 Task: Look for space in Nocera Inferiore, Italy from 4th September, 2023 to 10th September, 2023 for 1 adult in price range Rs.9000 to Rs.17000. Place can be private room with 1  bedroom having 1 bed and 1 bathroom. Property type can be house, flat, guest house, hotel. Booking option can be shelf check-in. Required host language is English.
Action: Mouse moved to (588, 151)
Screenshot: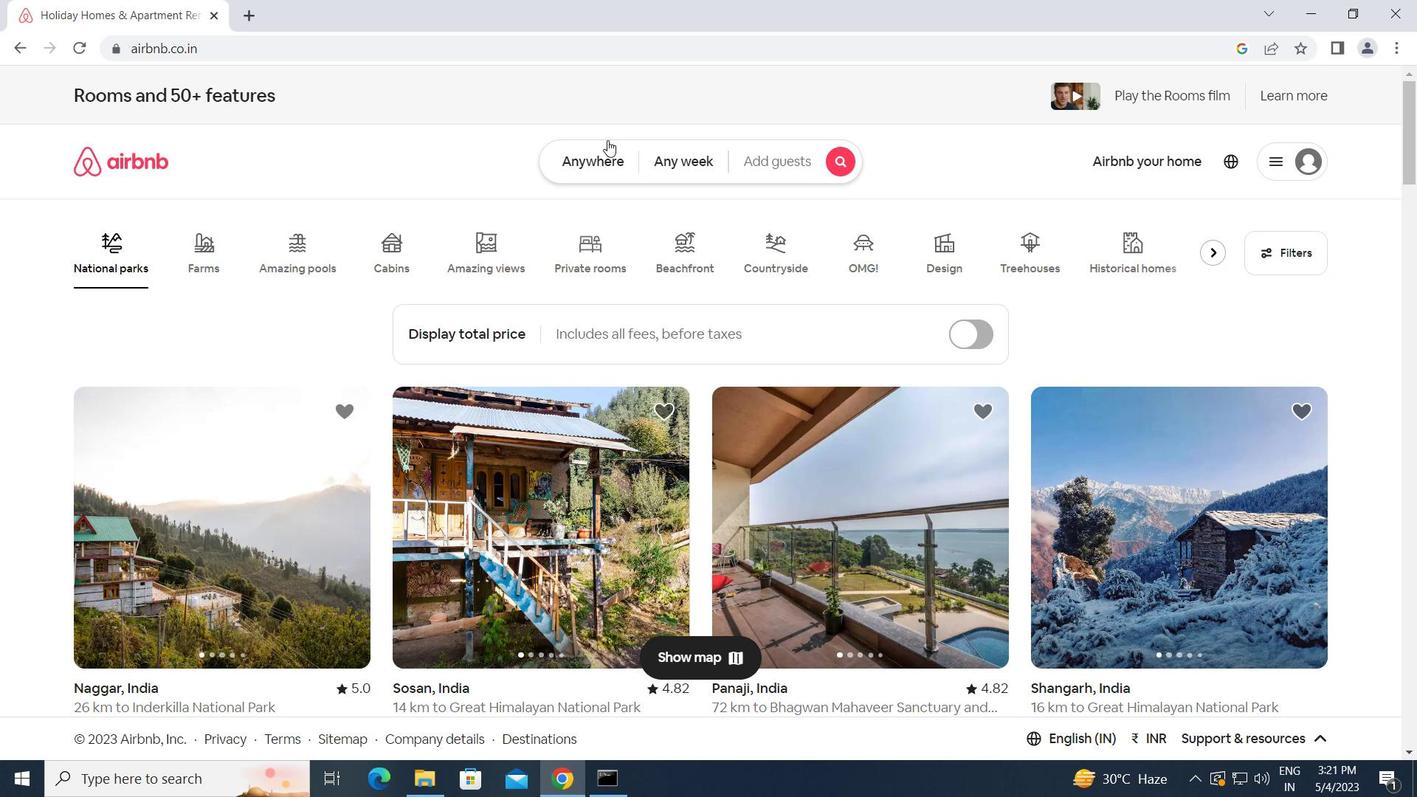 
Action: Mouse pressed left at (588, 151)
Screenshot: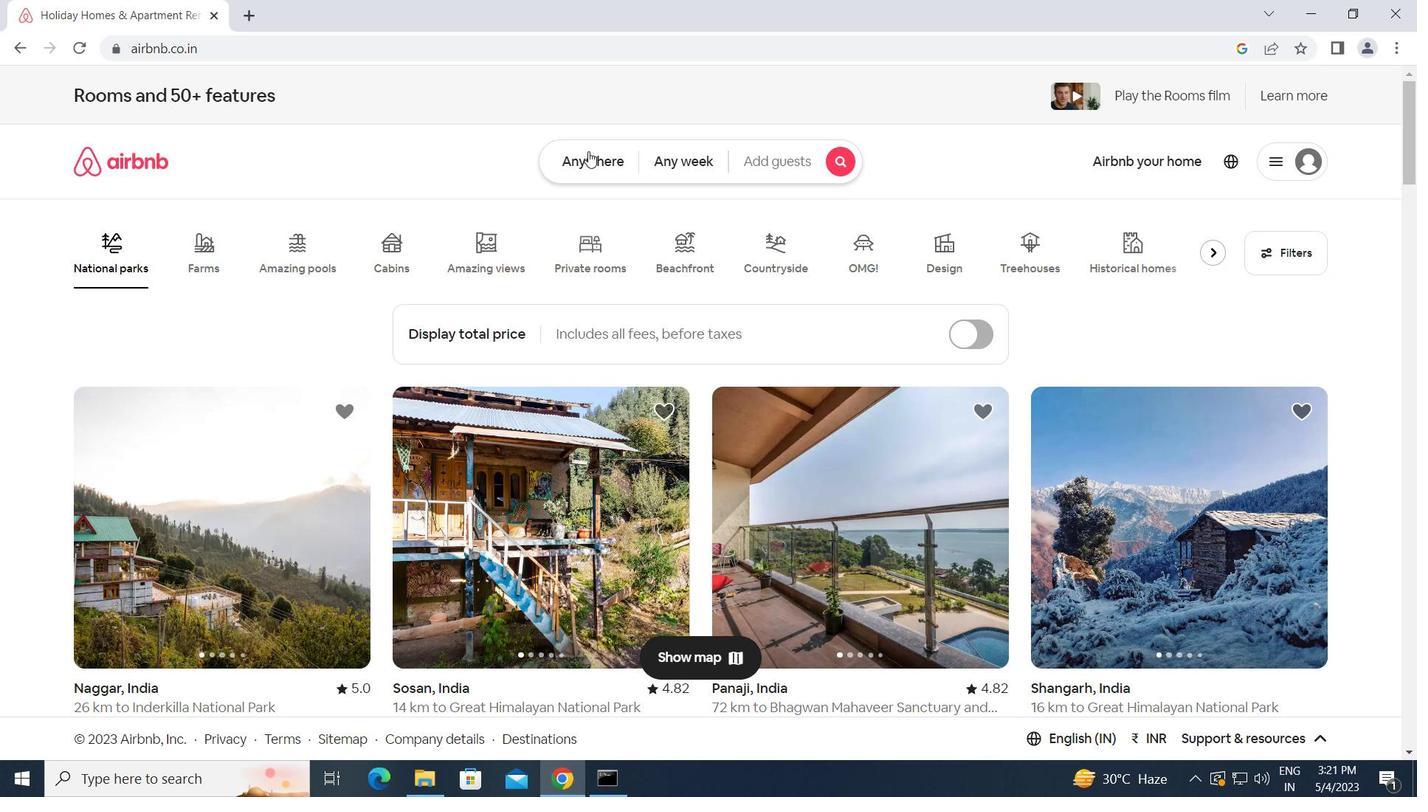 
Action: Mouse moved to (446, 237)
Screenshot: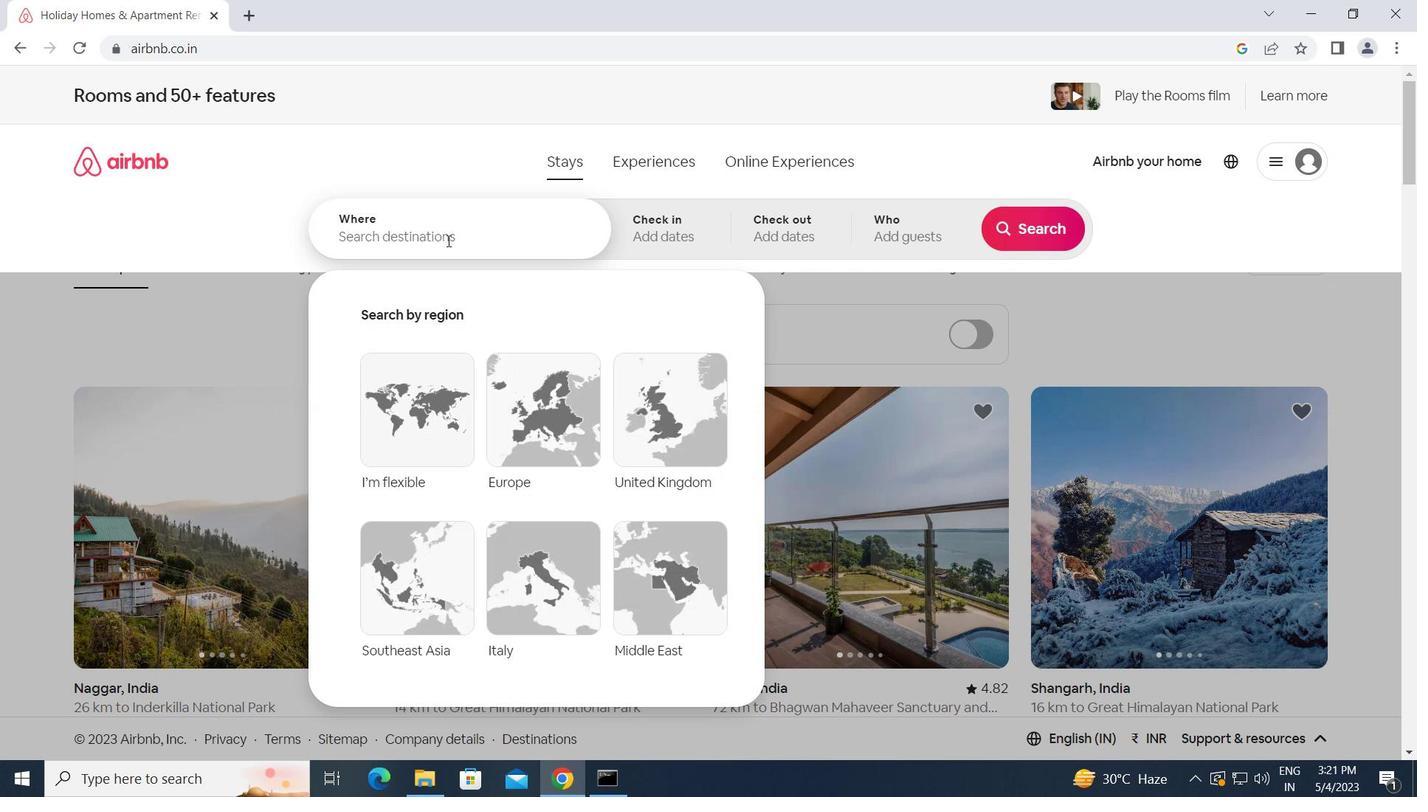 
Action: Mouse pressed left at (446, 237)
Screenshot: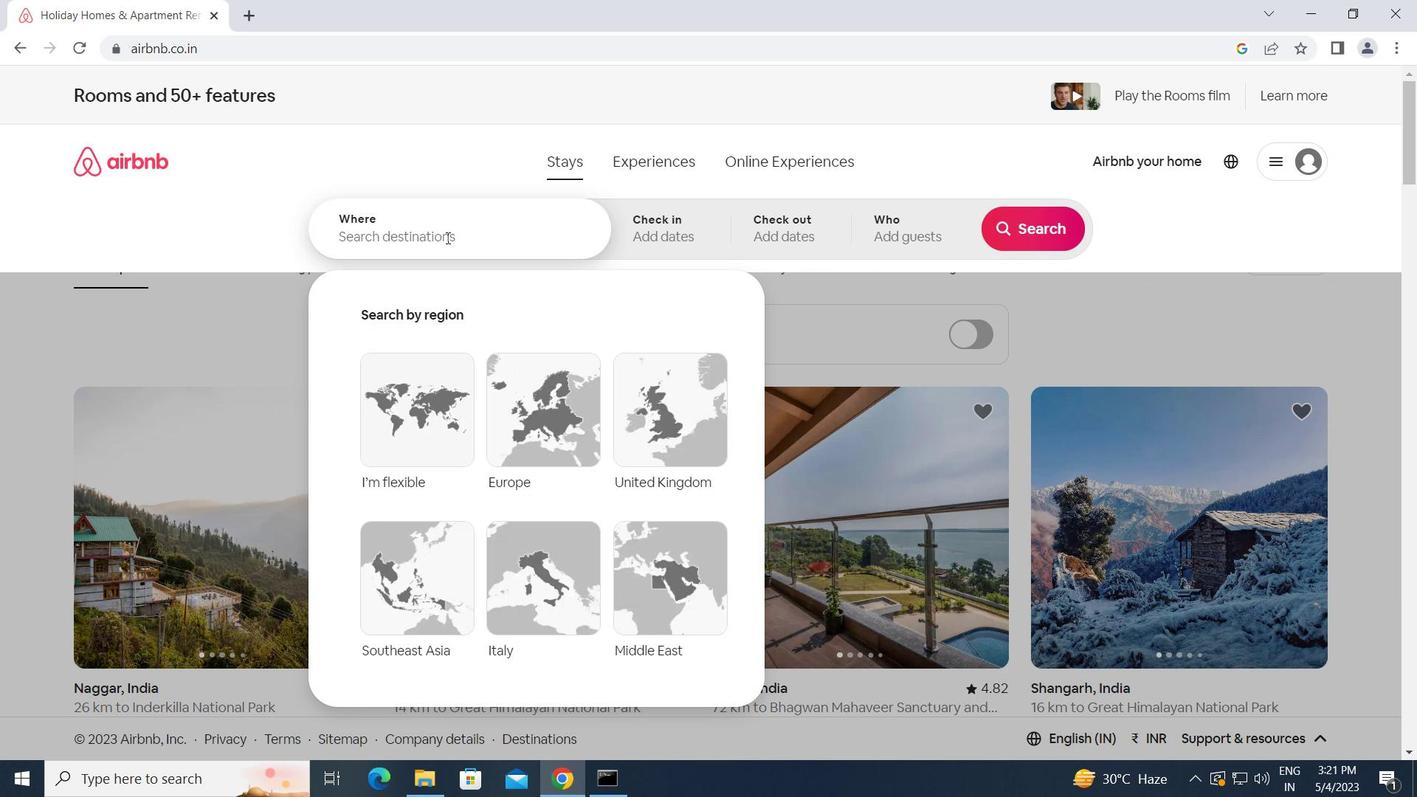 
Action: Key pressed n<Key.caps_lock>ocera<Key.space><Key.caps_lock>i<Key.caps_lock>nferiore,<Key.space><Key.caps_lock>i<Key.caps_lock>taly<Key.enter>
Screenshot: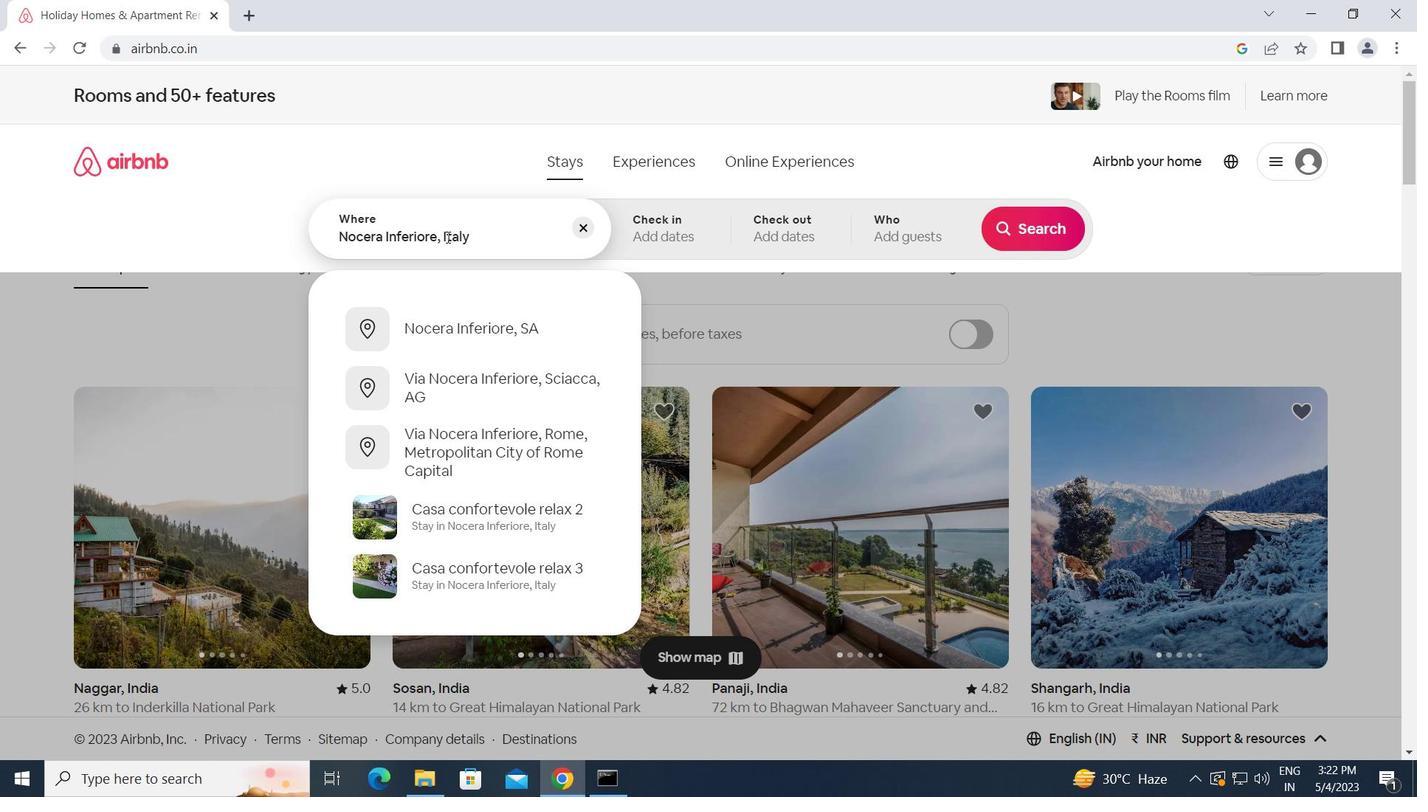 
Action: Mouse moved to (1021, 372)
Screenshot: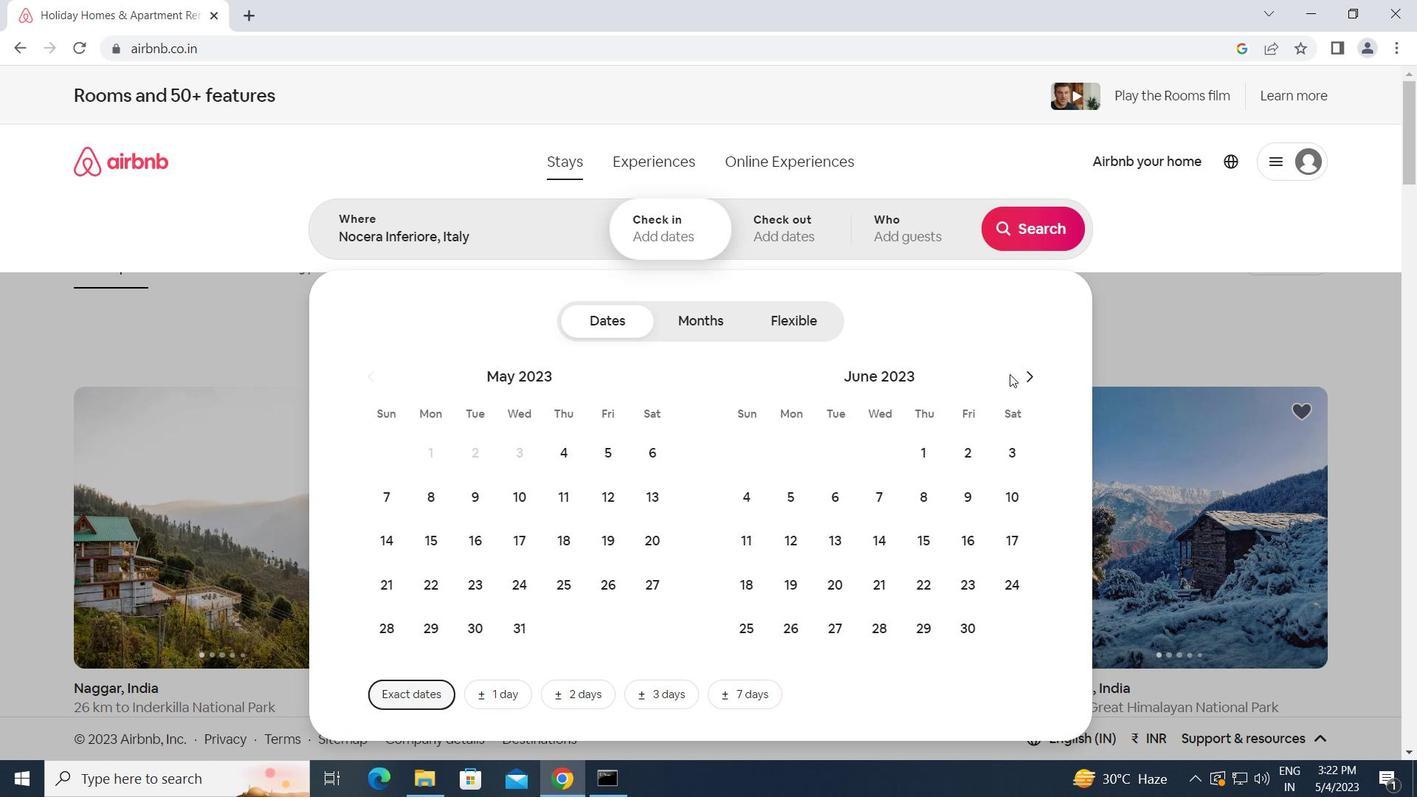 
Action: Mouse pressed left at (1021, 372)
Screenshot: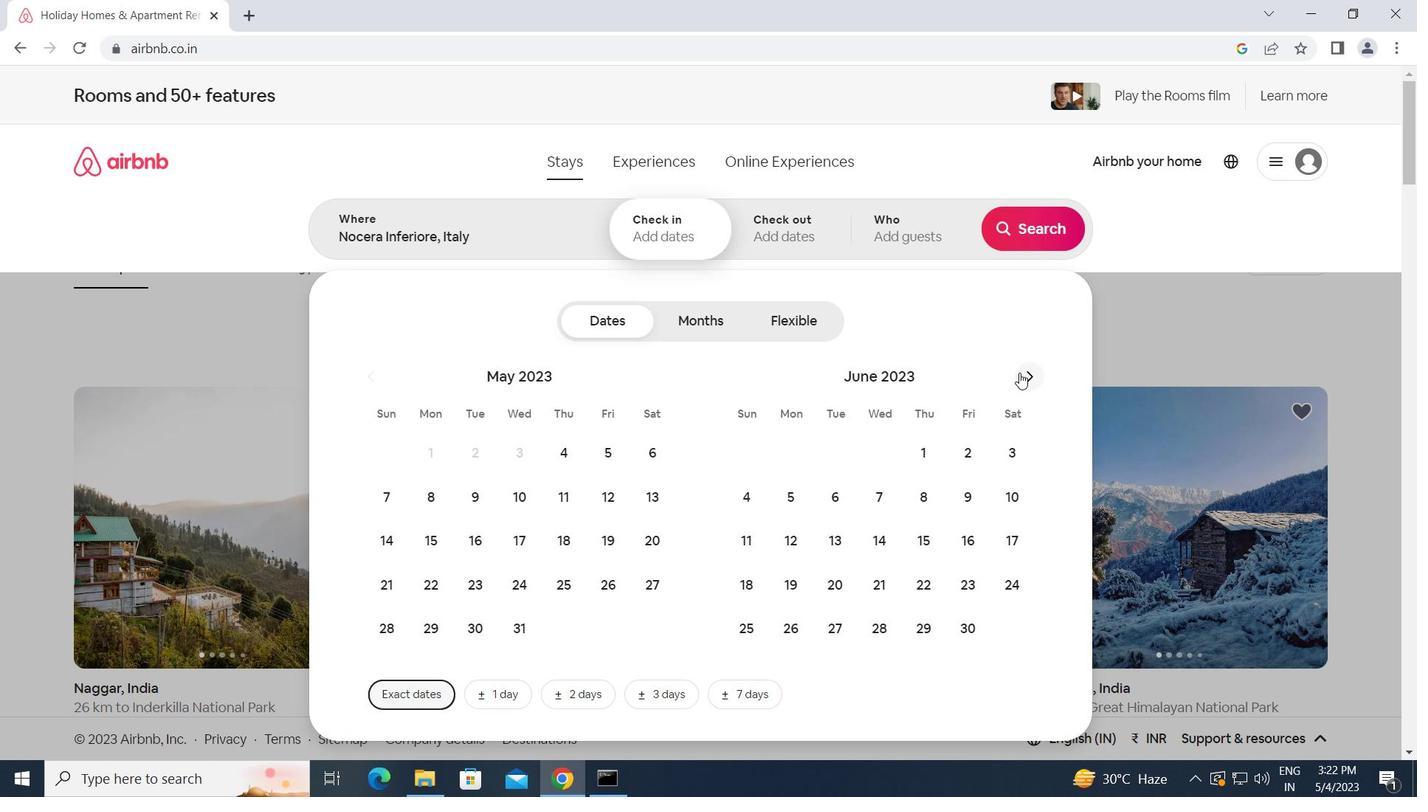 
Action: Mouse pressed left at (1021, 372)
Screenshot: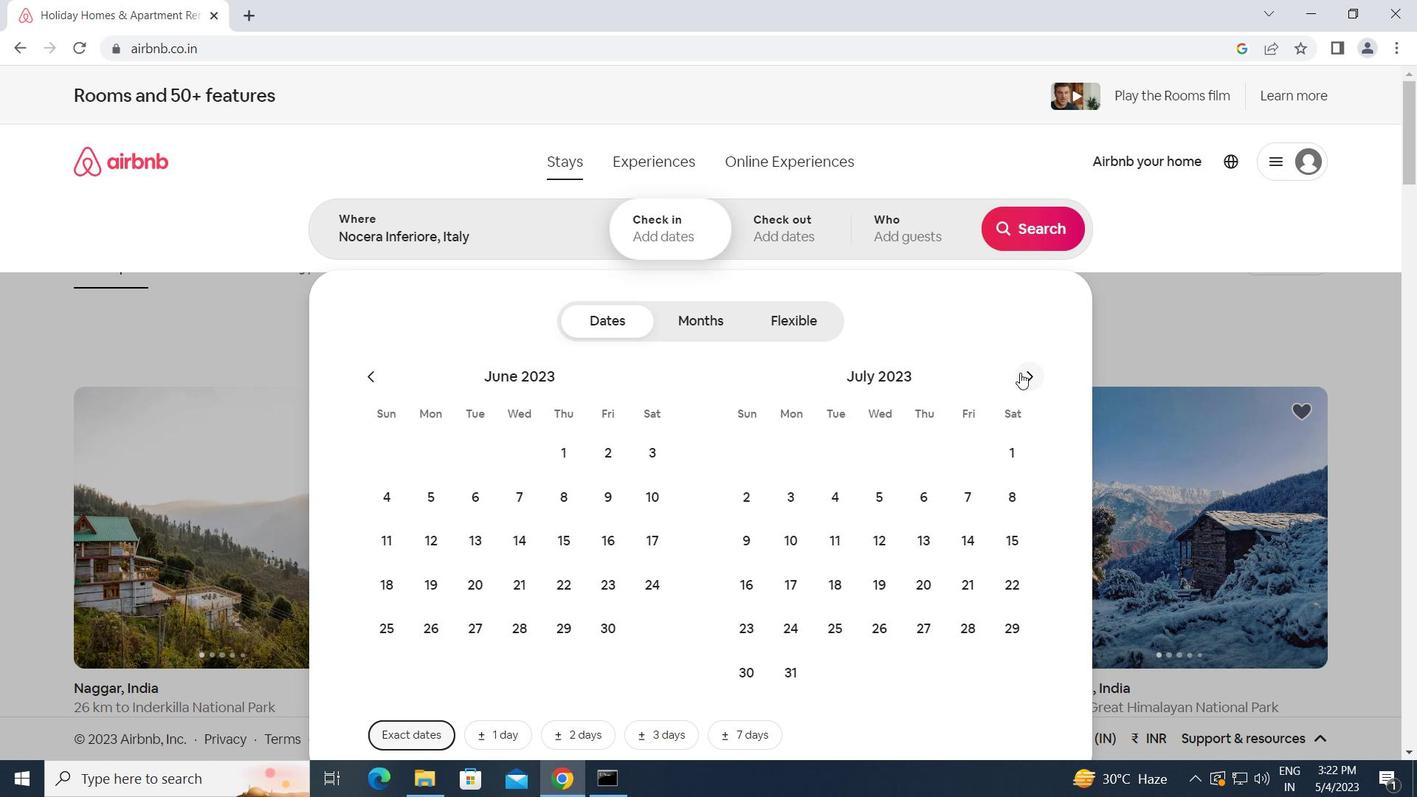 
Action: Mouse pressed left at (1021, 372)
Screenshot: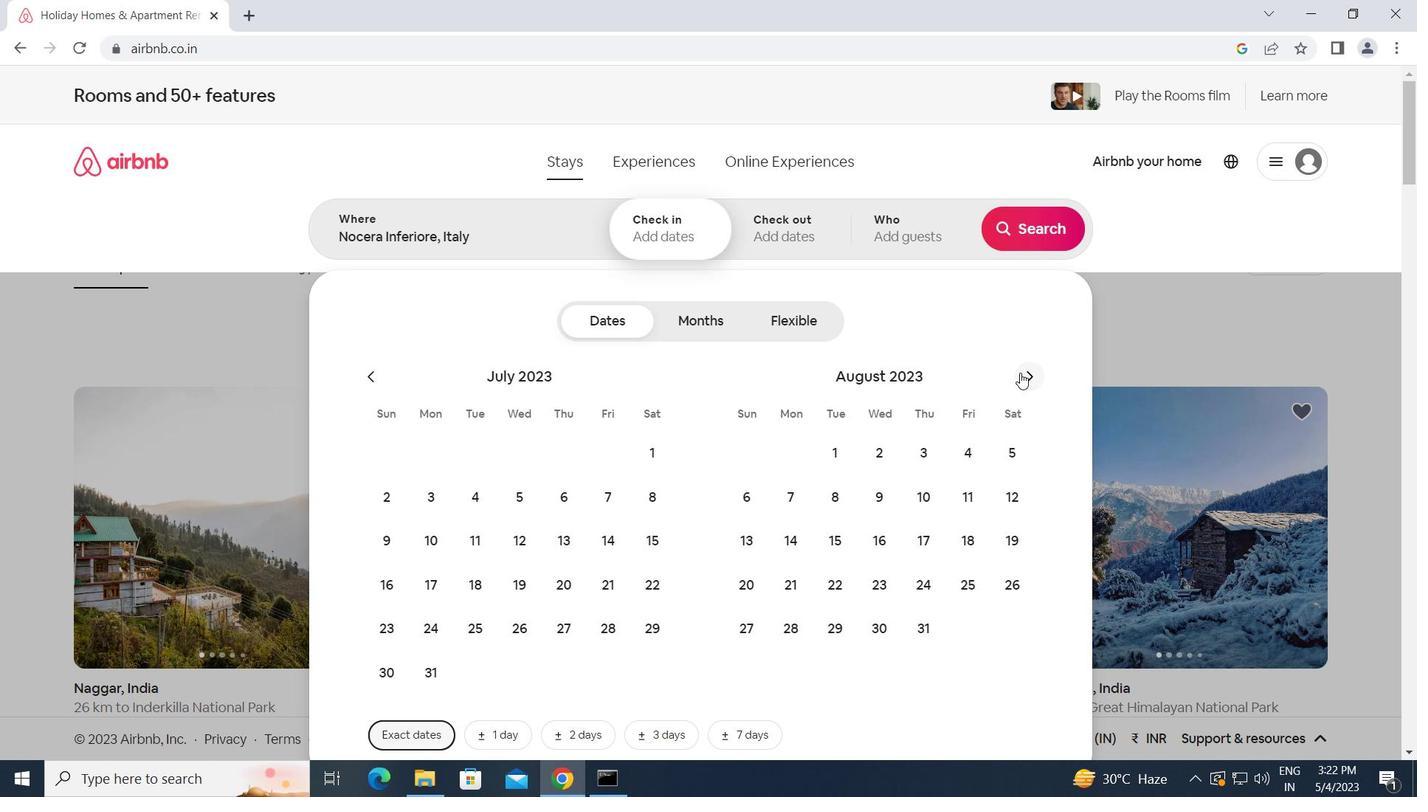 
Action: Mouse moved to (791, 496)
Screenshot: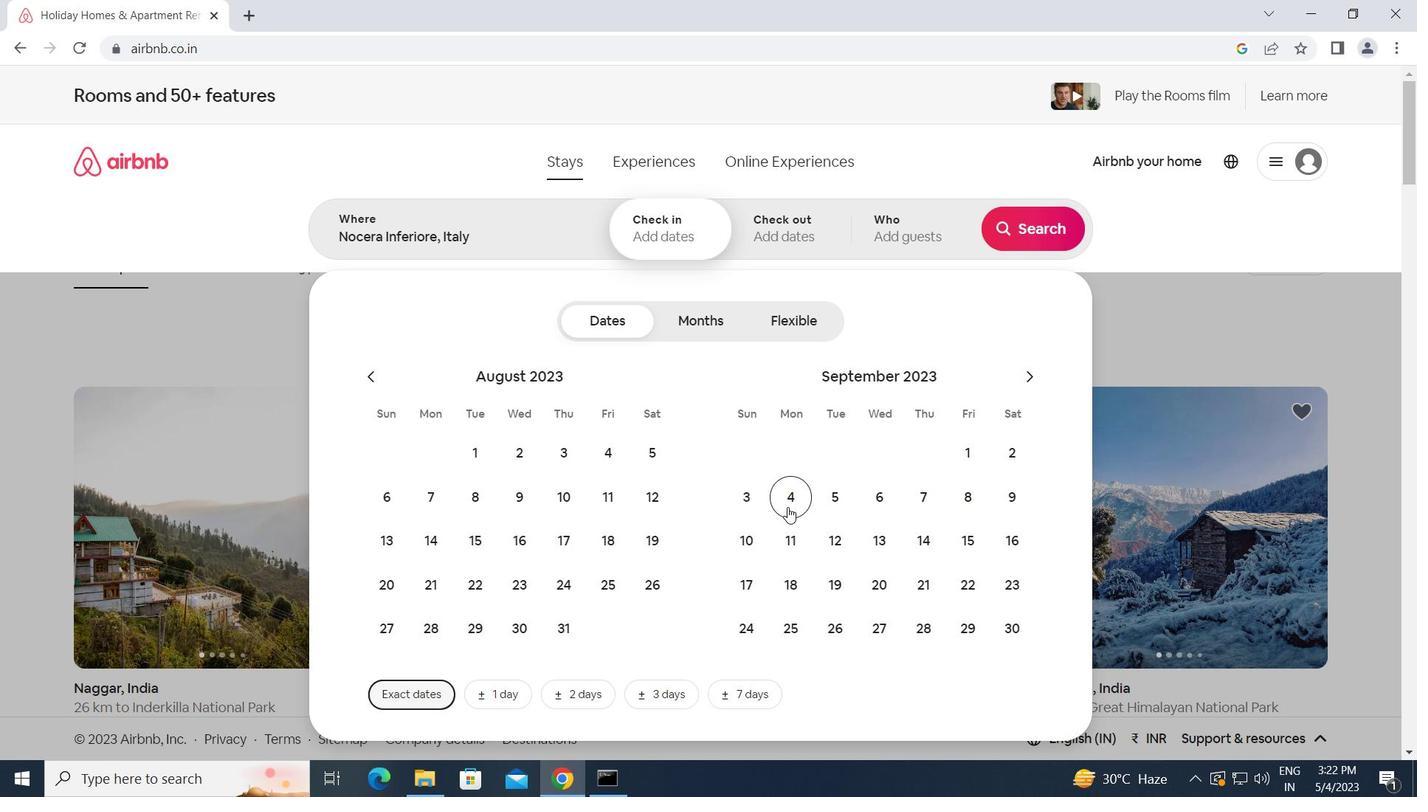 
Action: Mouse pressed left at (791, 496)
Screenshot: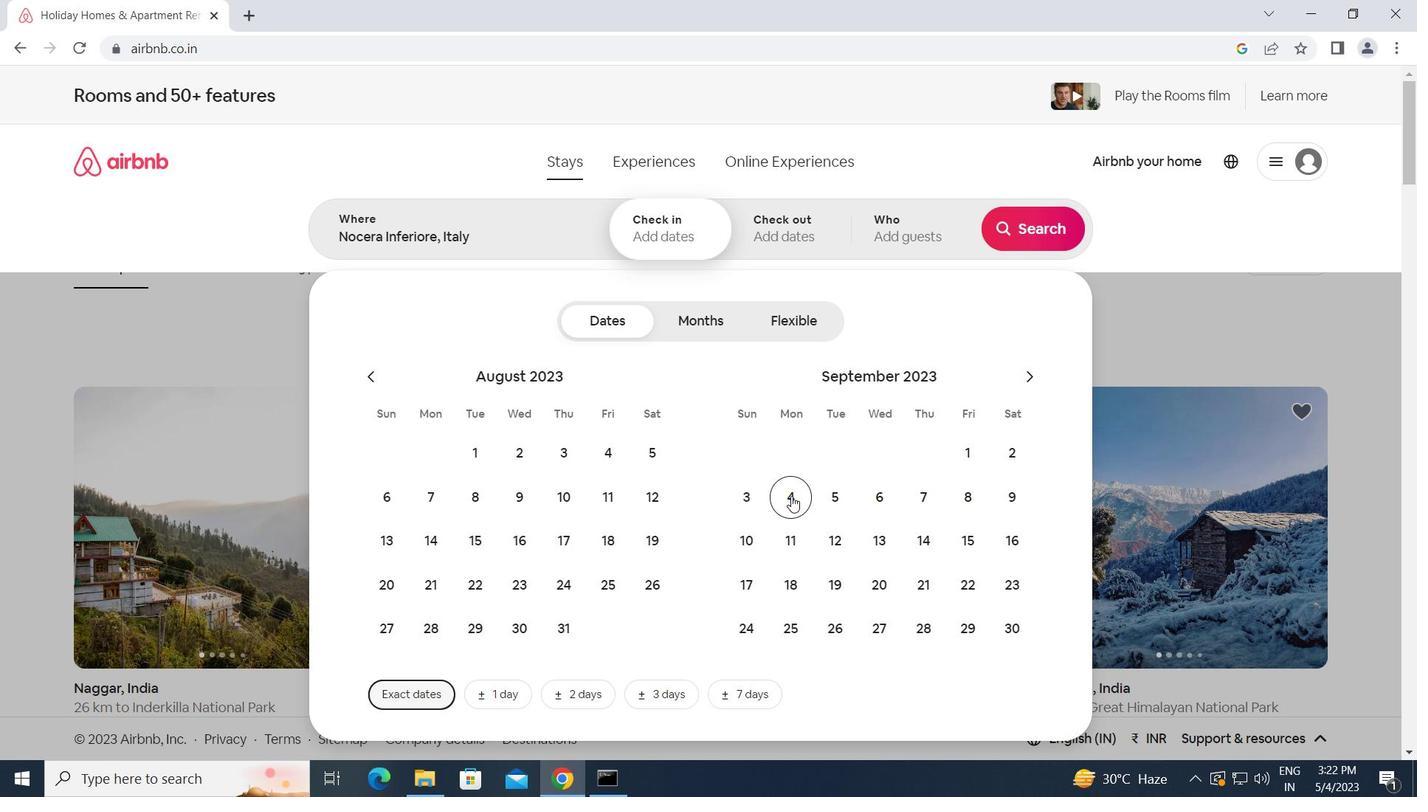 
Action: Mouse moved to (755, 533)
Screenshot: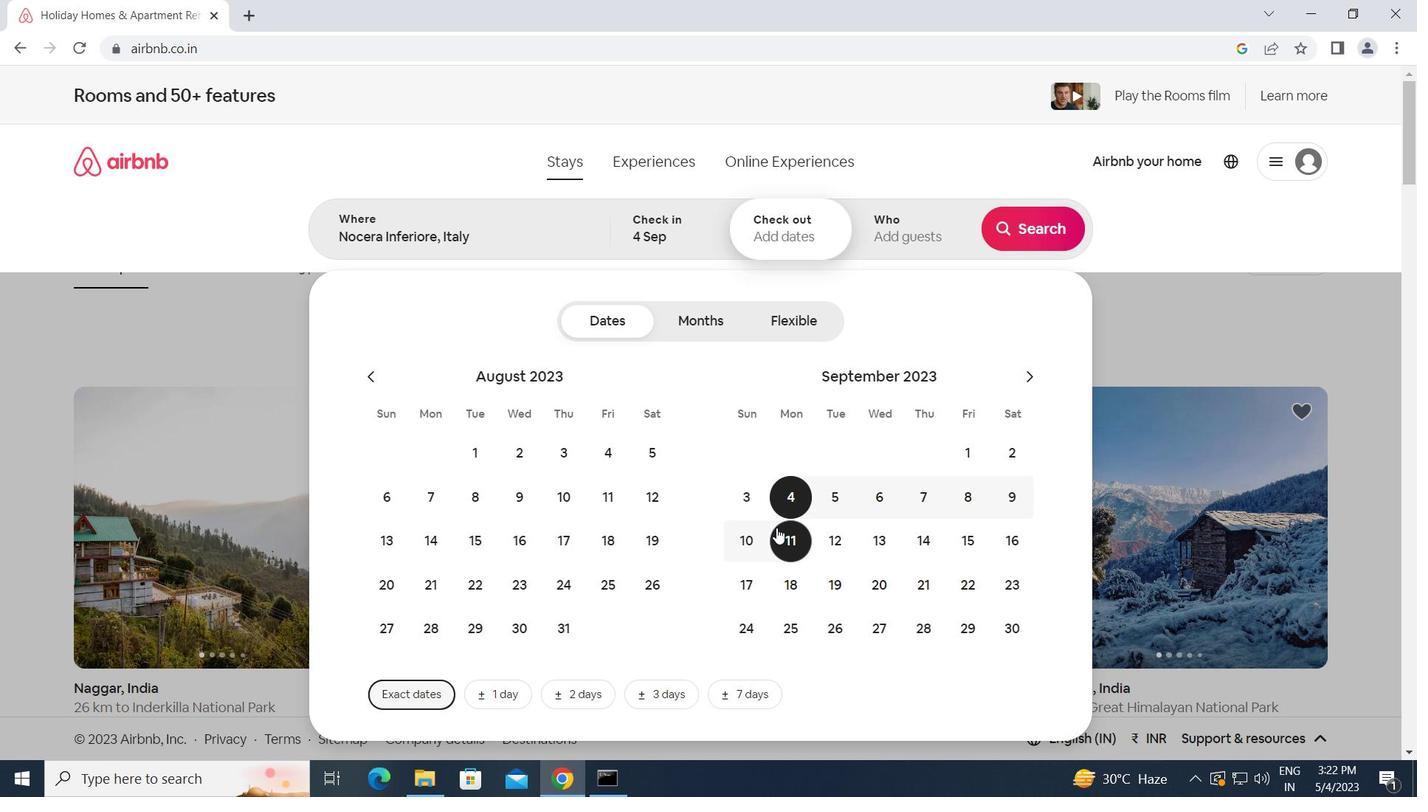 
Action: Mouse pressed left at (755, 533)
Screenshot: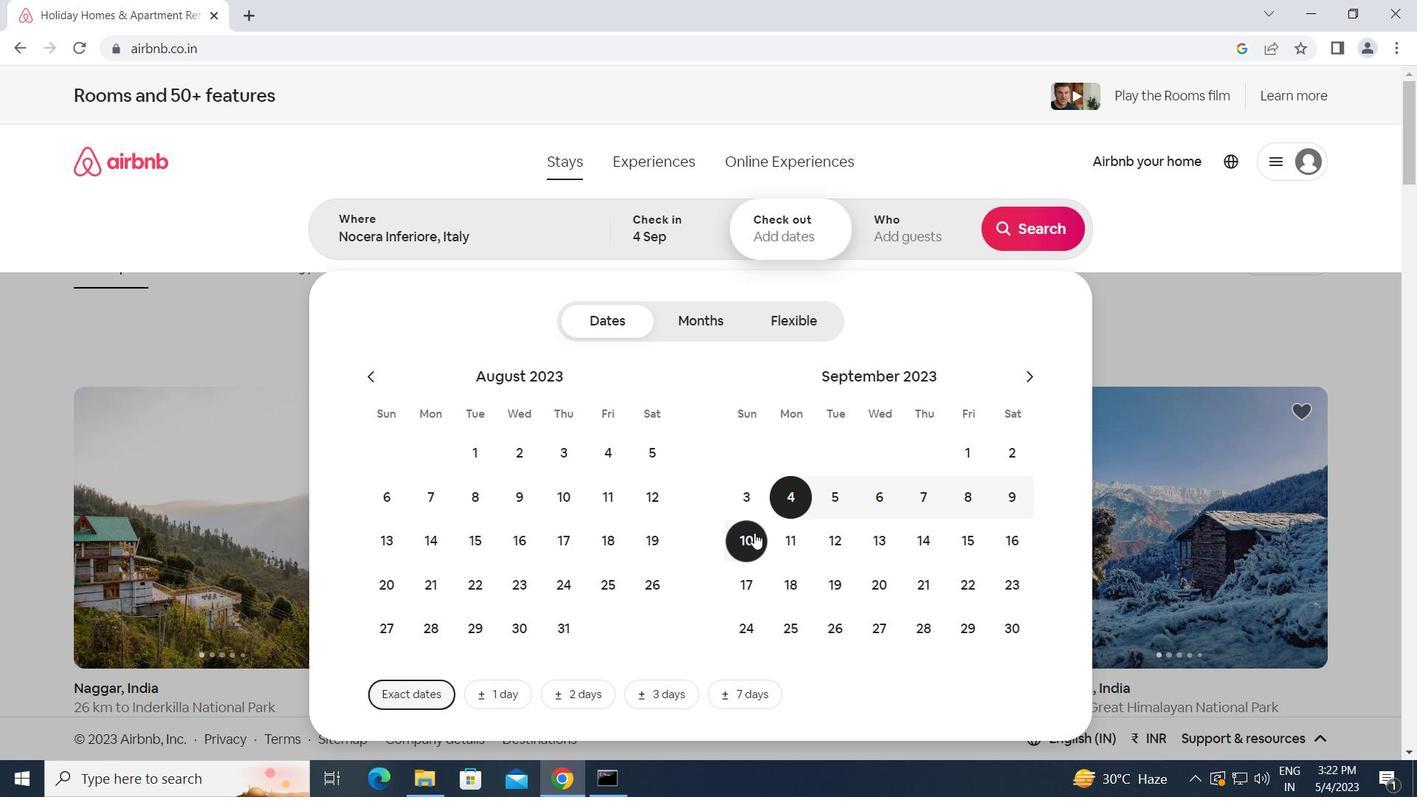 
Action: Mouse moved to (895, 240)
Screenshot: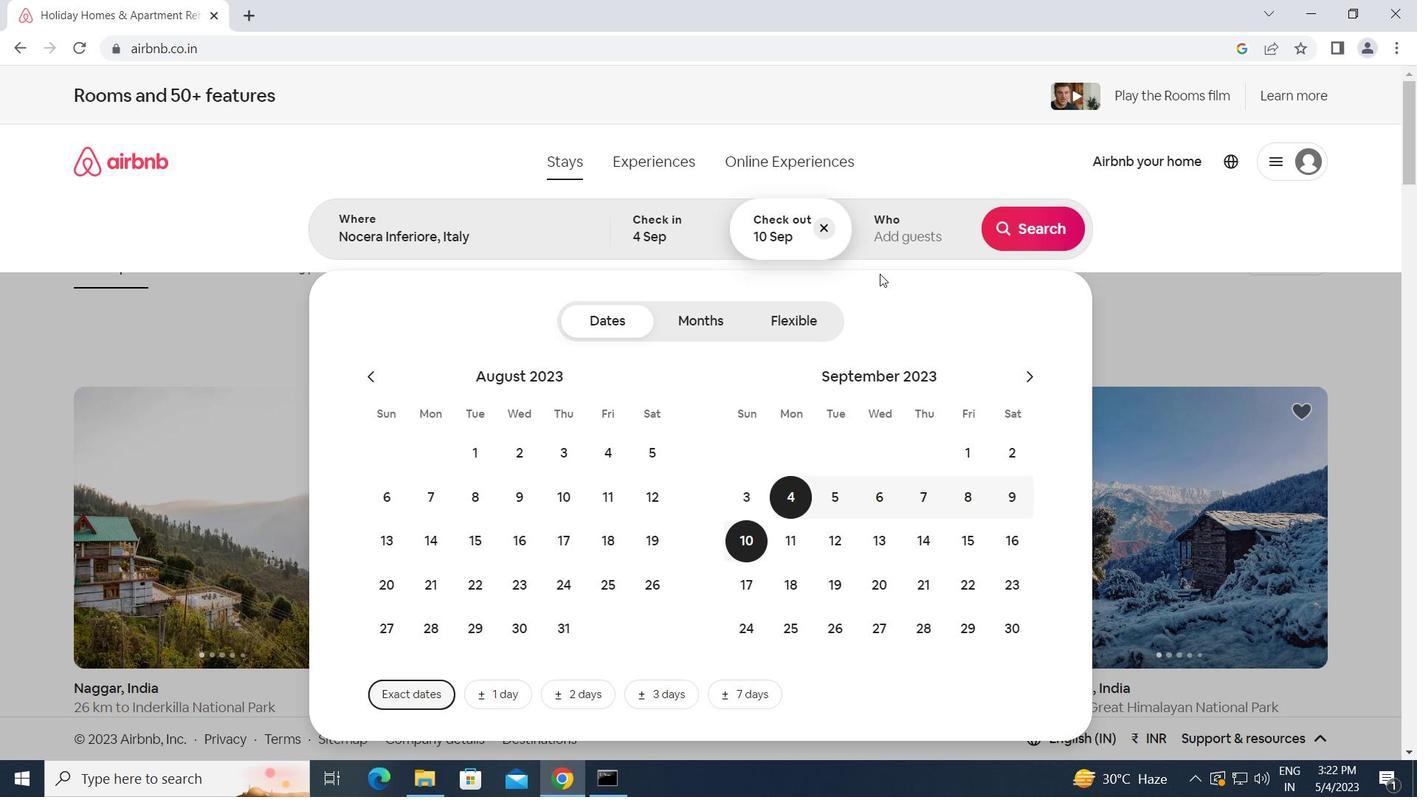 
Action: Mouse pressed left at (895, 240)
Screenshot: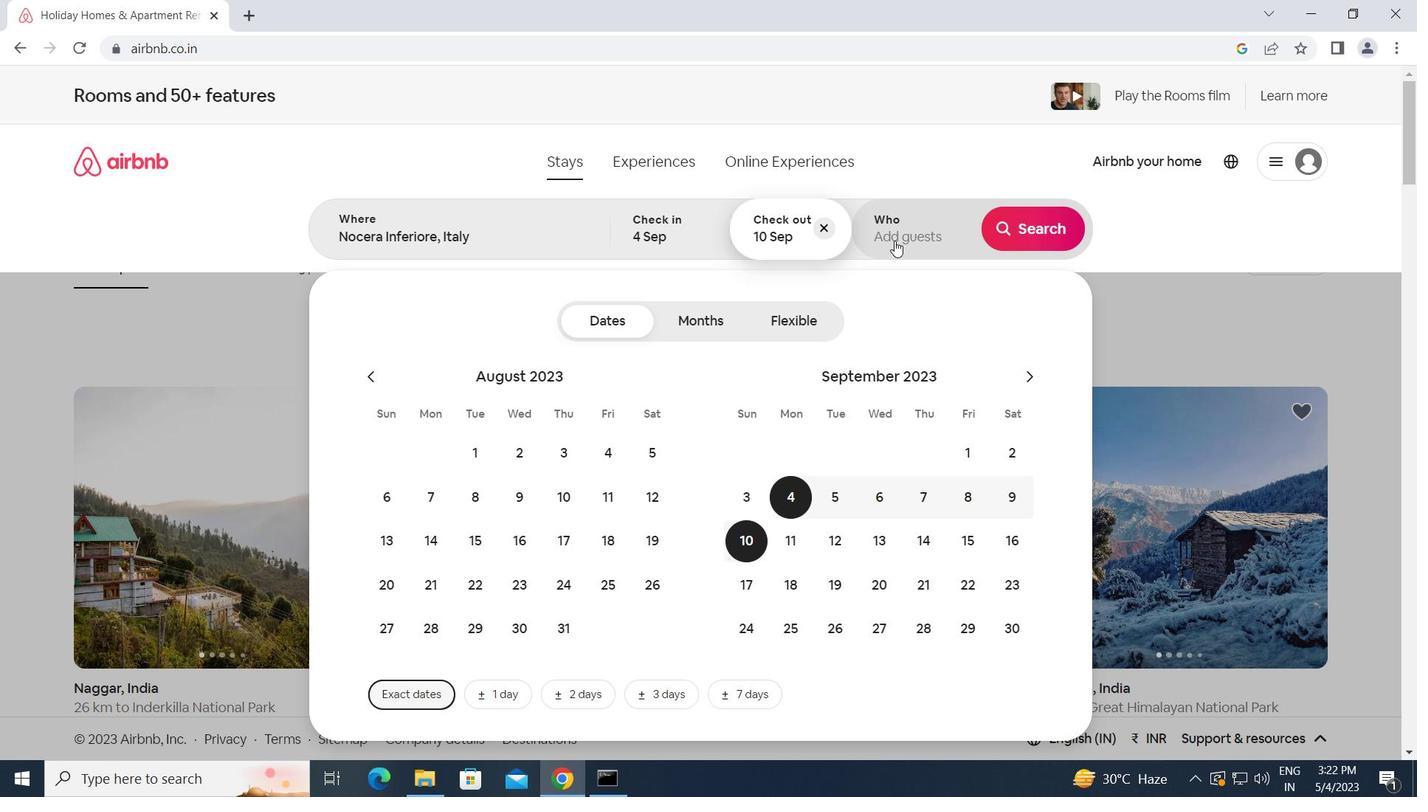 
Action: Mouse moved to (1046, 327)
Screenshot: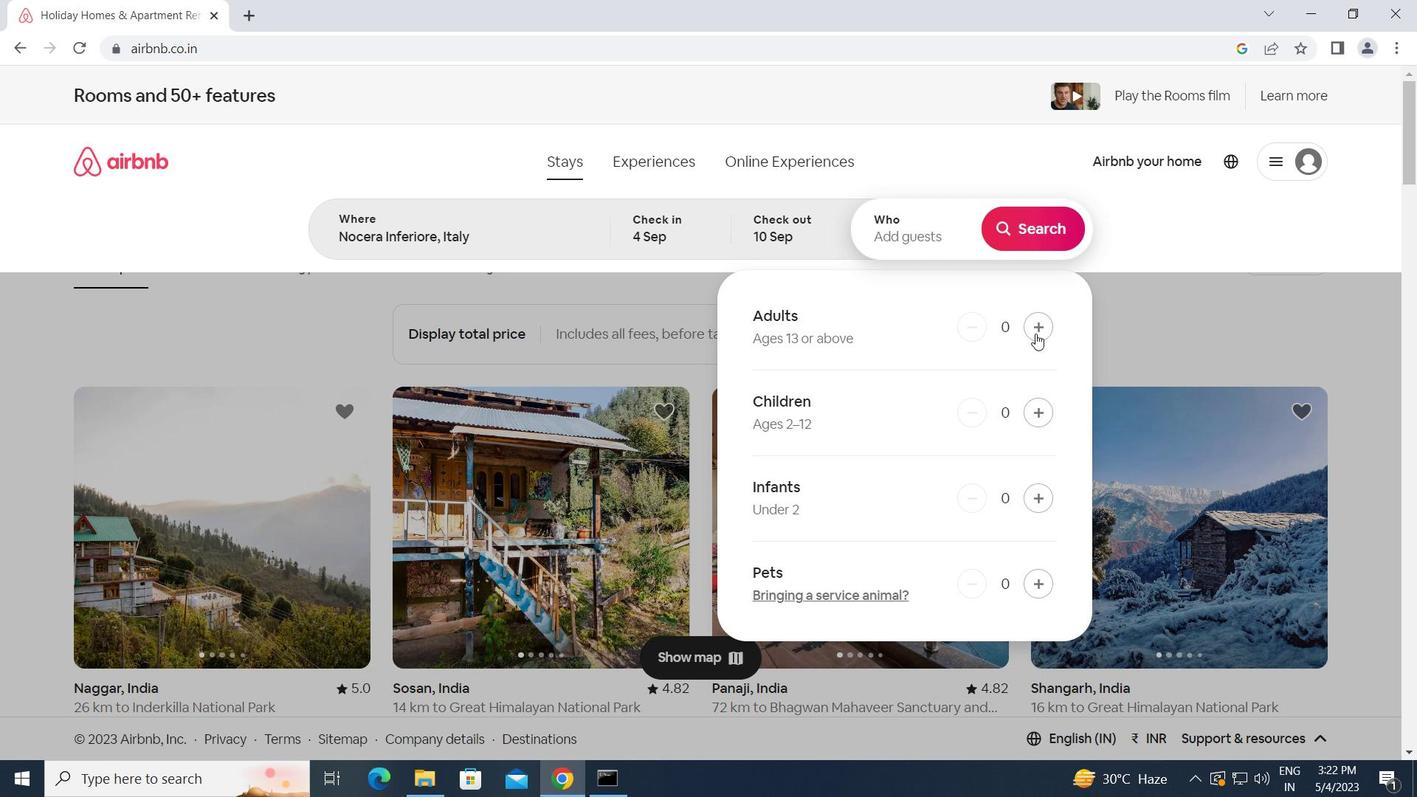
Action: Mouse pressed left at (1046, 327)
Screenshot: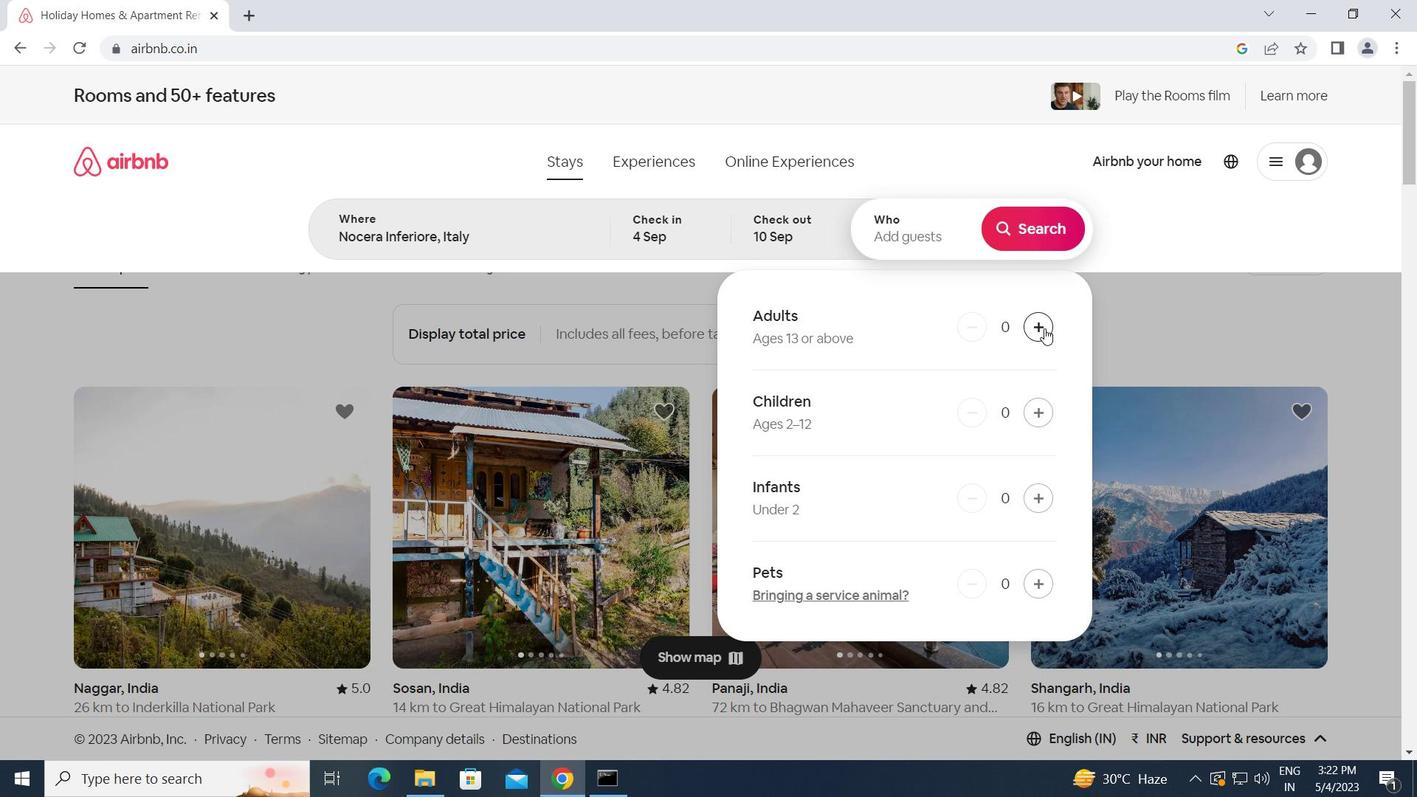 
Action: Mouse moved to (1039, 230)
Screenshot: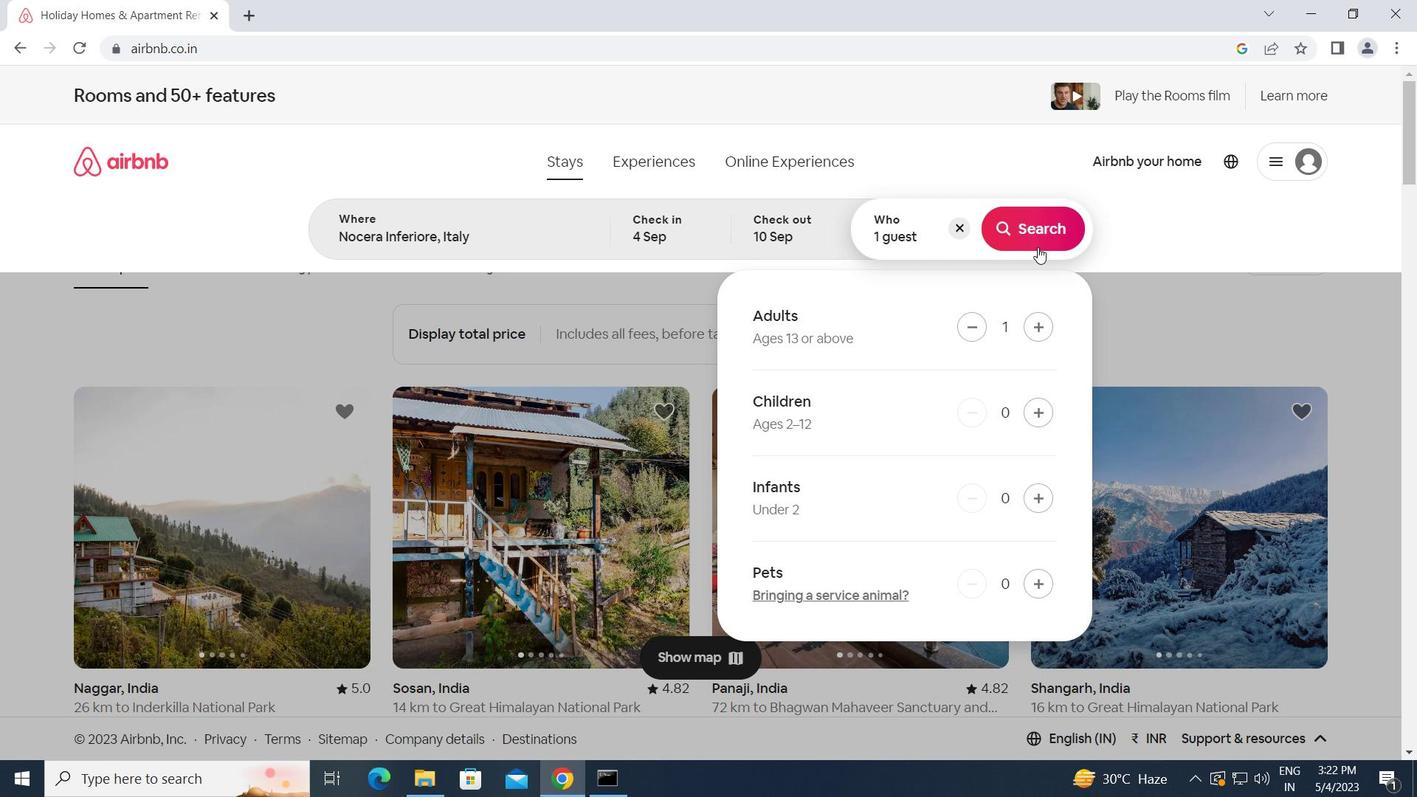 
Action: Mouse pressed left at (1039, 230)
Screenshot: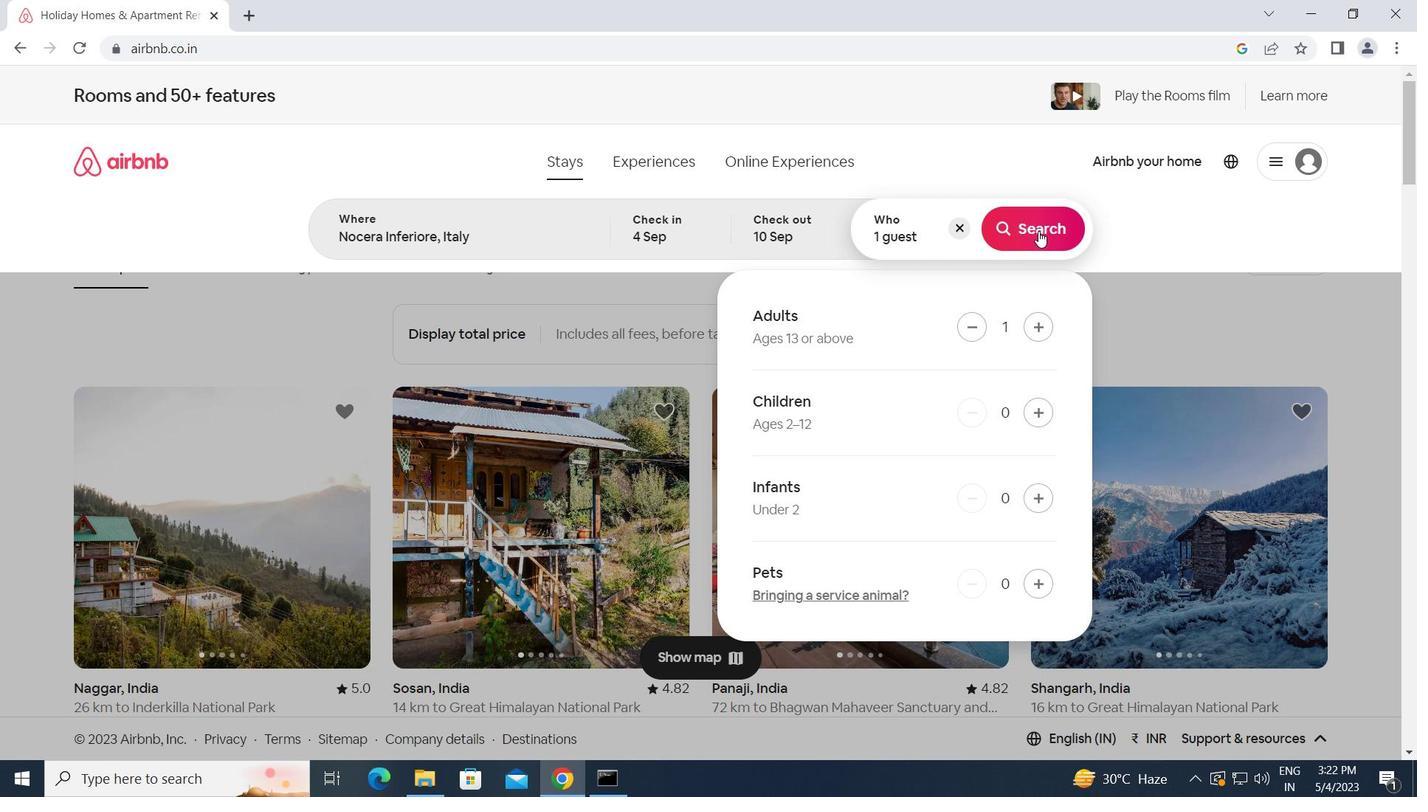 
Action: Mouse moved to (1321, 177)
Screenshot: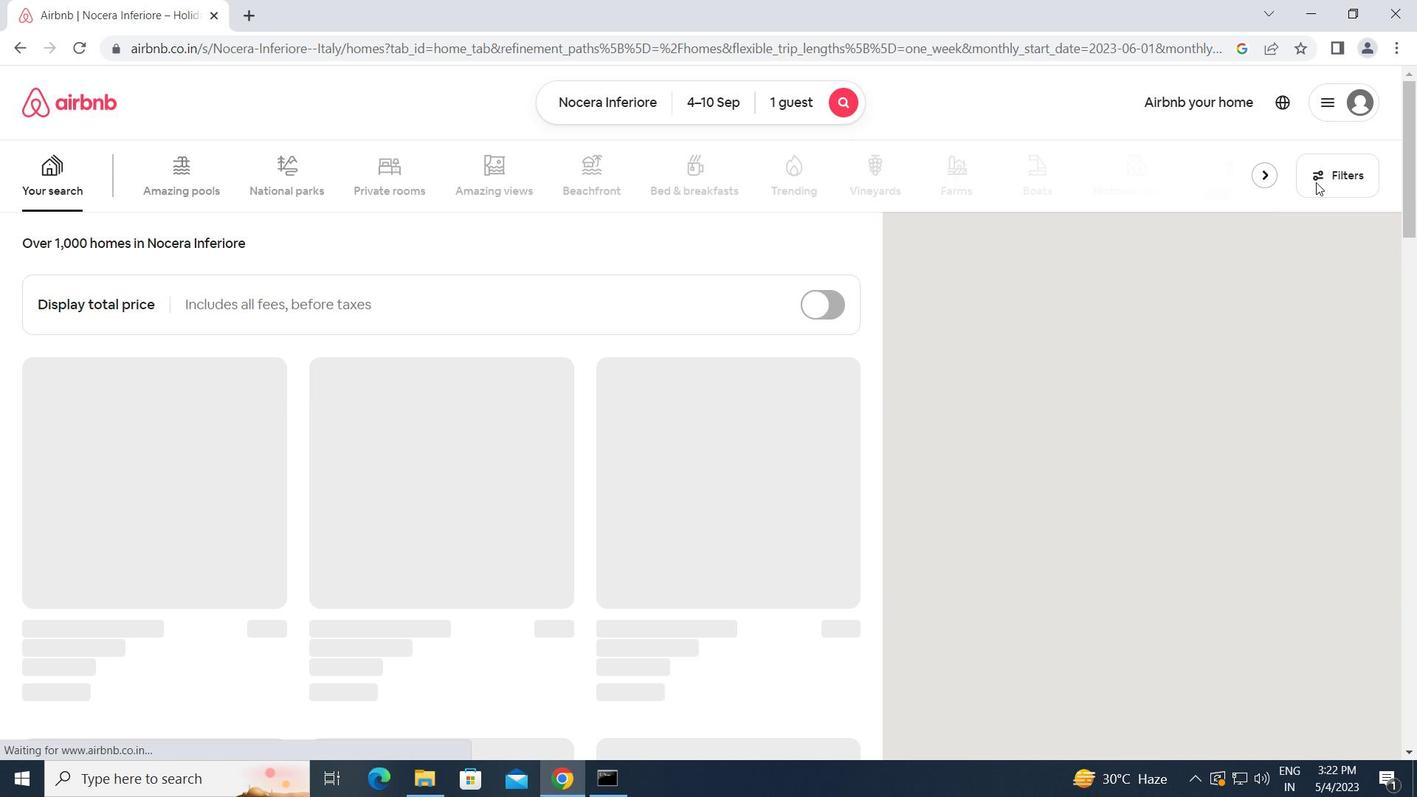 
Action: Mouse pressed left at (1321, 177)
Screenshot: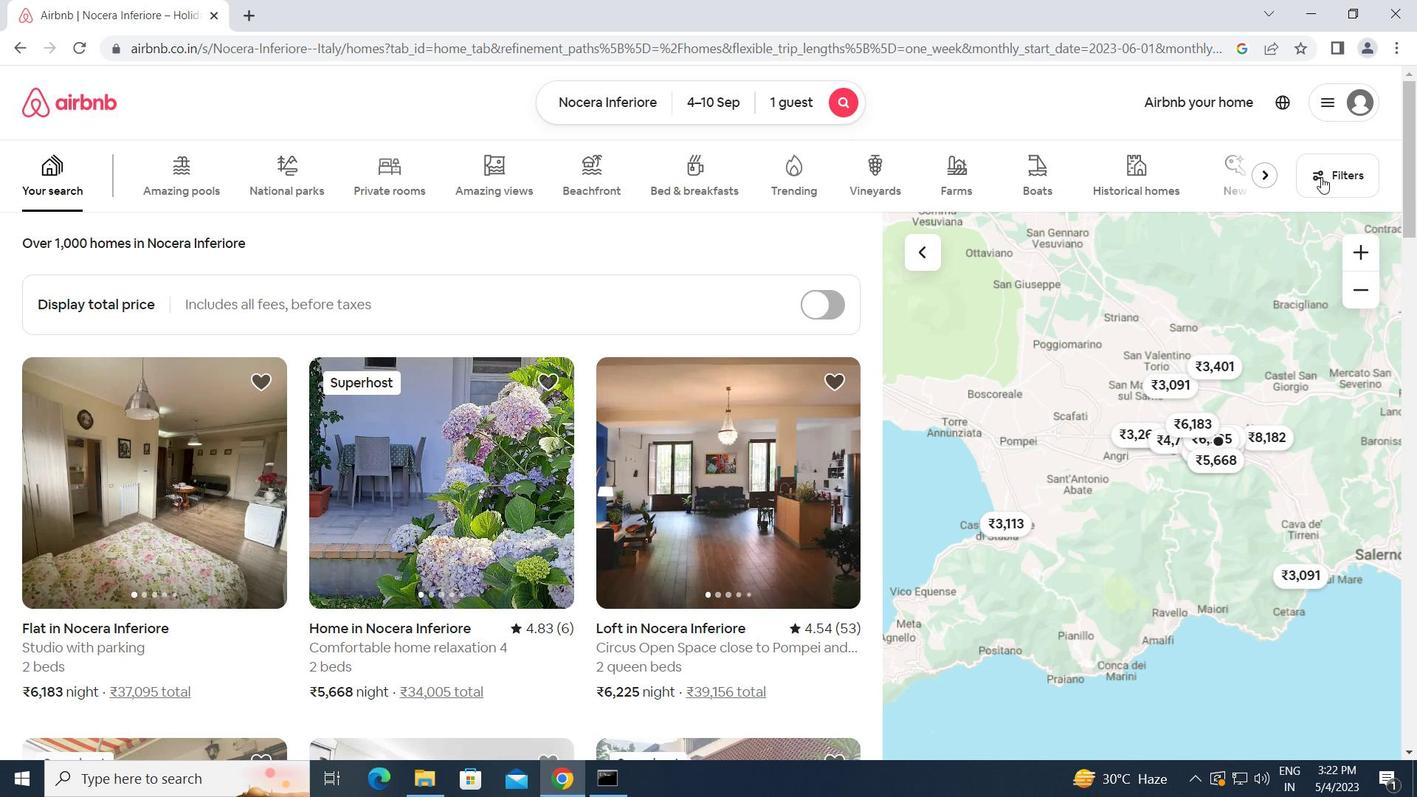 
Action: Mouse moved to (463, 406)
Screenshot: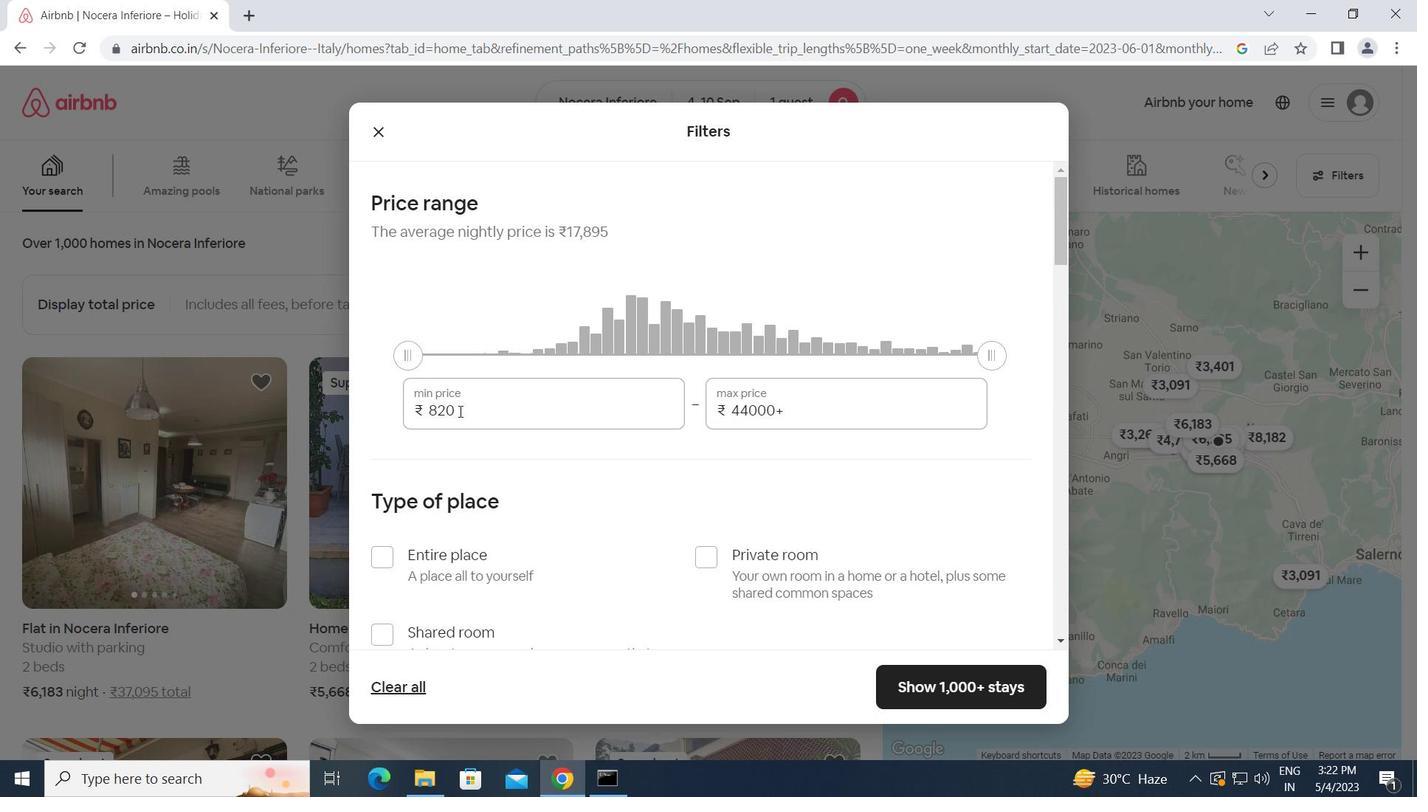 
Action: Mouse pressed left at (463, 406)
Screenshot: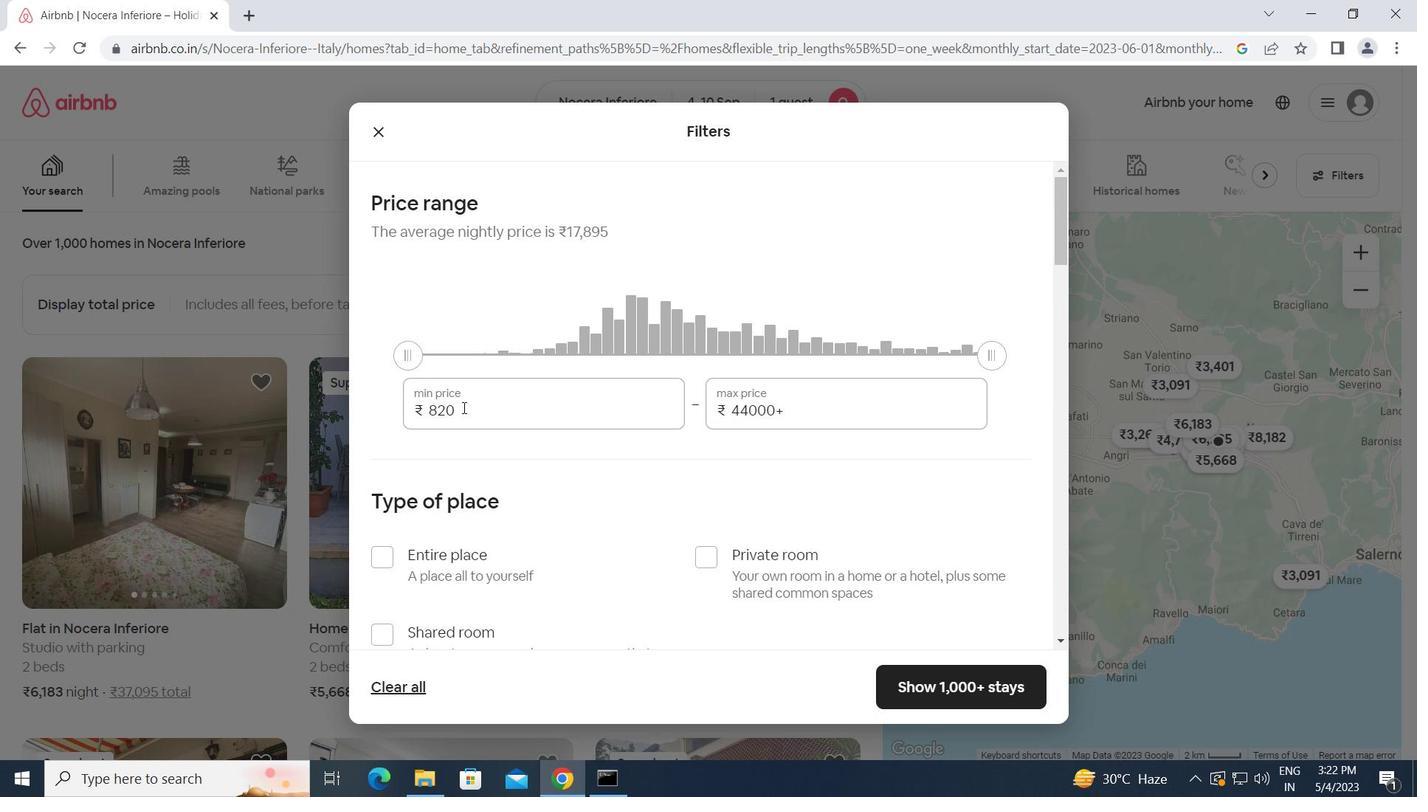 
Action: Mouse moved to (416, 415)
Screenshot: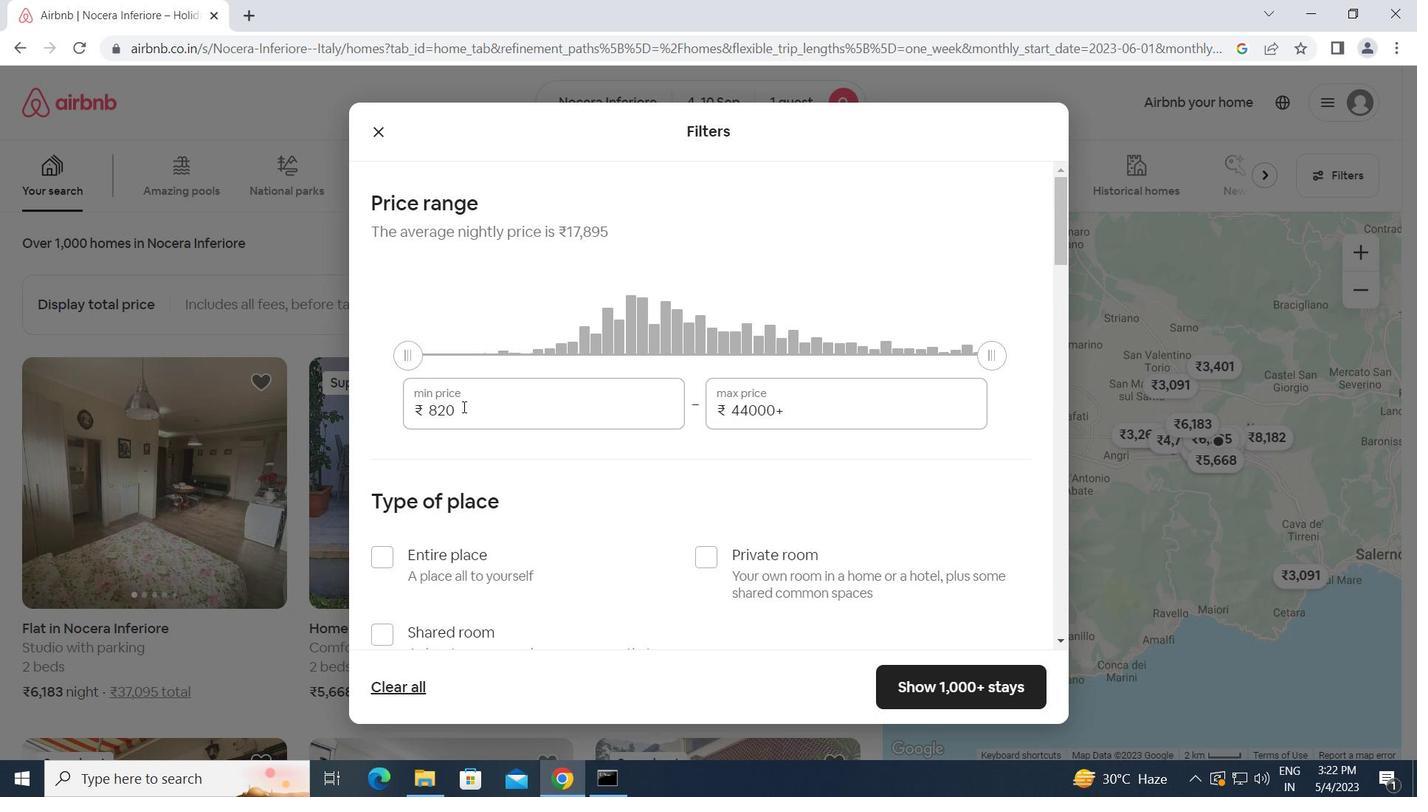 
Action: Key pressed 9000<Key.tab>1
Screenshot: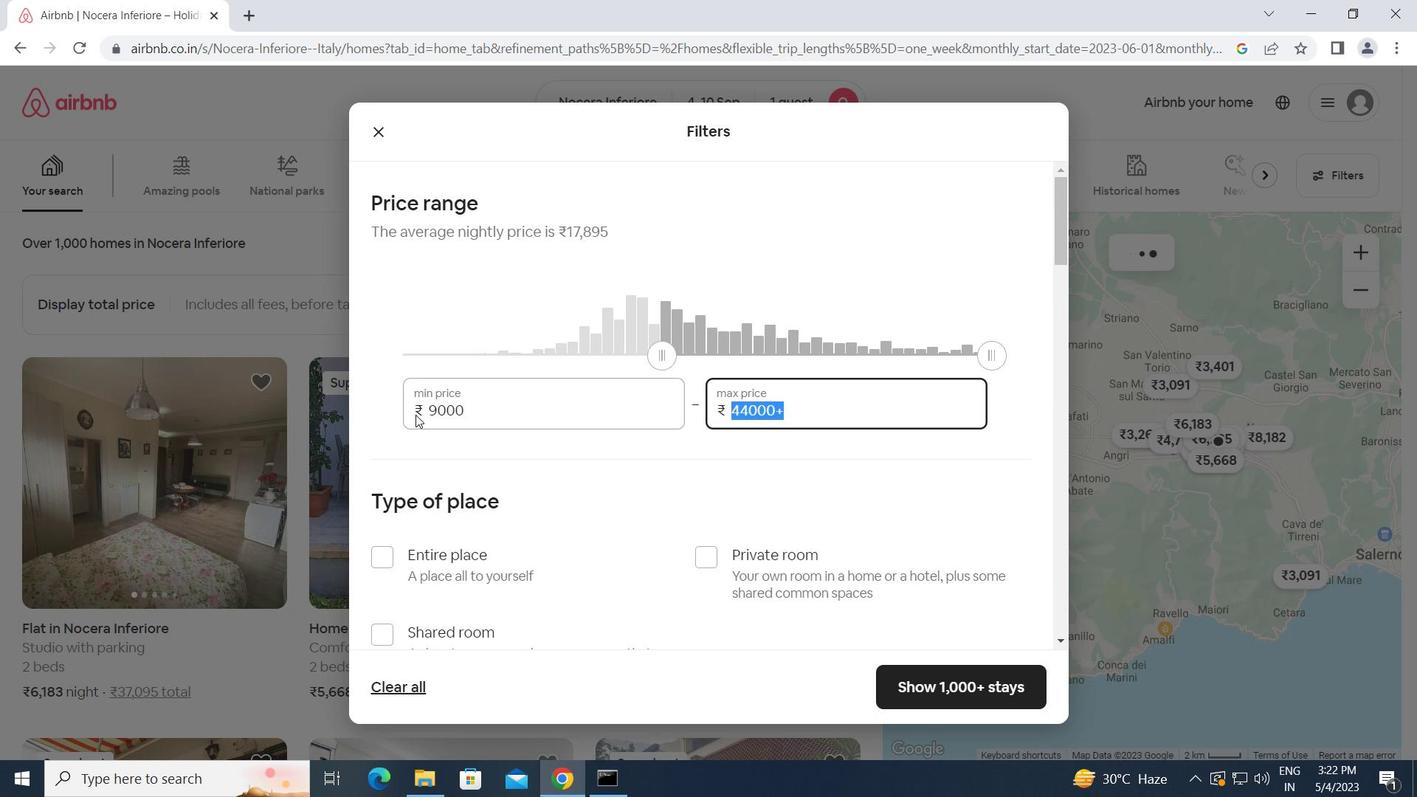 
Action: Mouse moved to (813, 404)
Screenshot: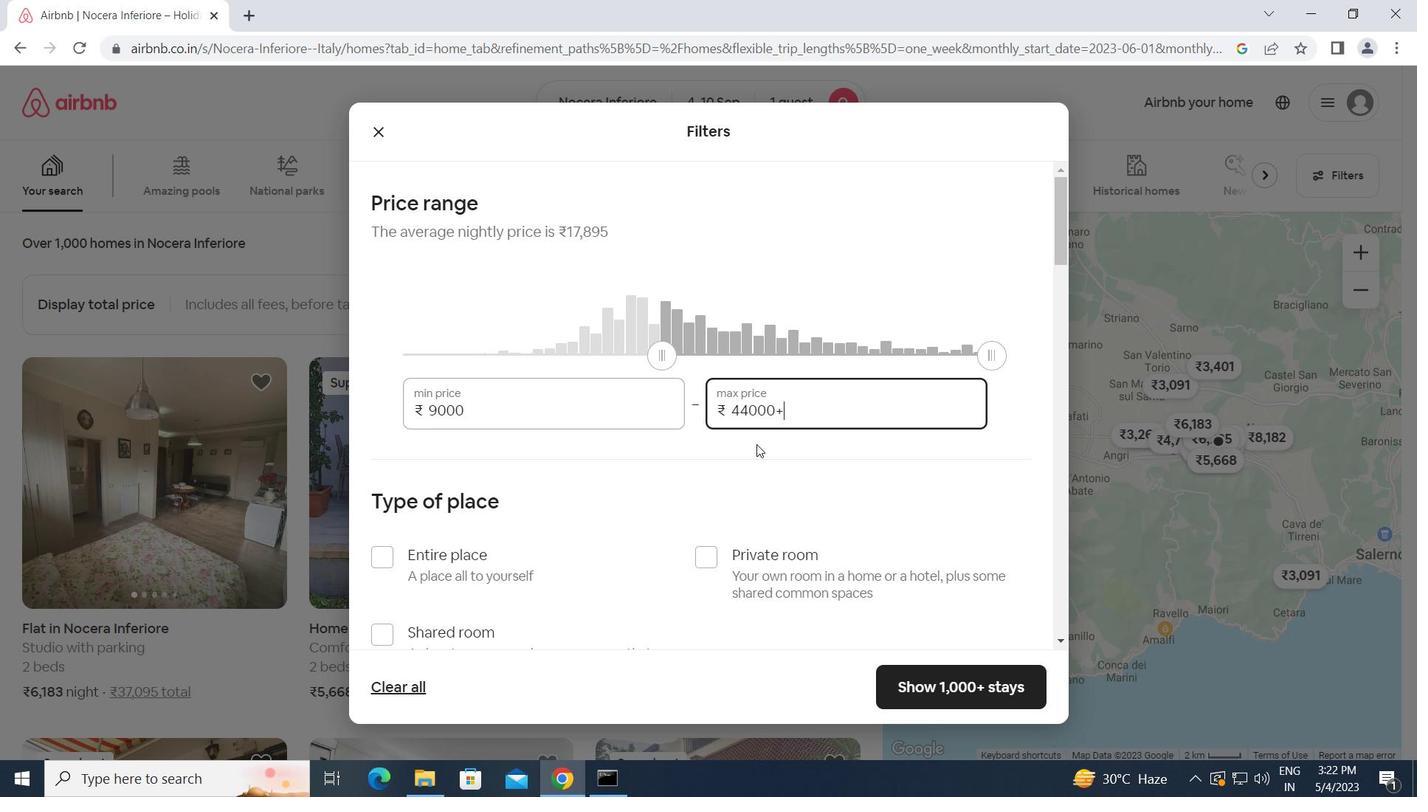 
Action: Key pressed <Key.backspace><Key.backspace><Key.backspace><Key.backspace><Key.backspace><Key.backspace>17000
Screenshot: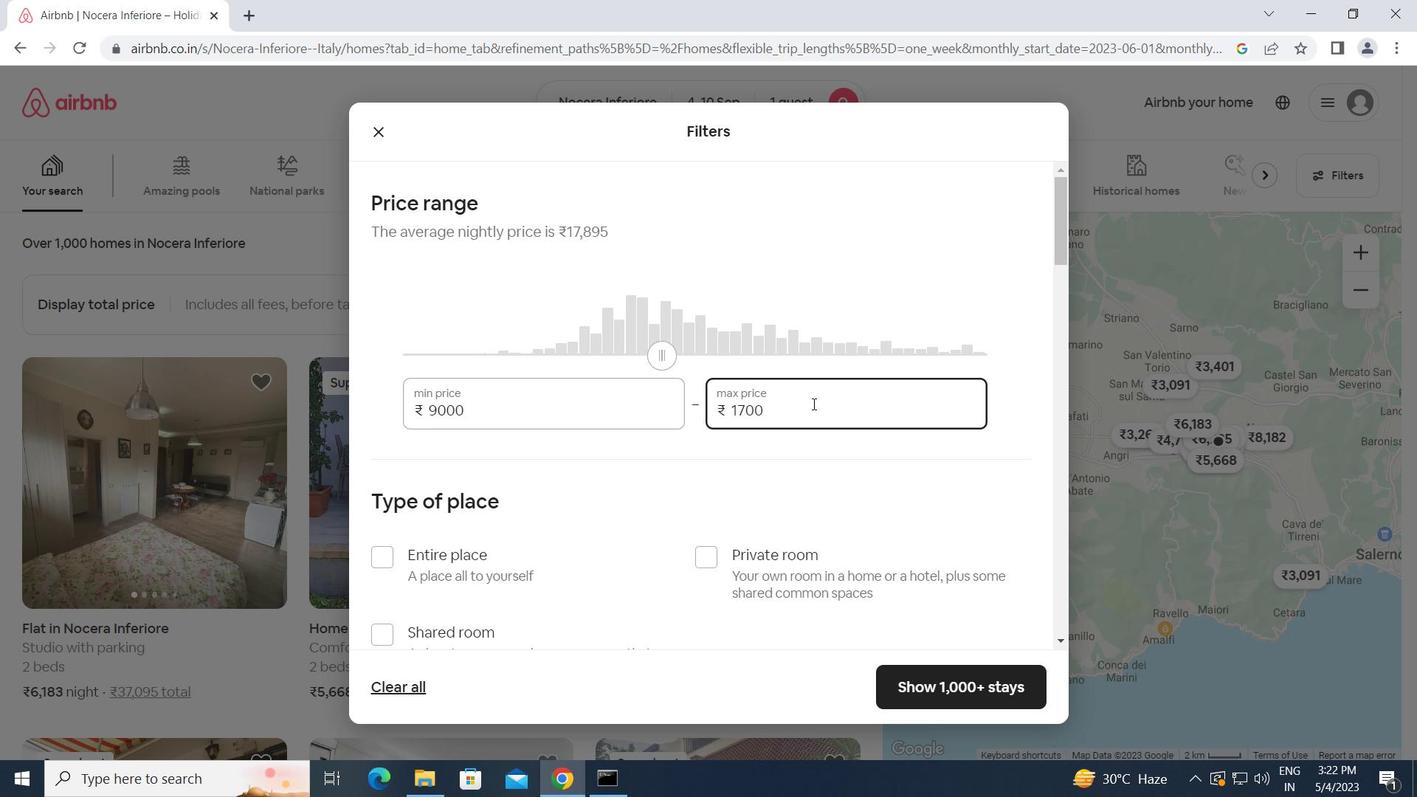
Action: Mouse moved to (708, 550)
Screenshot: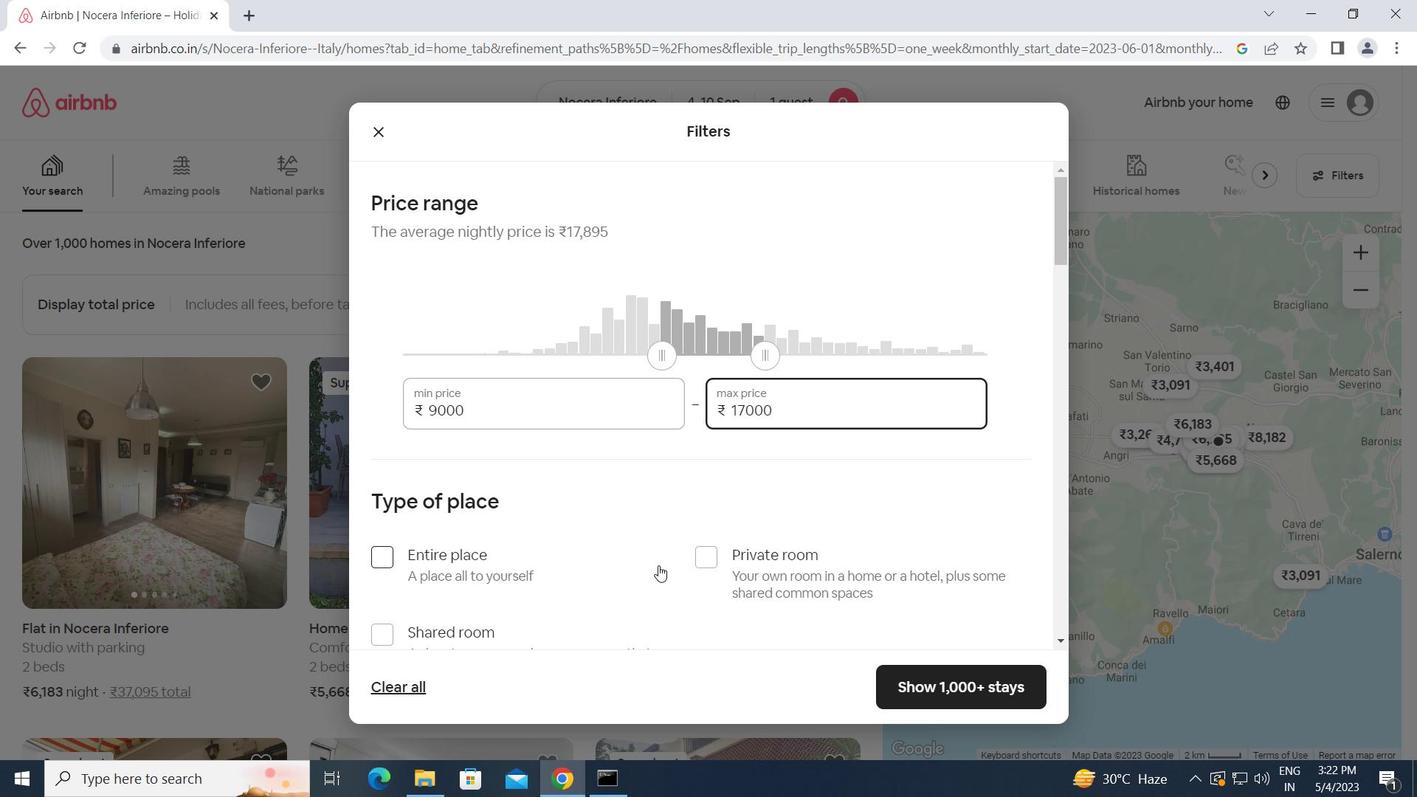 
Action: Mouse pressed left at (708, 550)
Screenshot: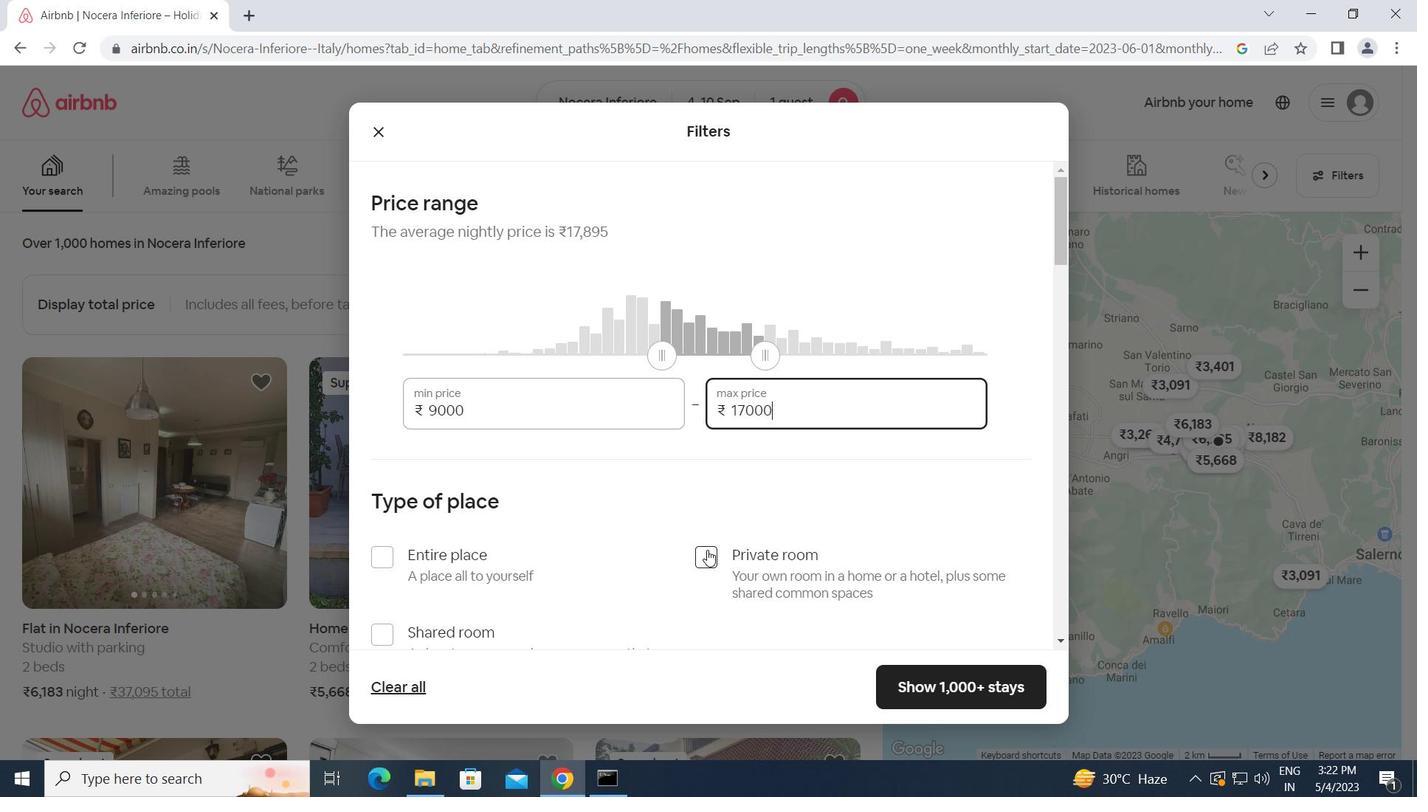 
Action: Mouse moved to (670, 581)
Screenshot: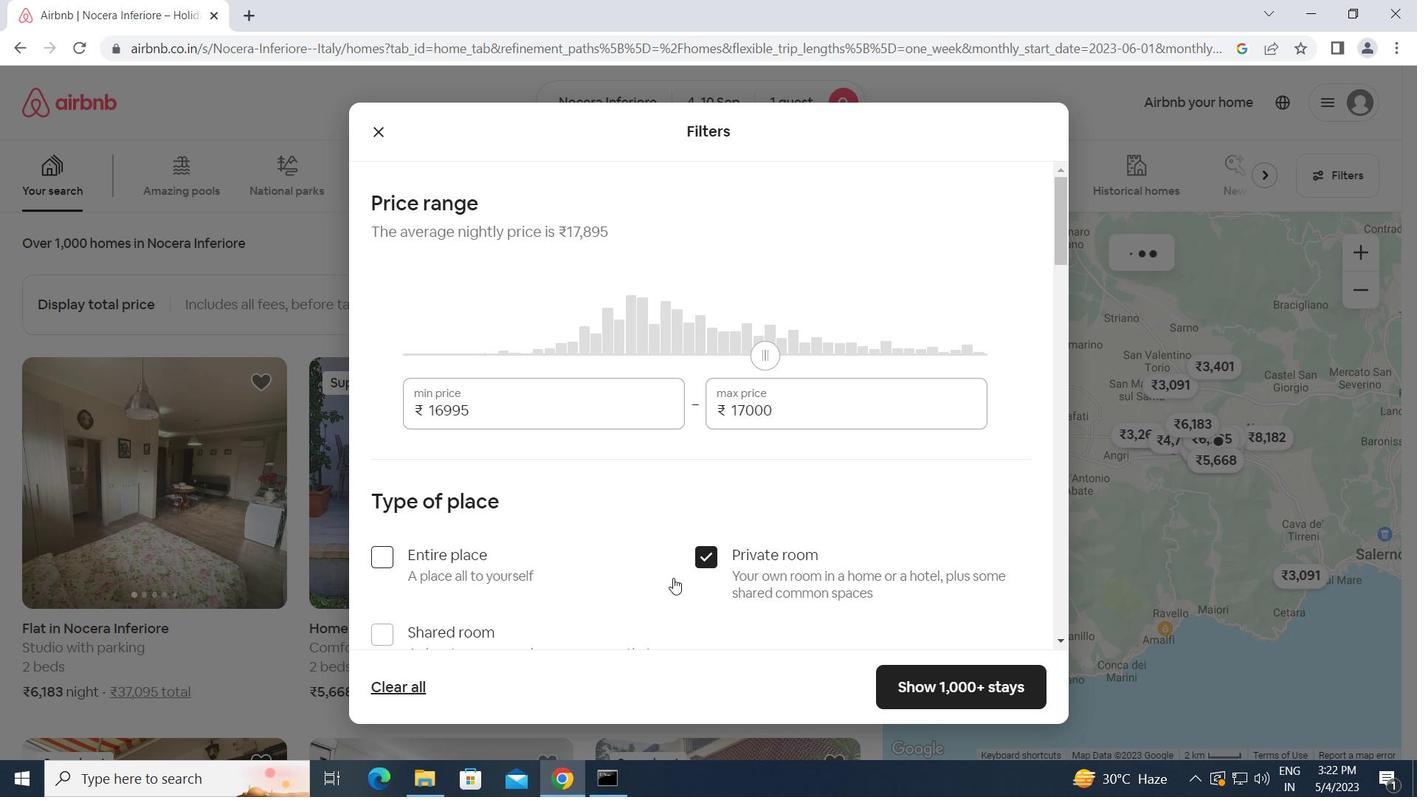 
Action: Mouse scrolled (670, 581) with delta (0, 0)
Screenshot: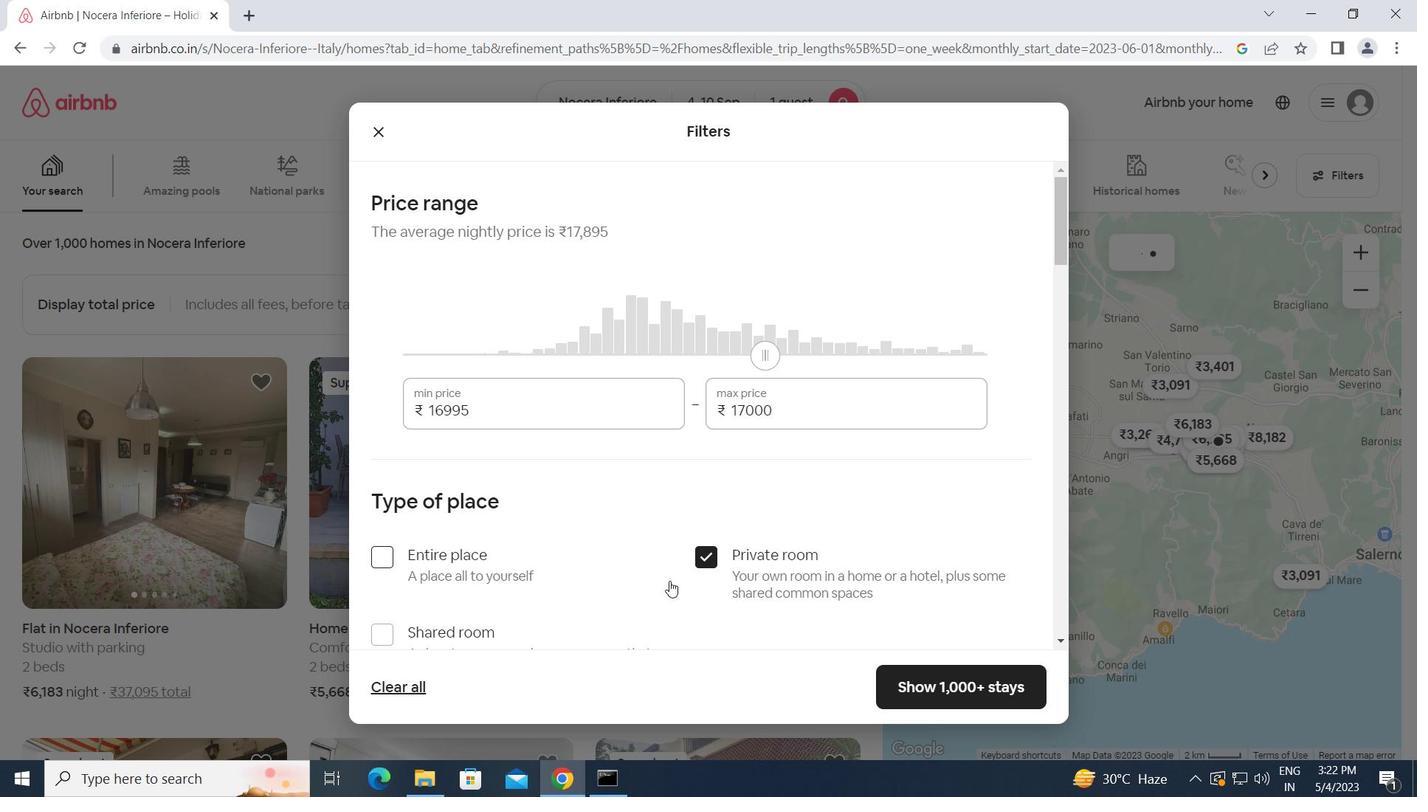
Action: Mouse scrolled (670, 581) with delta (0, 0)
Screenshot: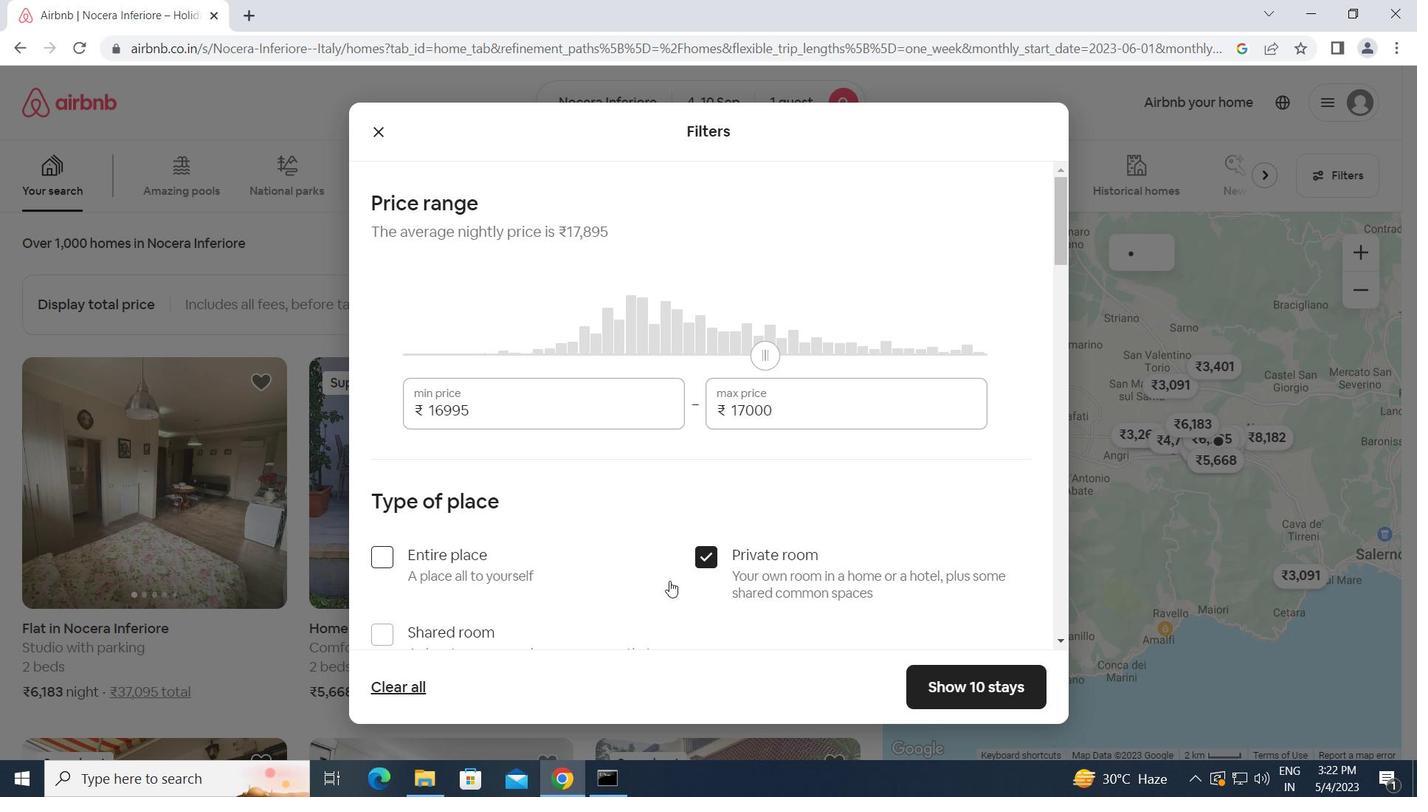 
Action: Mouse scrolled (670, 581) with delta (0, 0)
Screenshot: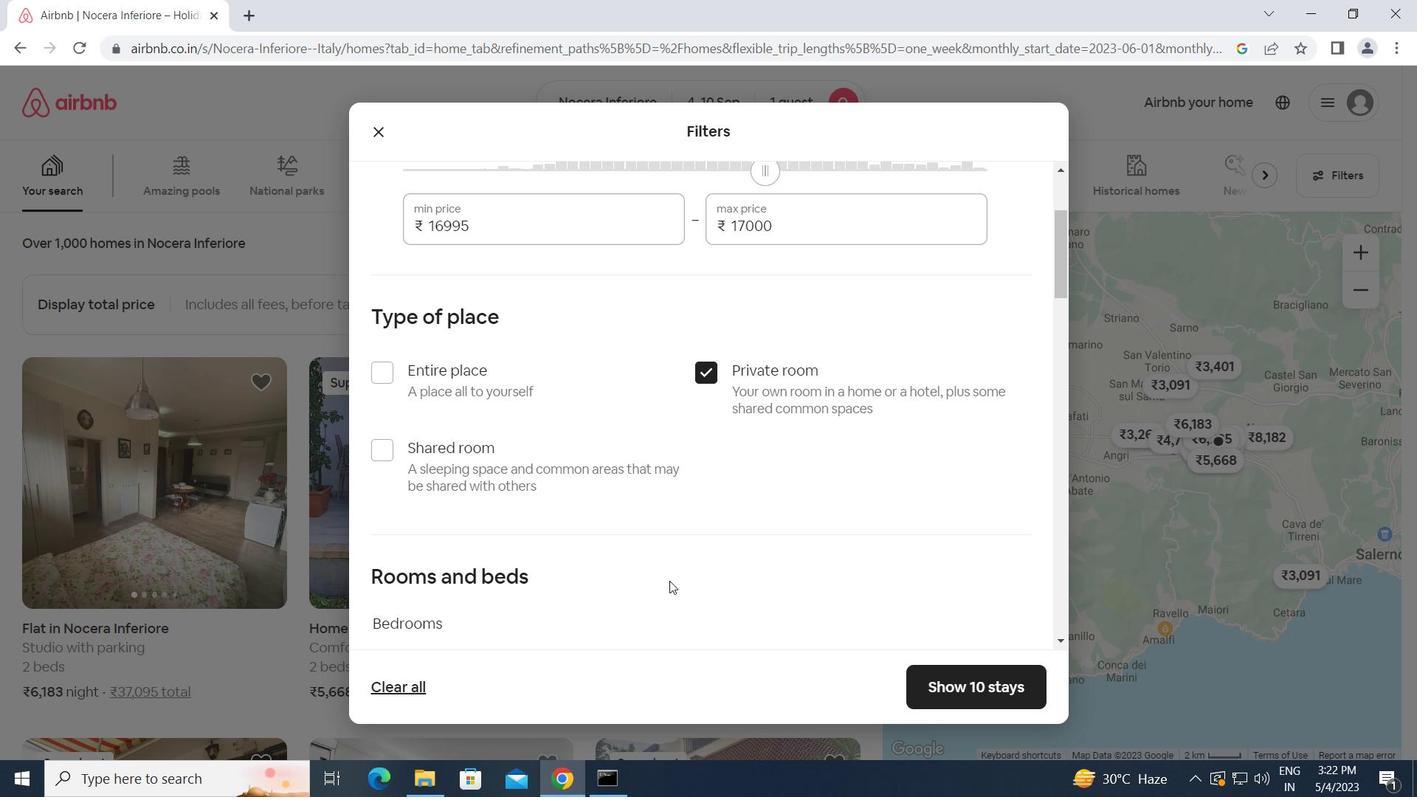 
Action: Mouse scrolled (670, 581) with delta (0, 0)
Screenshot: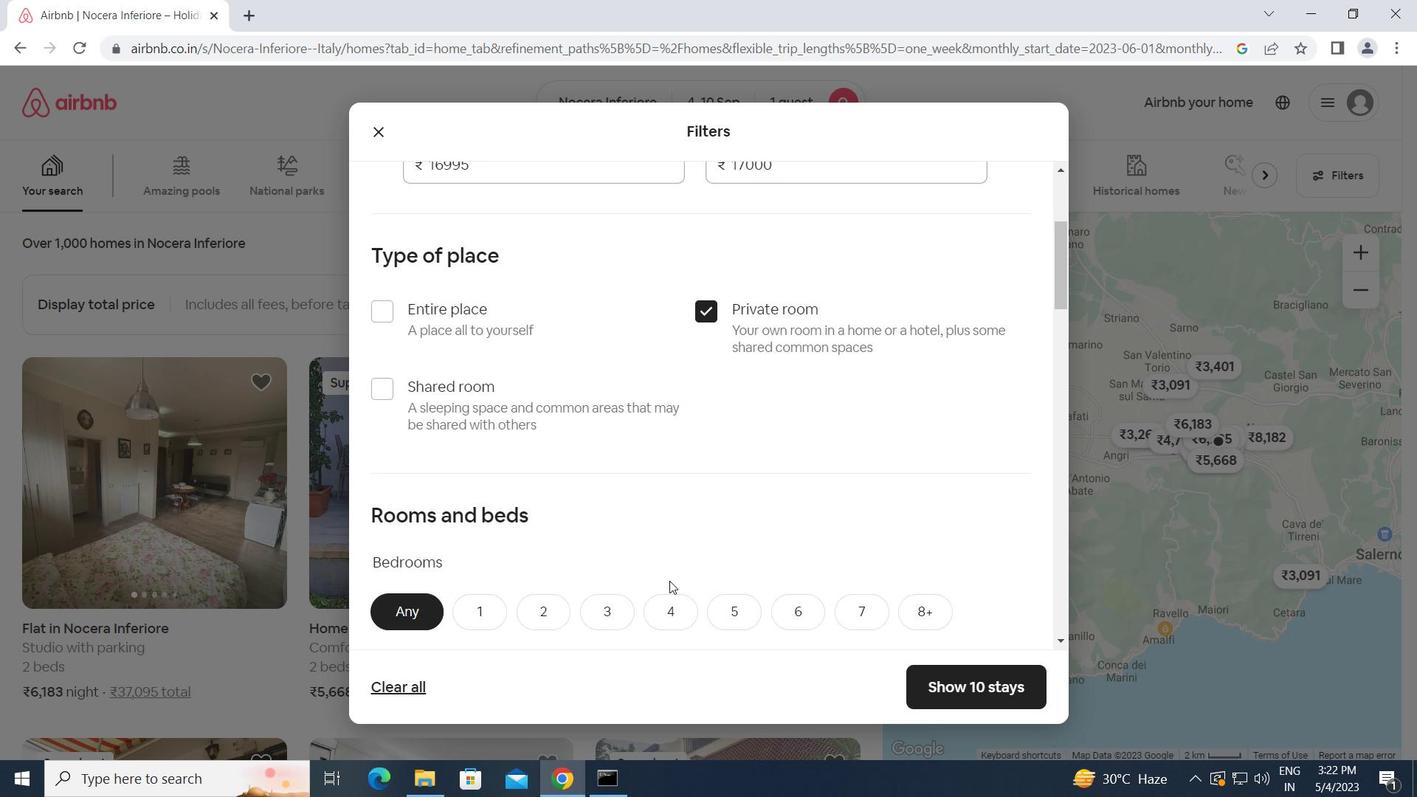 
Action: Mouse scrolled (670, 581) with delta (0, 0)
Screenshot: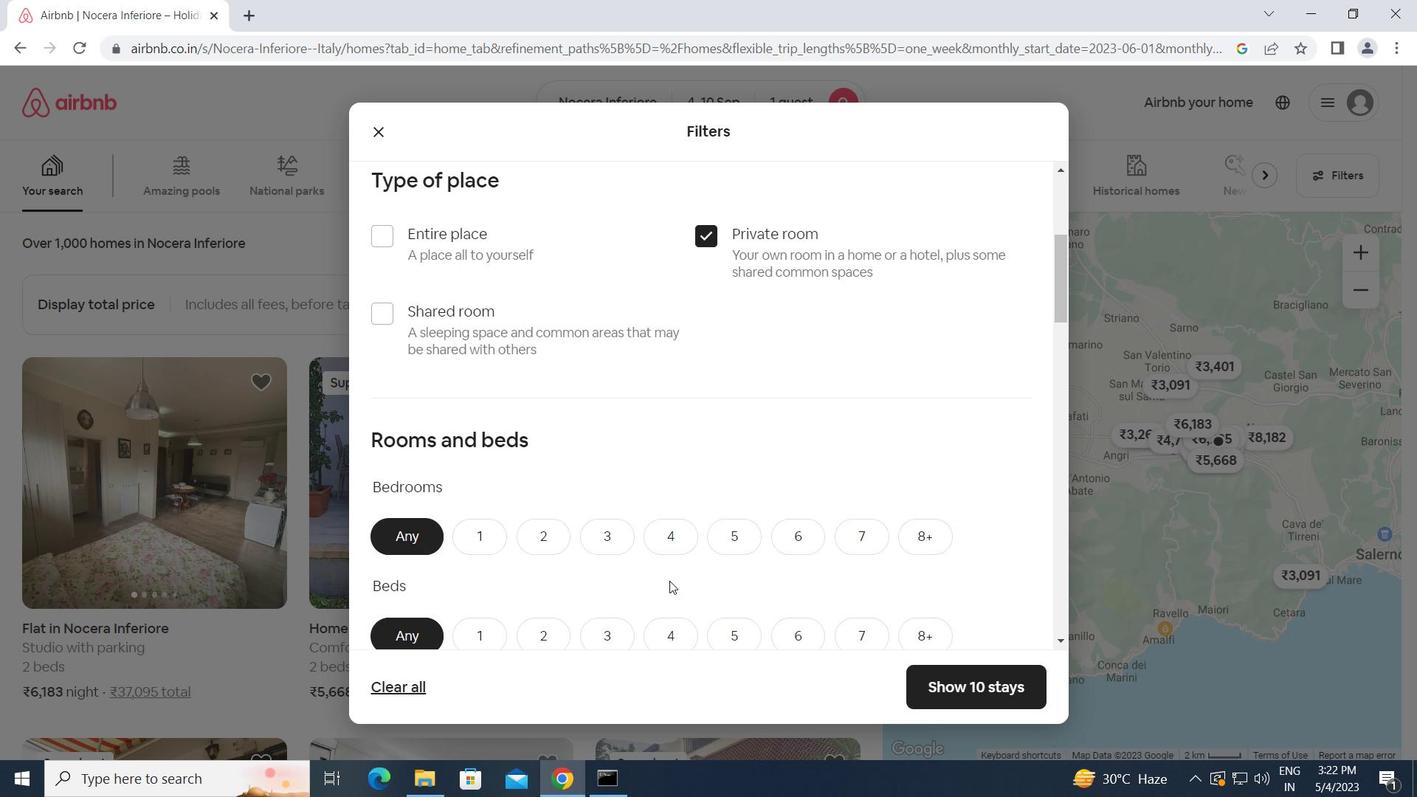 
Action: Mouse moved to (477, 393)
Screenshot: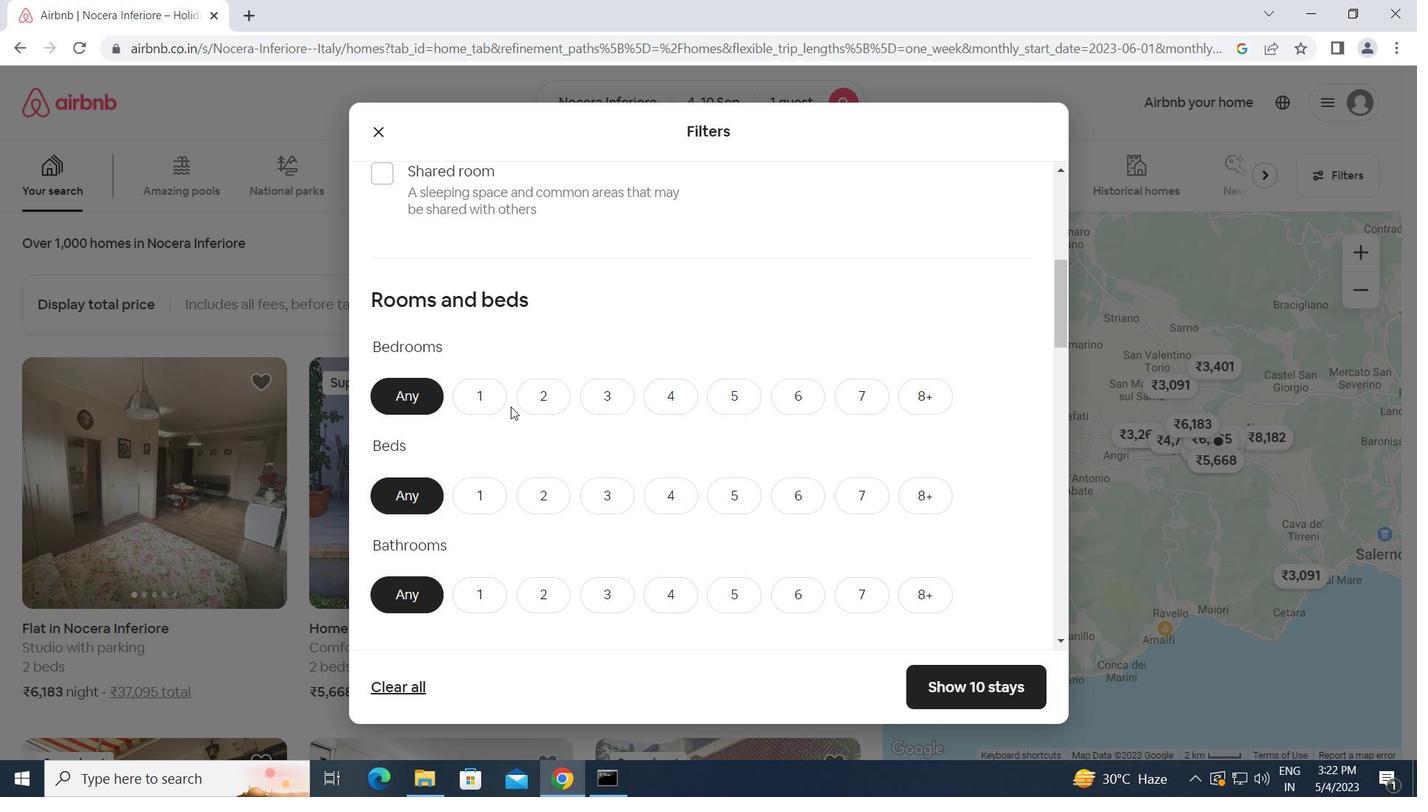 
Action: Mouse pressed left at (477, 393)
Screenshot: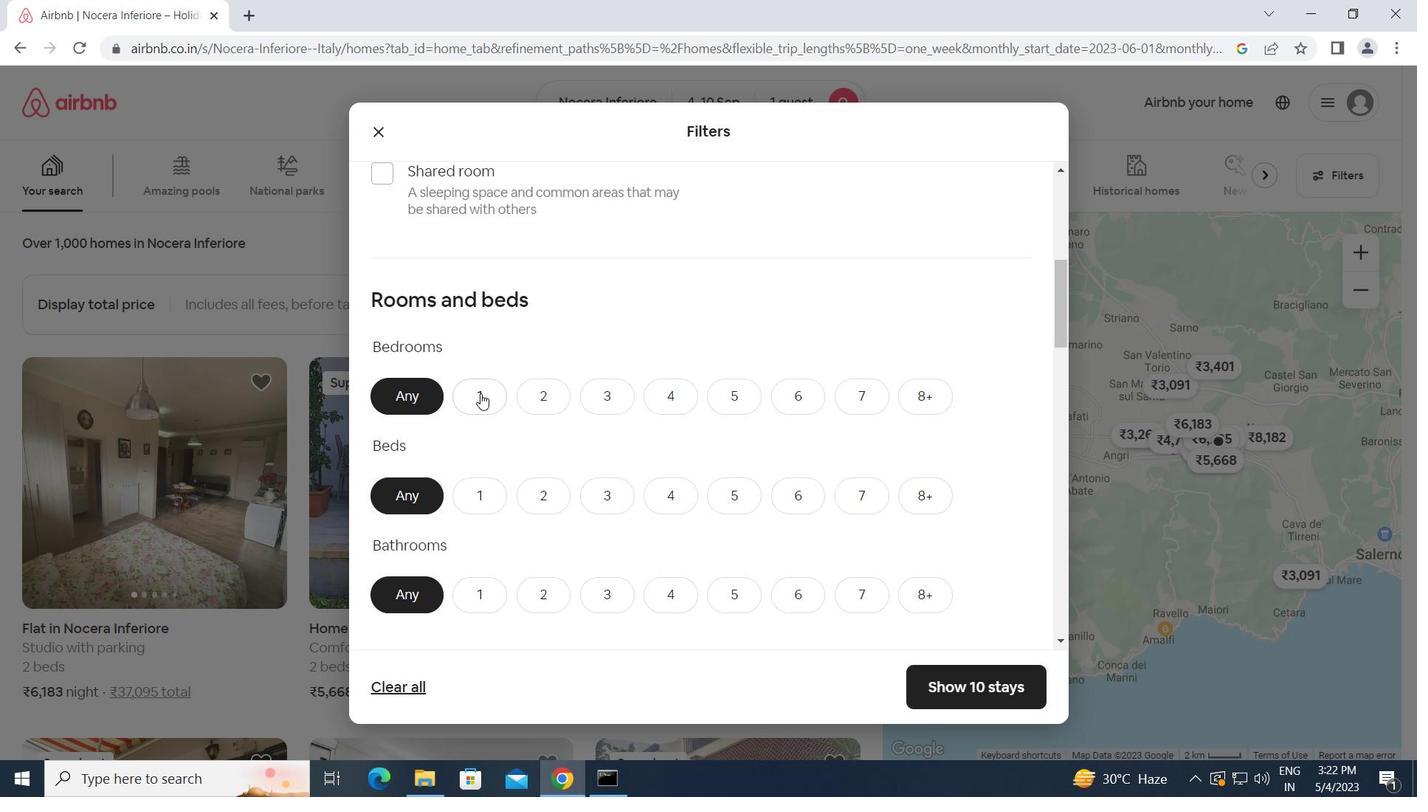 
Action: Mouse moved to (479, 497)
Screenshot: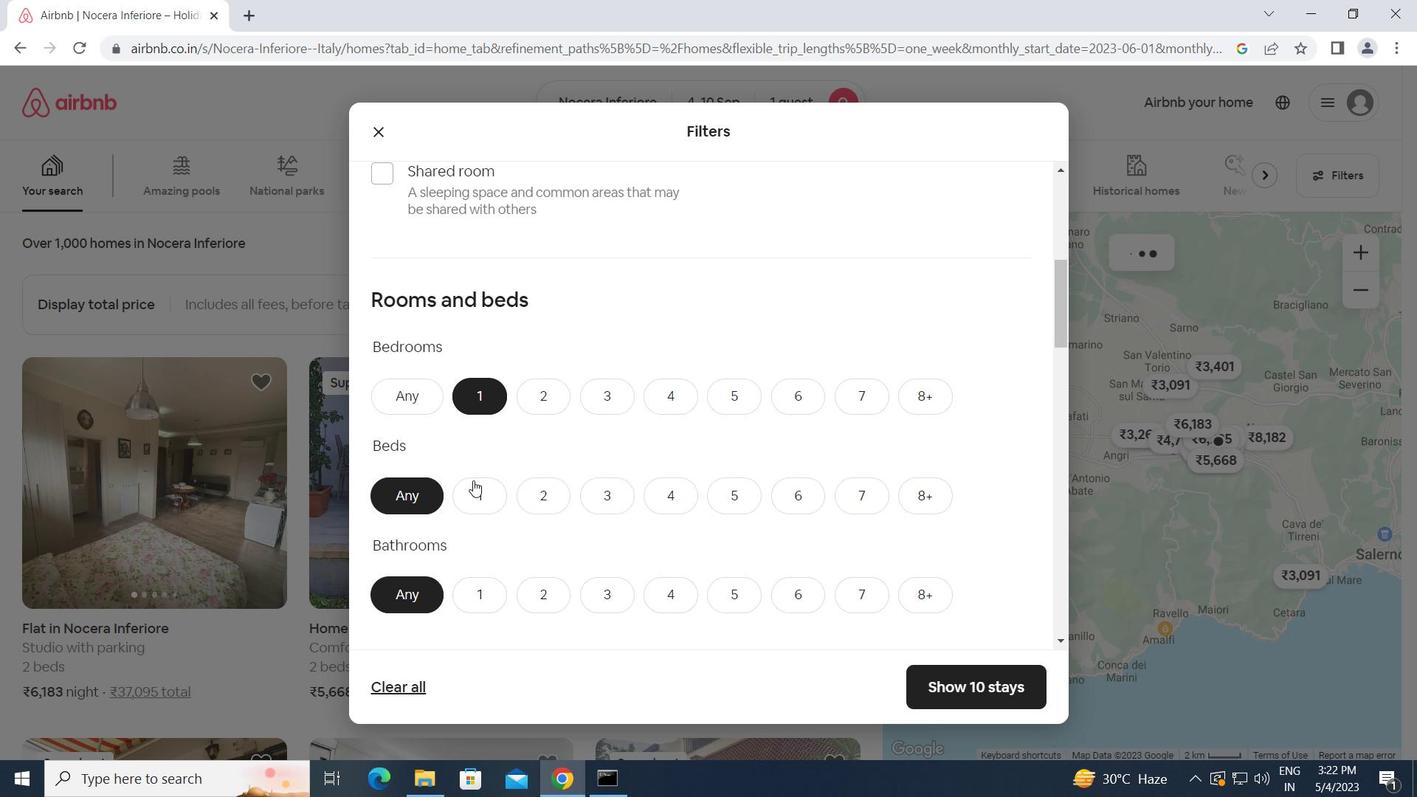 
Action: Mouse pressed left at (479, 497)
Screenshot: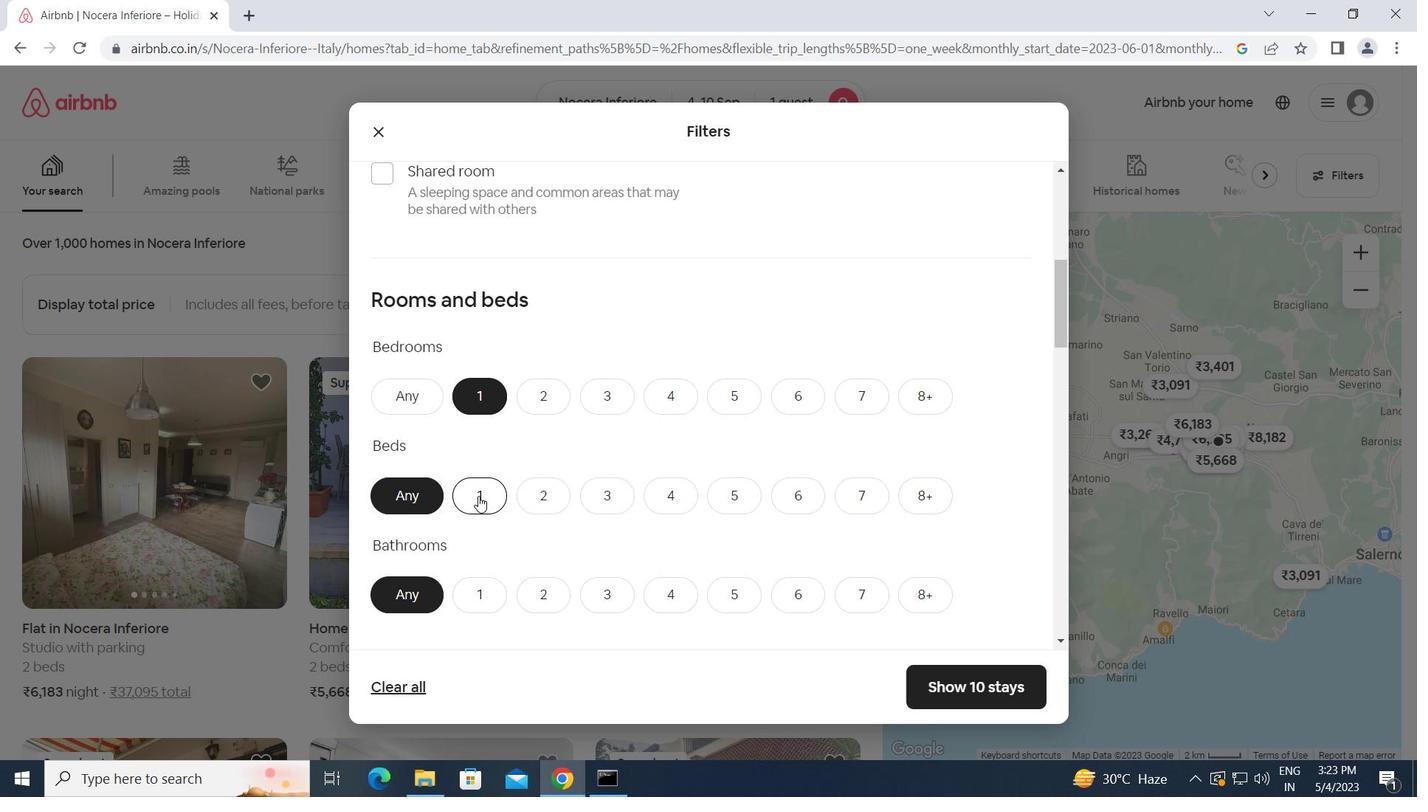 
Action: Mouse moved to (480, 595)
Screenshot: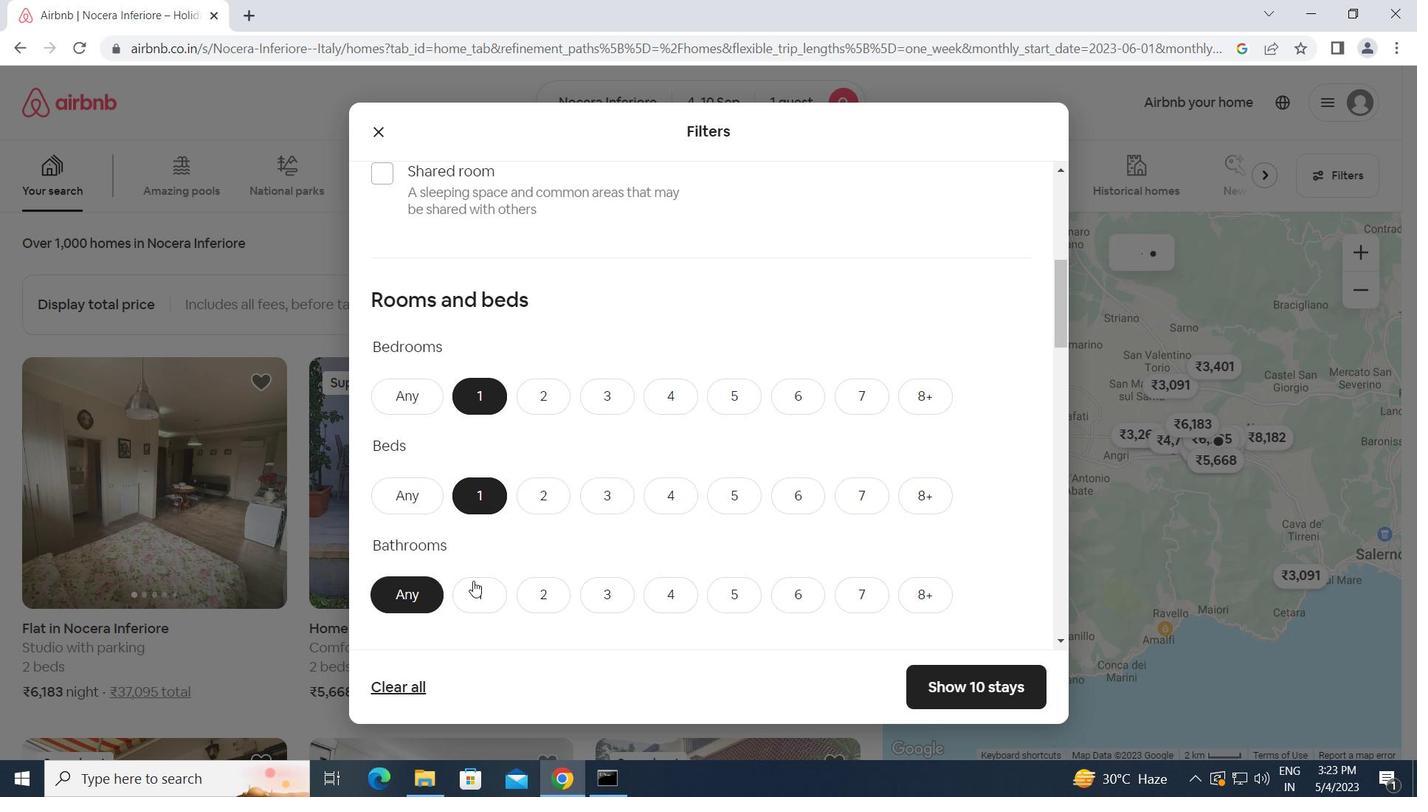 
Action: Mouse pressed left at (480, 595)
Screenshot: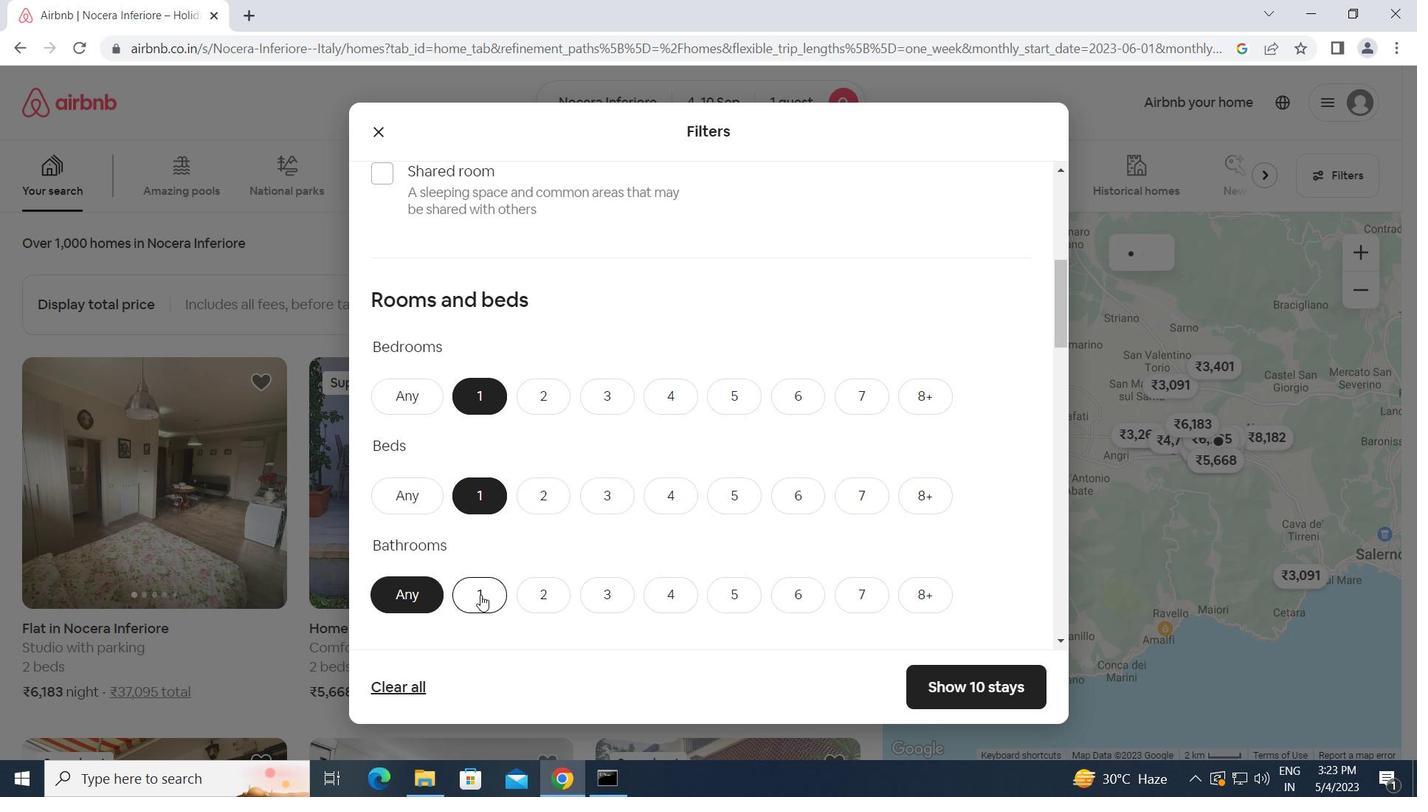 
Action: Mouse moved to (530, 593)
Screenshot: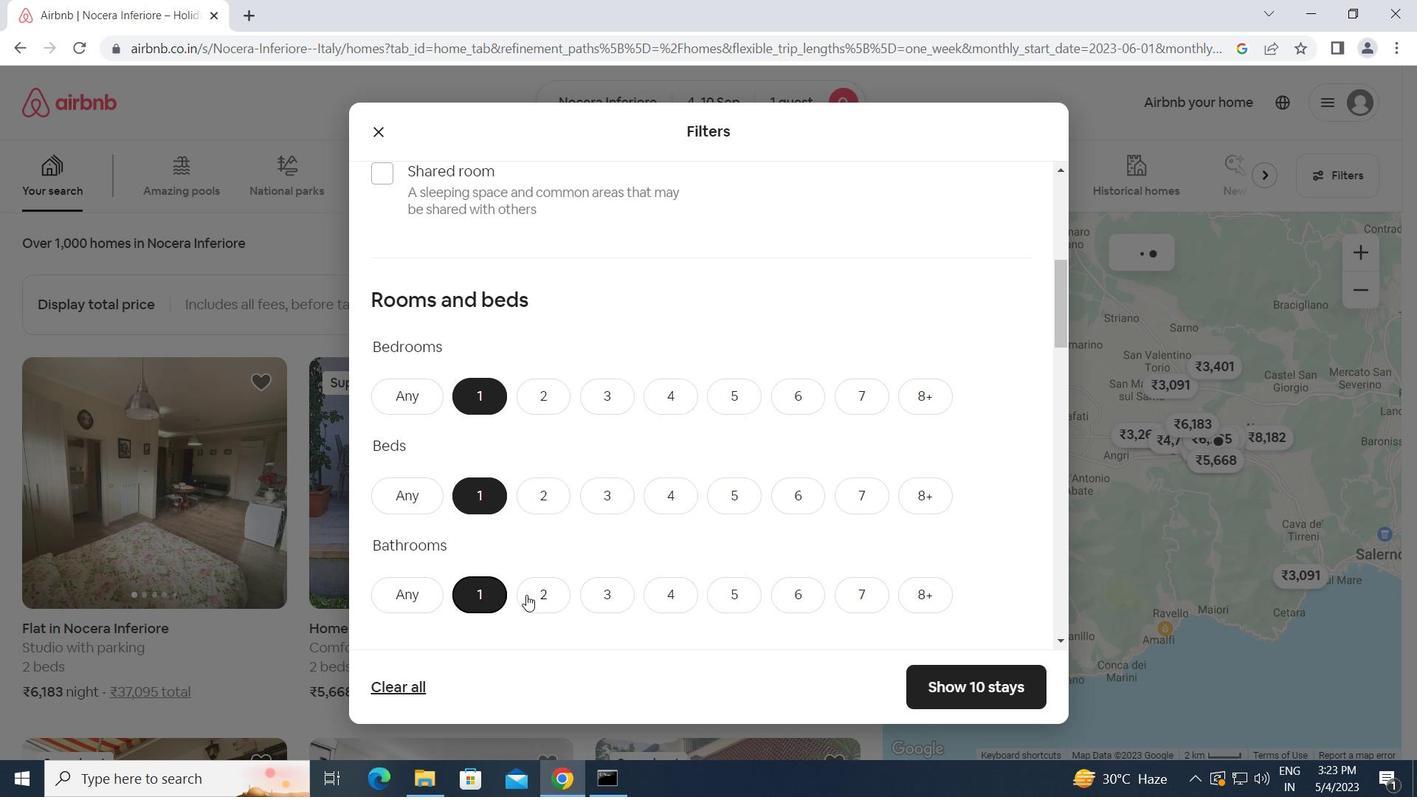 
Action: Mouse scrolled (530, 593) with delta (0, 0)
Screenshot: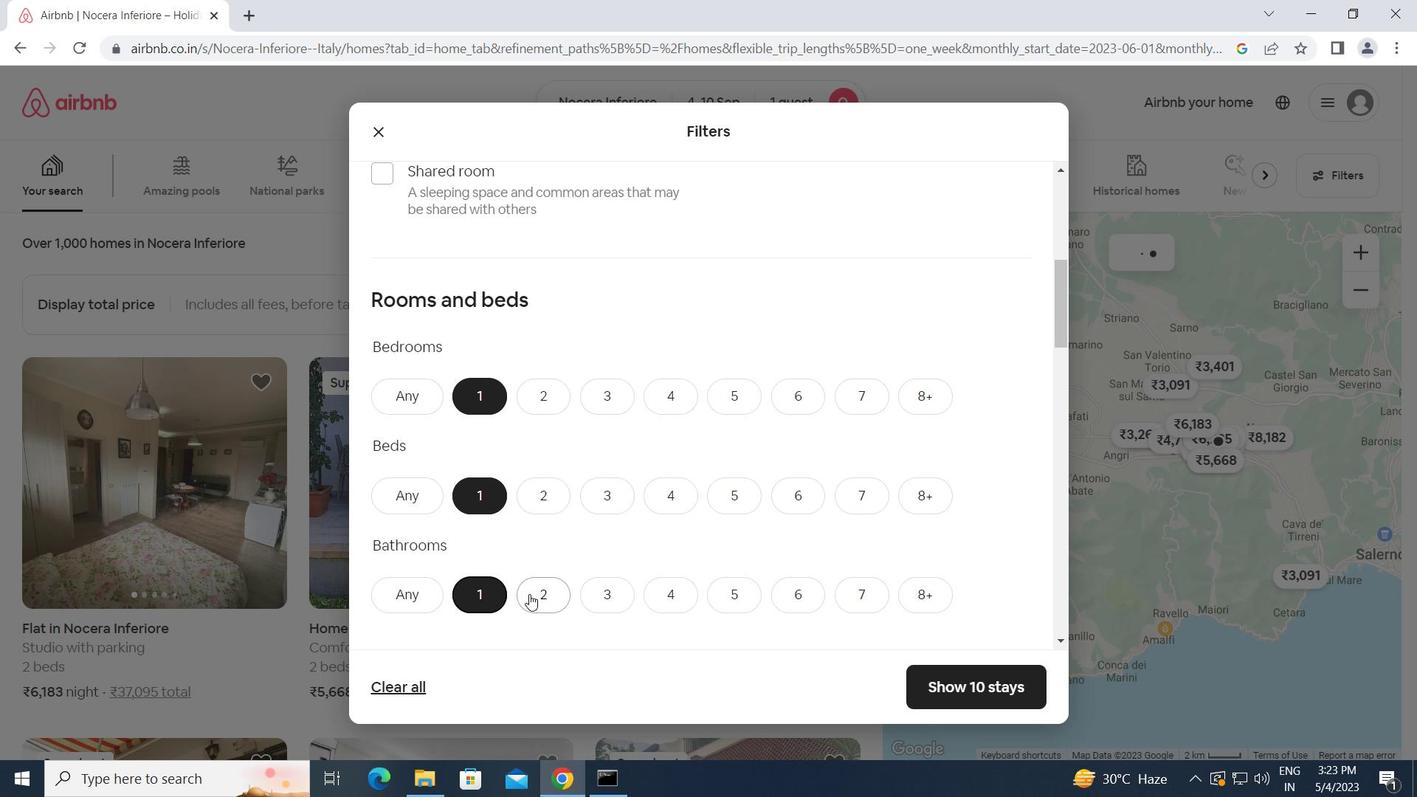 
Action: Mouse scrolled (530, 593) with delta (0, 0)
Screenshot: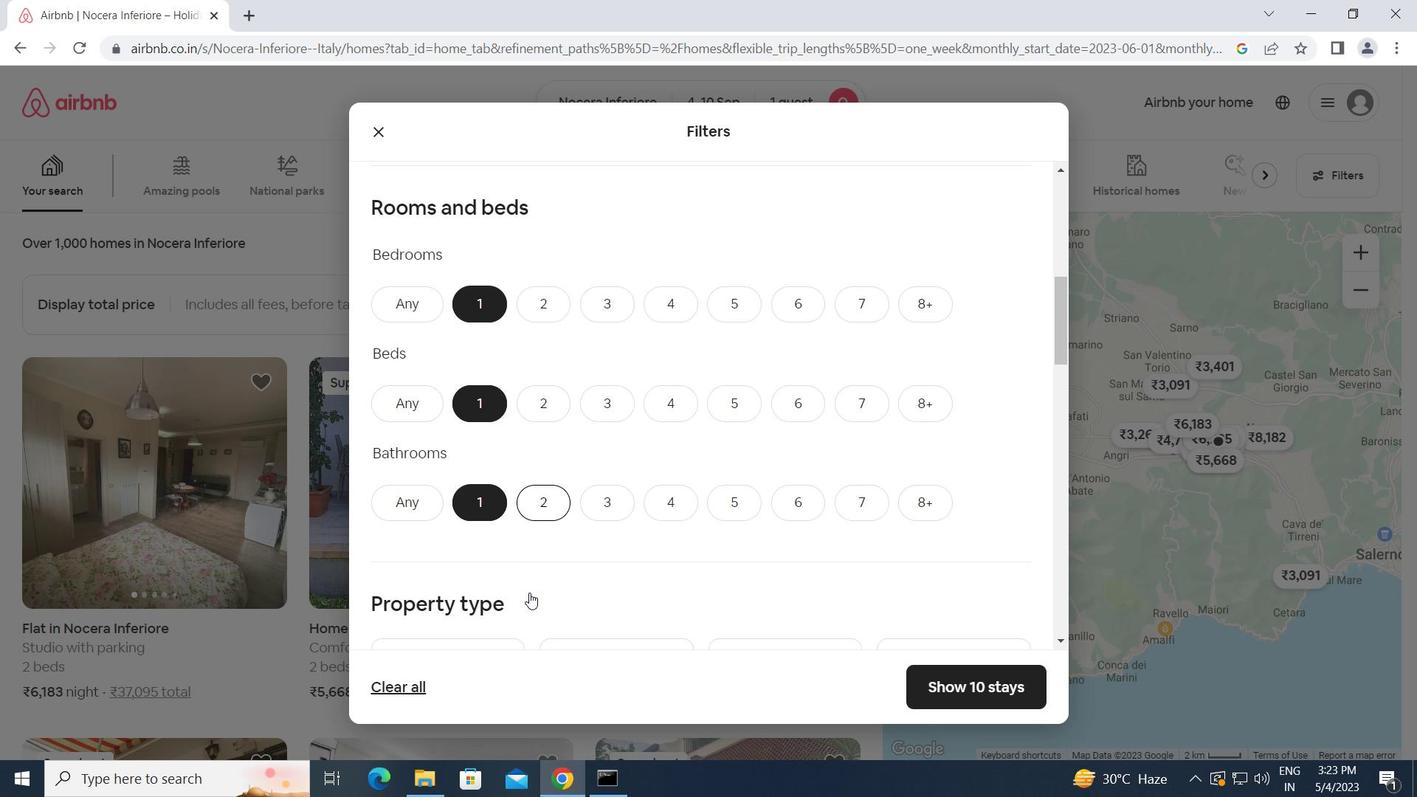 
Action: Mouse scrolled (530, 593) with delta (0, 0)
Screenshot: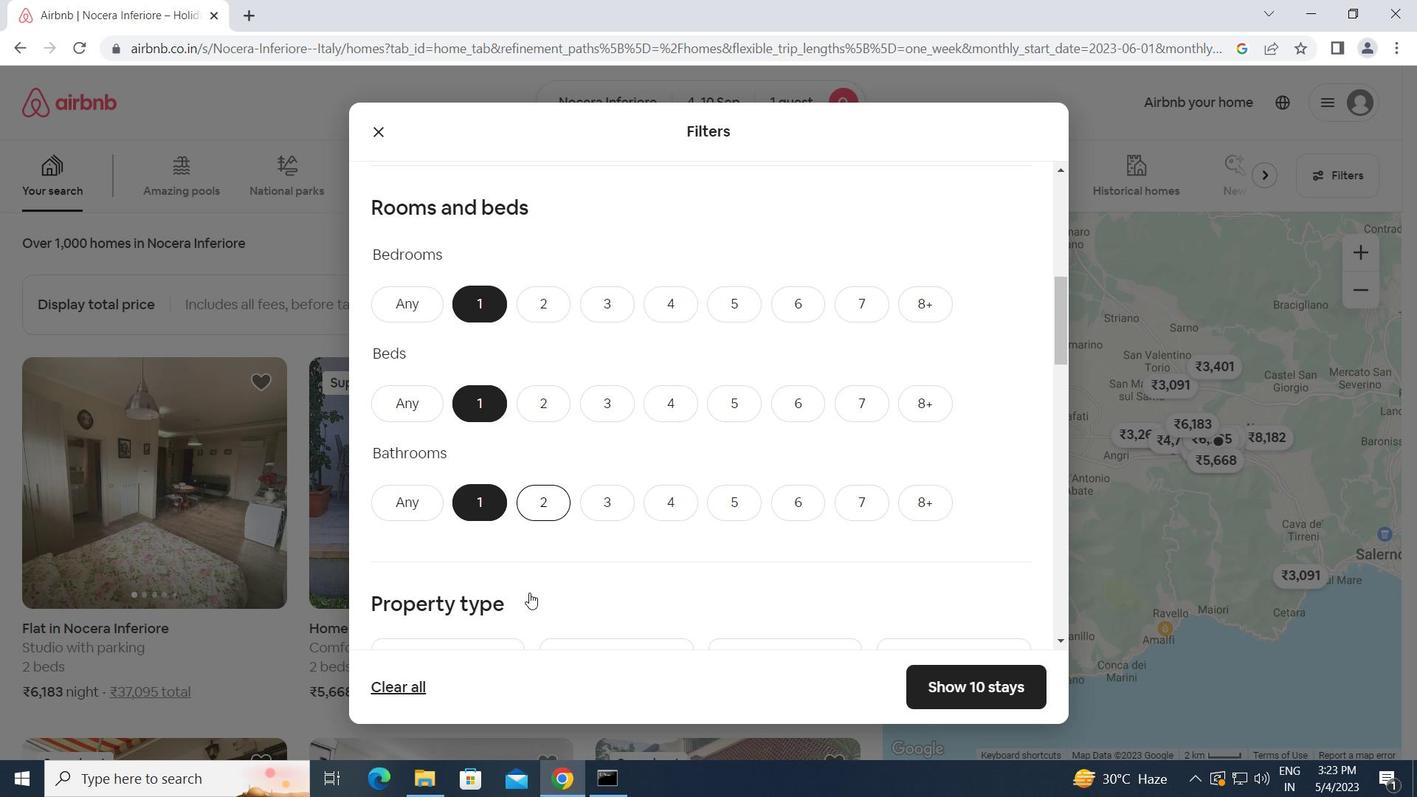 
Action: Mouse moved to (480, 513)
Screenshot: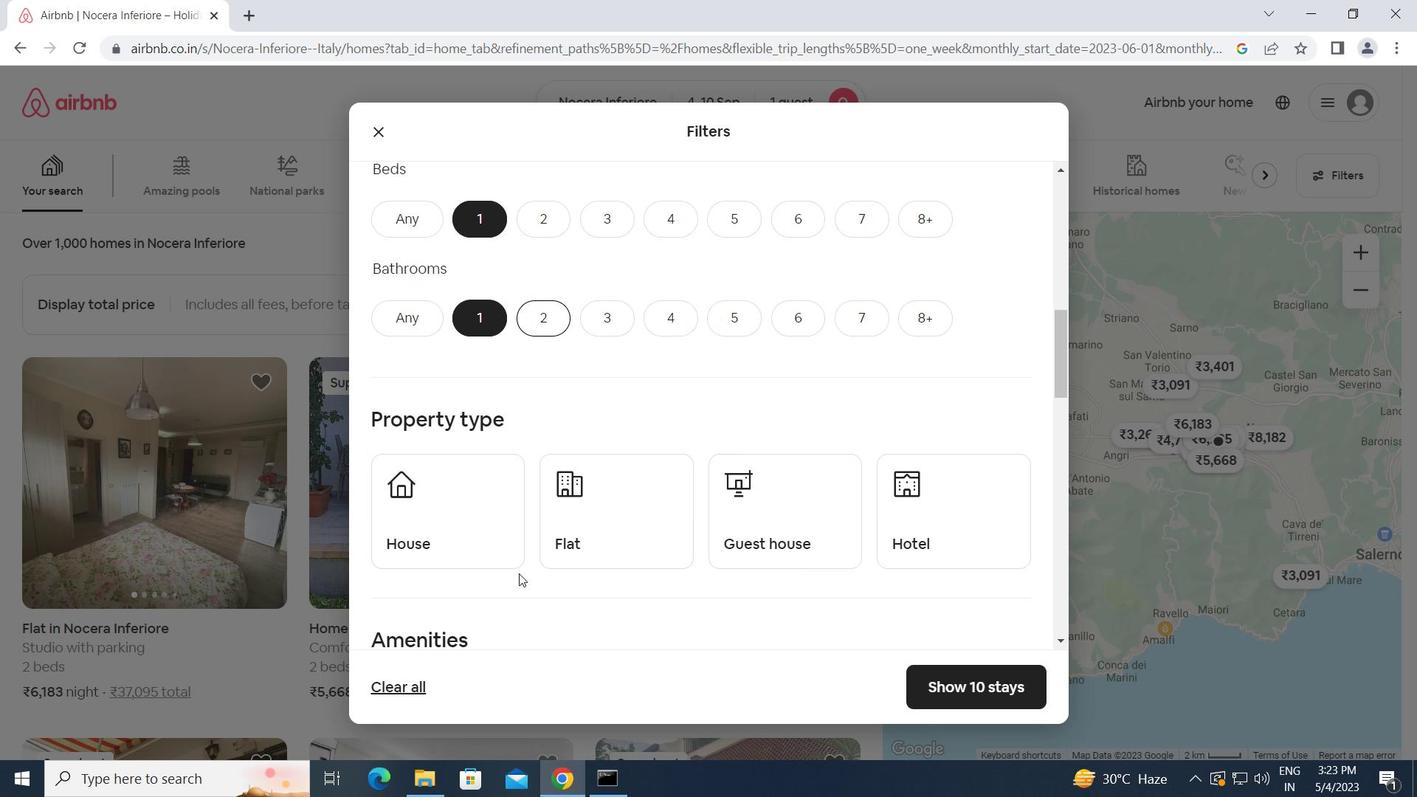 
Action: Mouse pressed left at (480, 513)
Screenshot: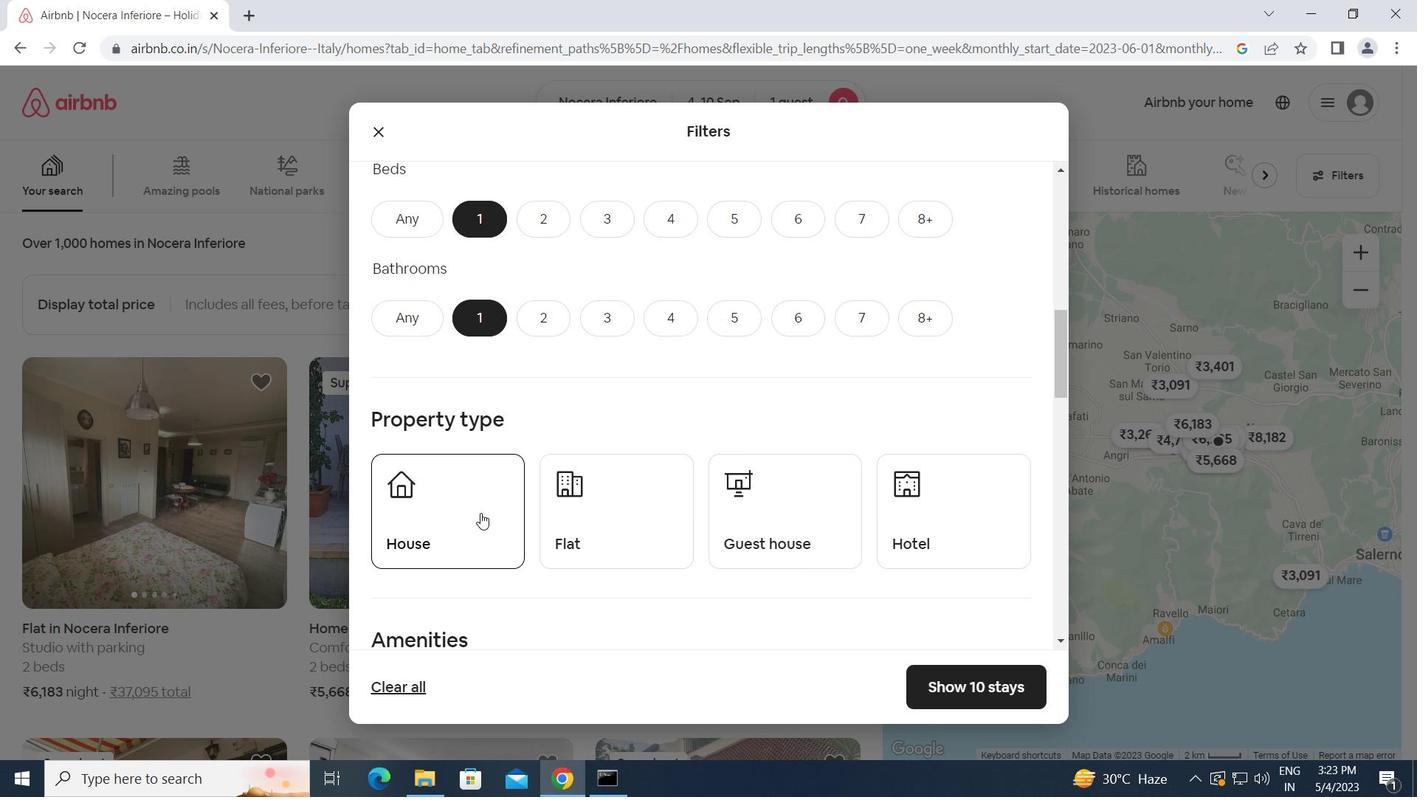 
Action: Mouse moved to (612, 513)
Screenshot: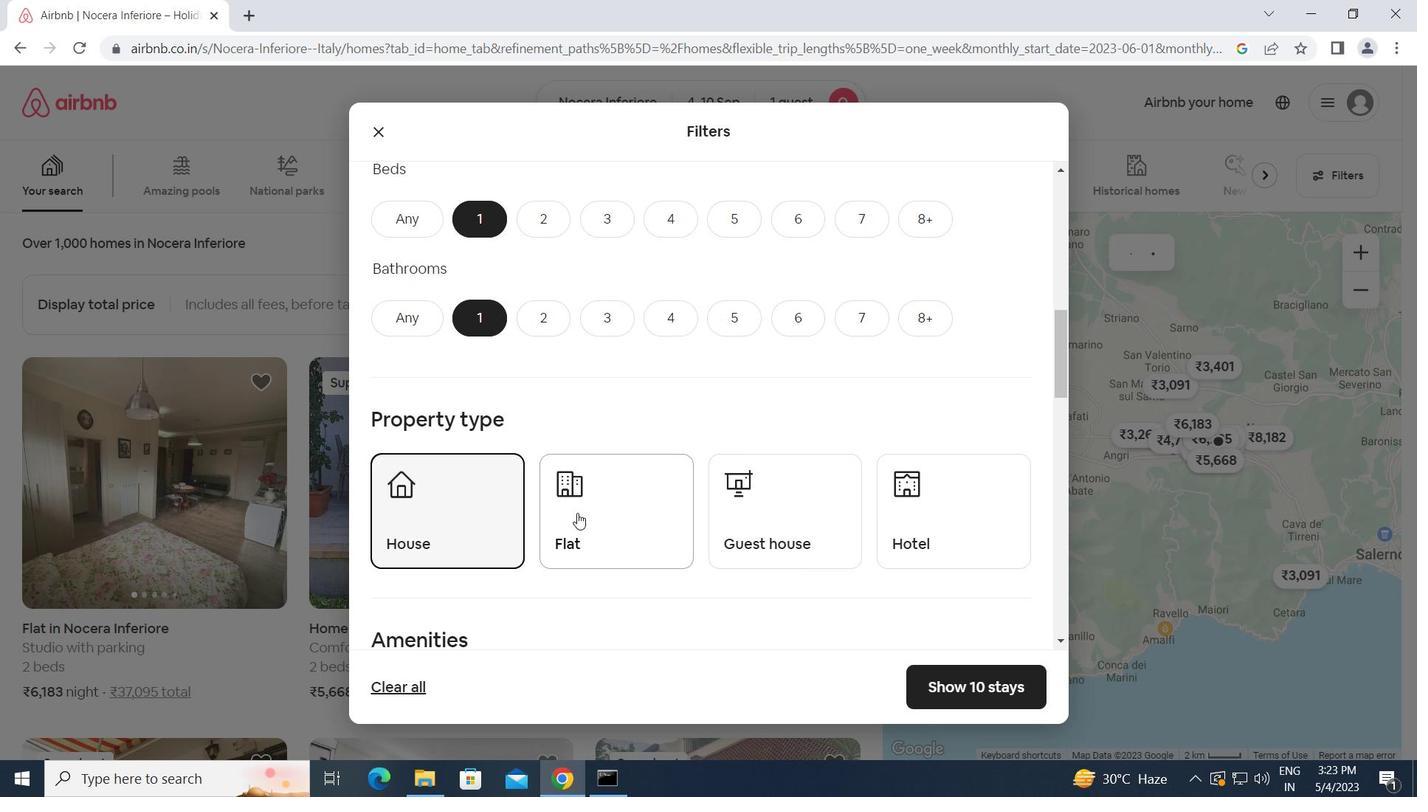 
Action: Mouse pressed left at (612, 513)
Screenshot: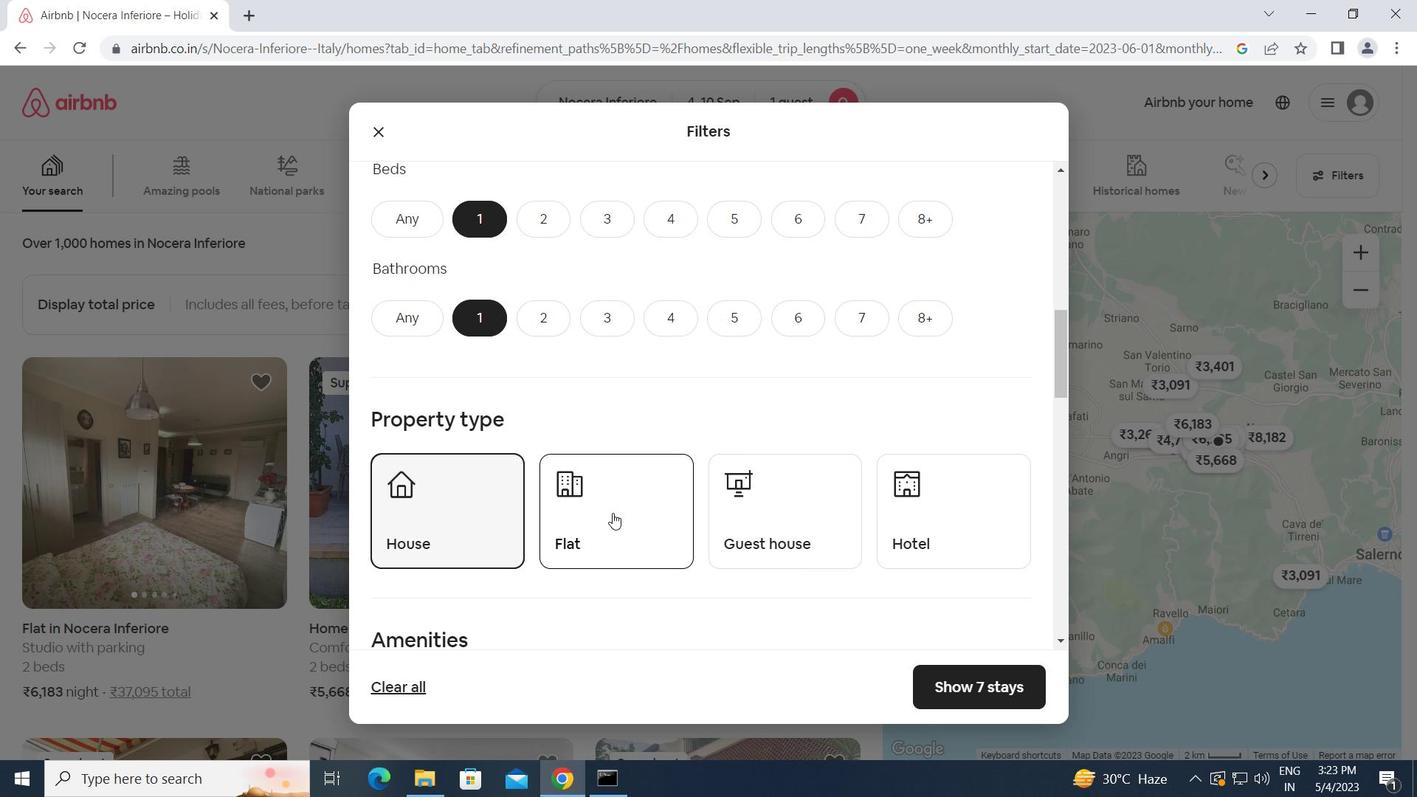 
Action: Mouse moved to (757, 511)
Screenshot: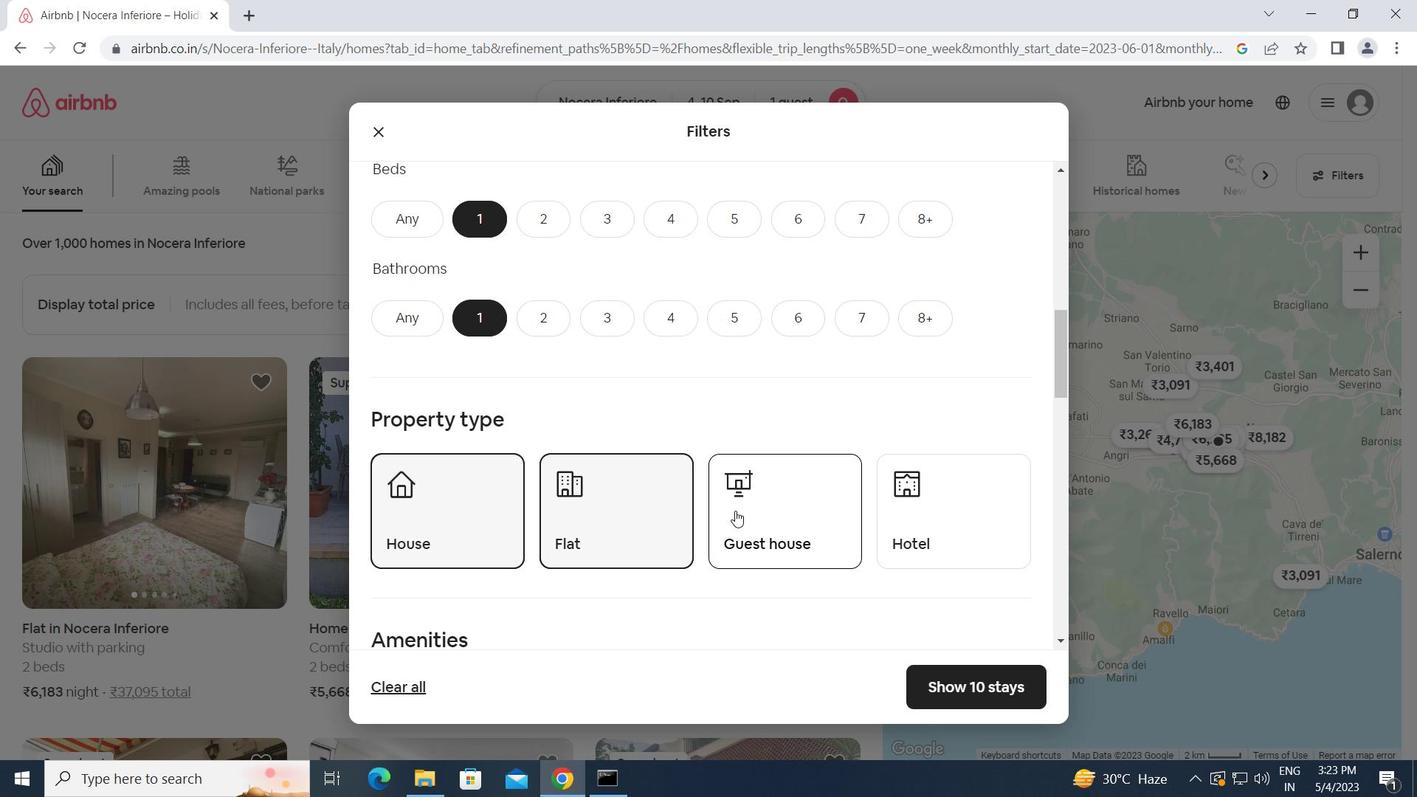 
Action: Mouse pressed left at (757, 511)
Screenshot: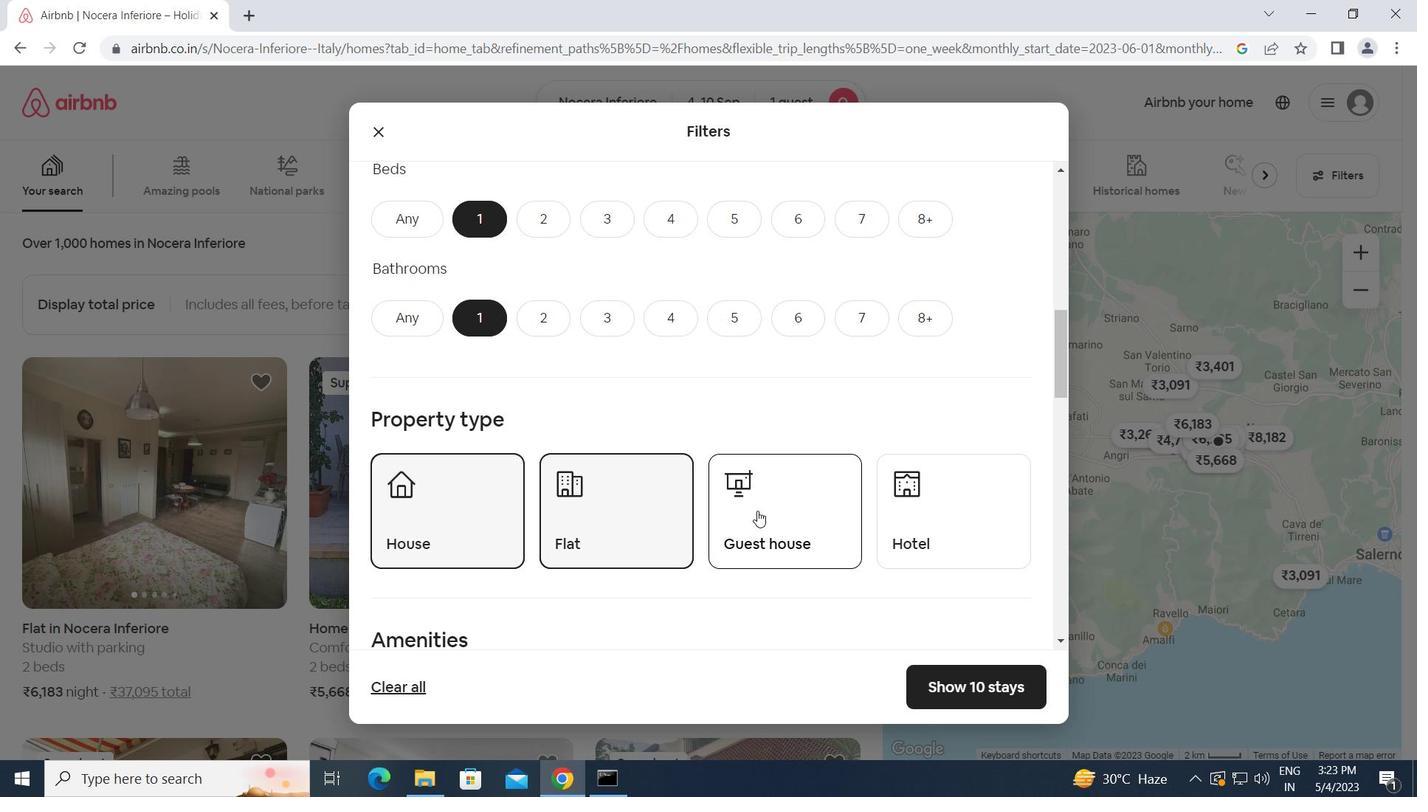 
Action: Mouse moved to (912, 505)
Screenshot: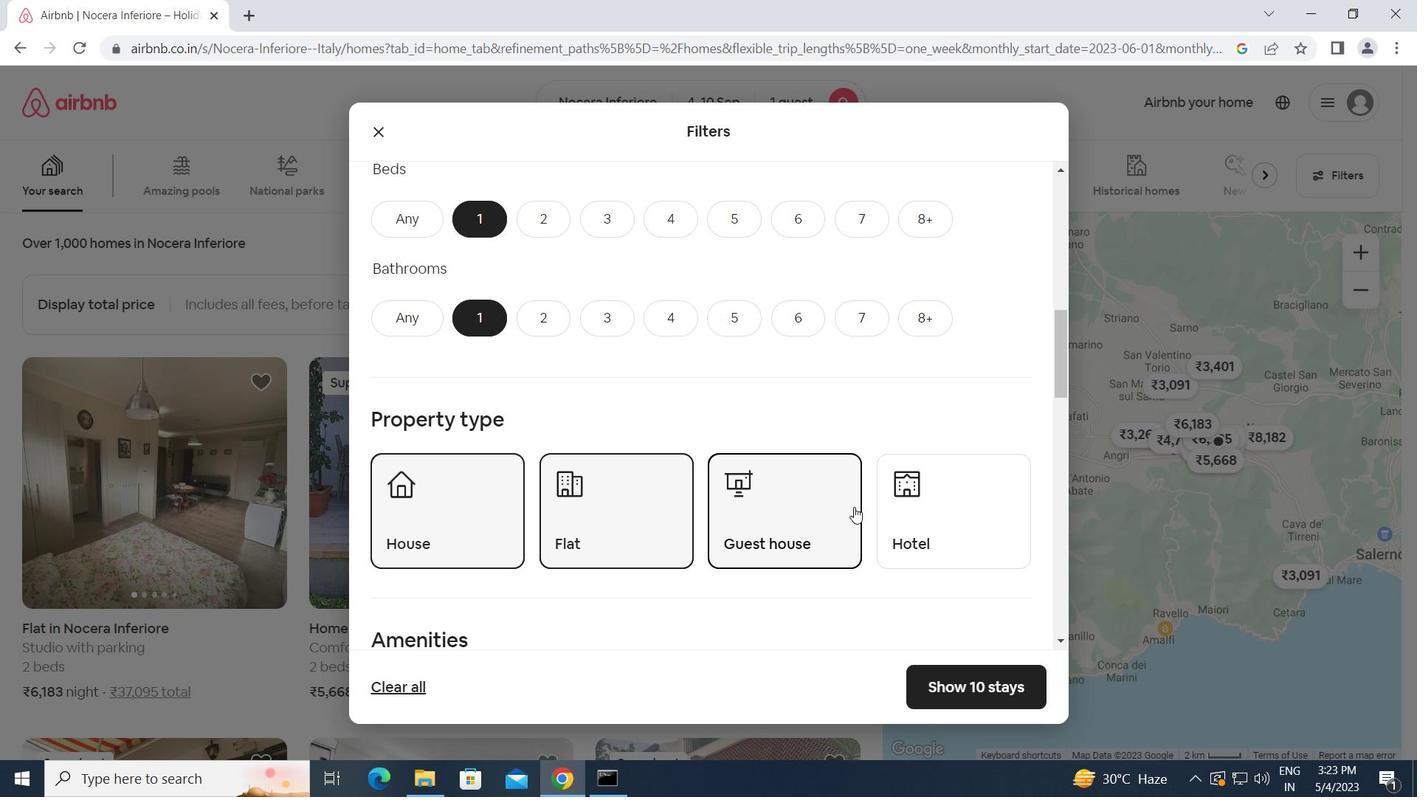 
Action: Mouse pressed left at (912, 505)
Screenshot: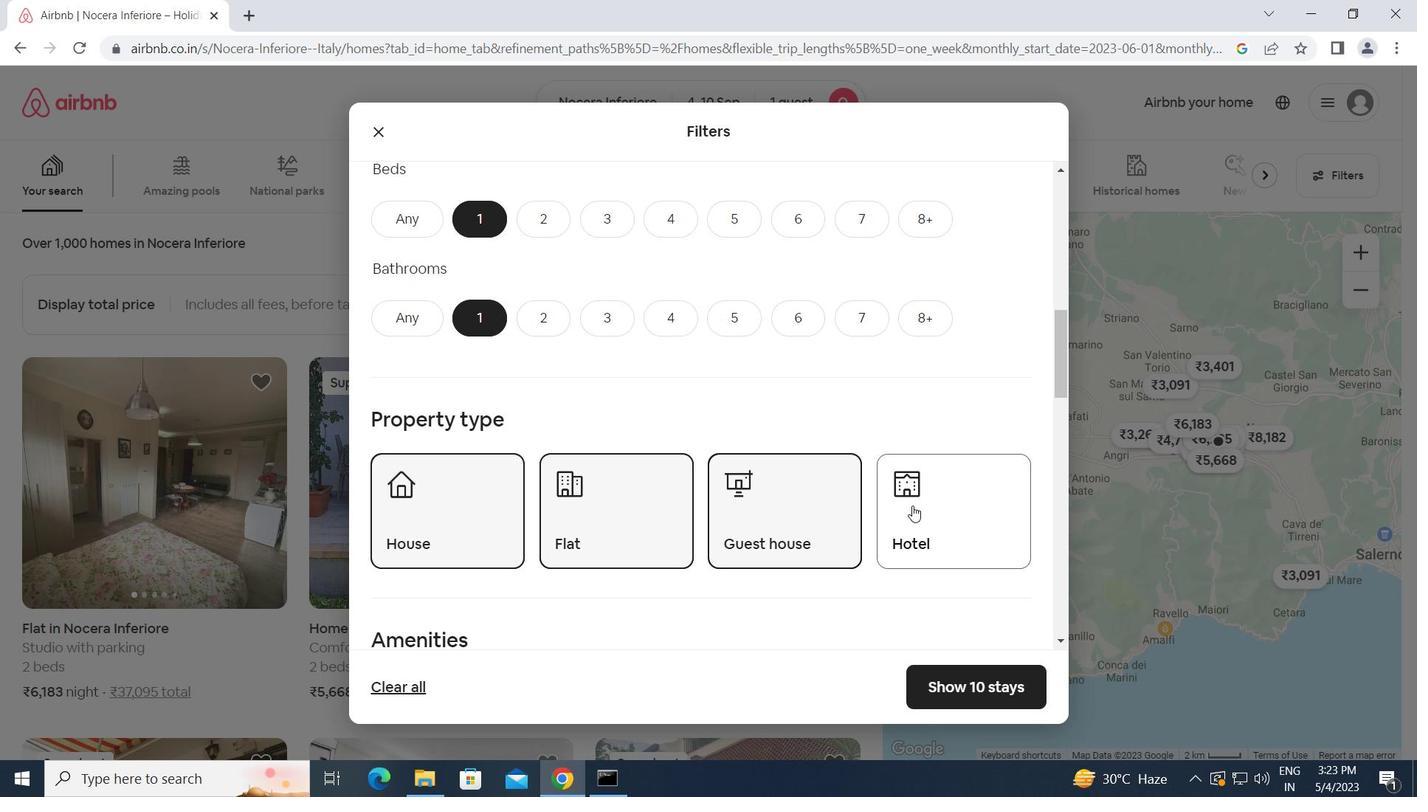 
Action: Mouse moved to (756, 560)
Screenshot: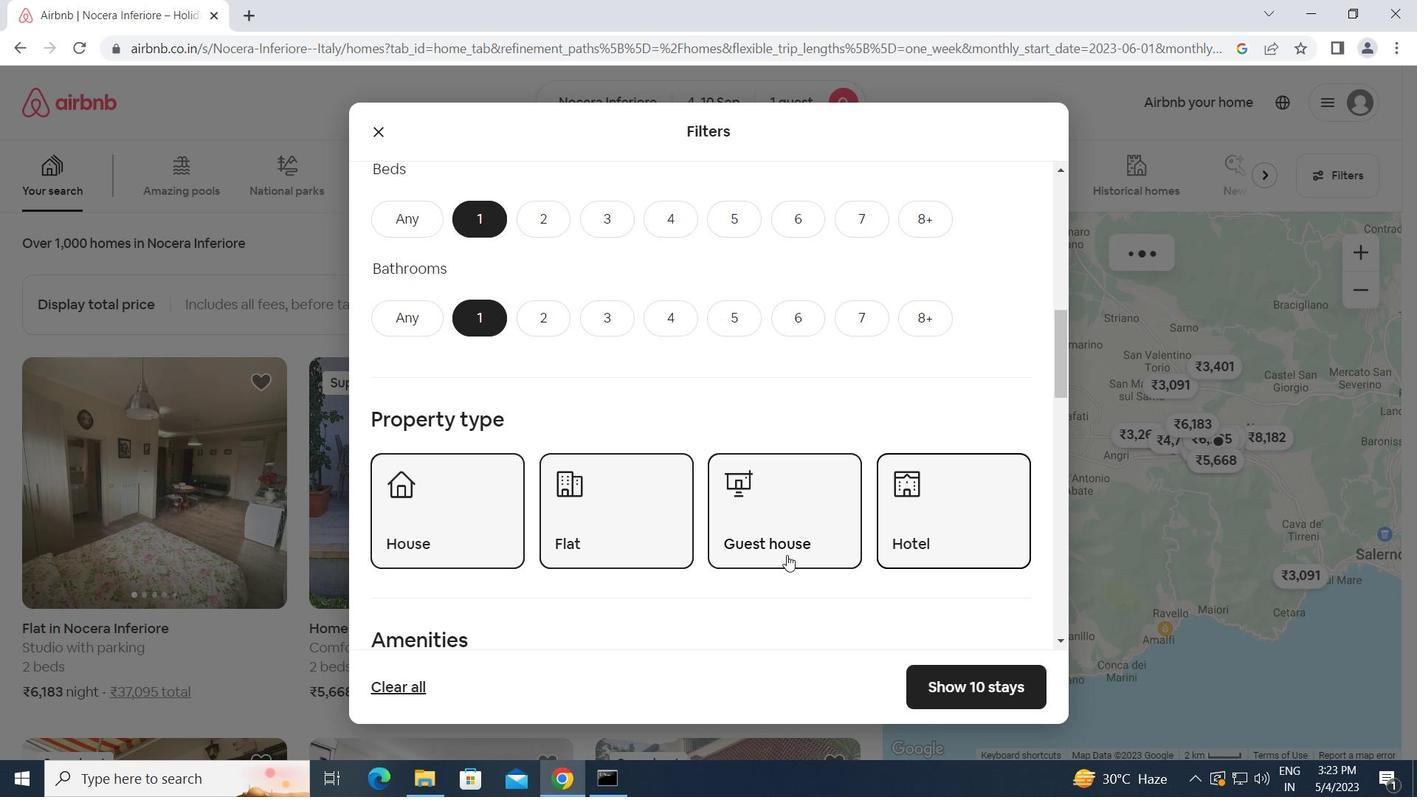 
Action: Mouse scrolled (756, 559) with delta (0, 0)
Screenshot: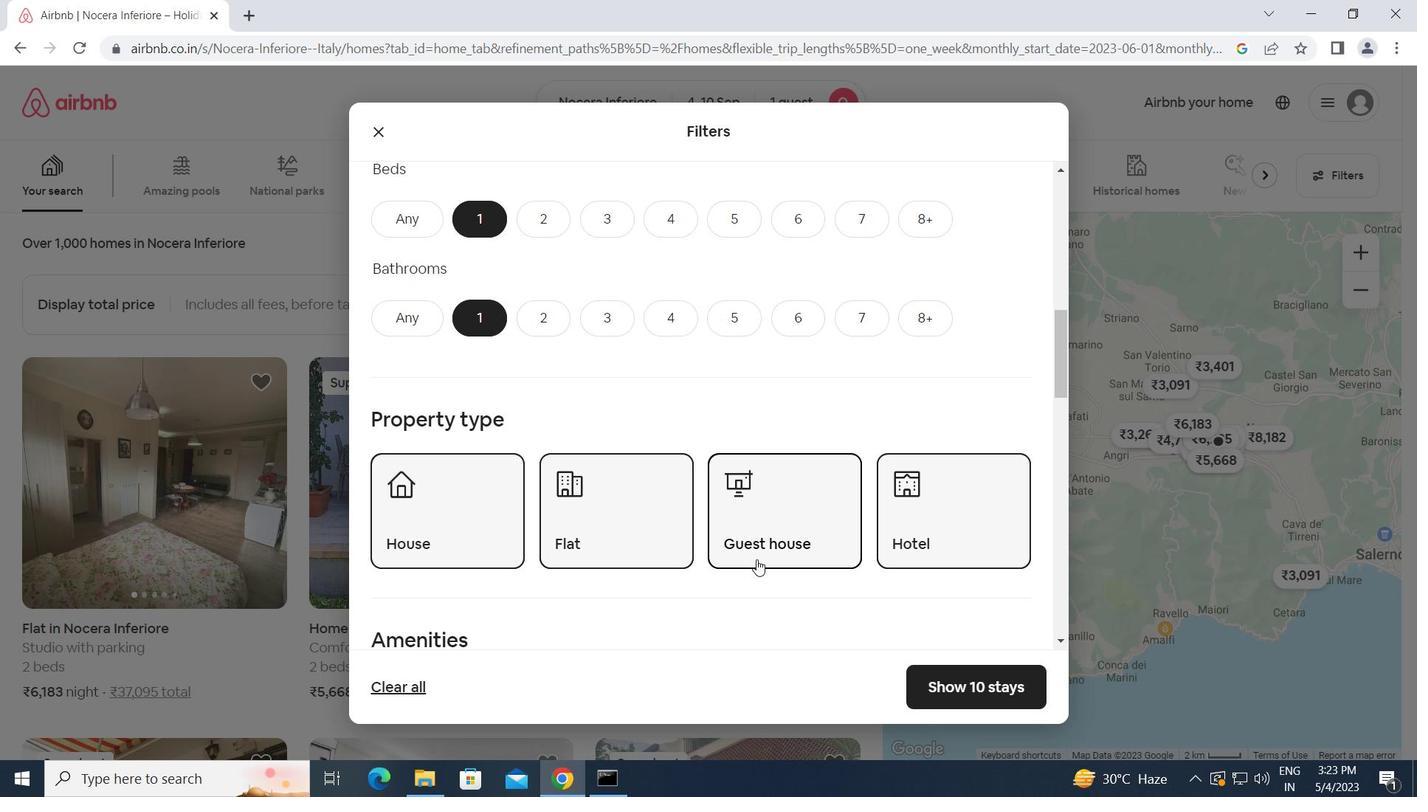 
Action: Mouse scrolled (756, 559) with delta (0, 0)
Screenshot: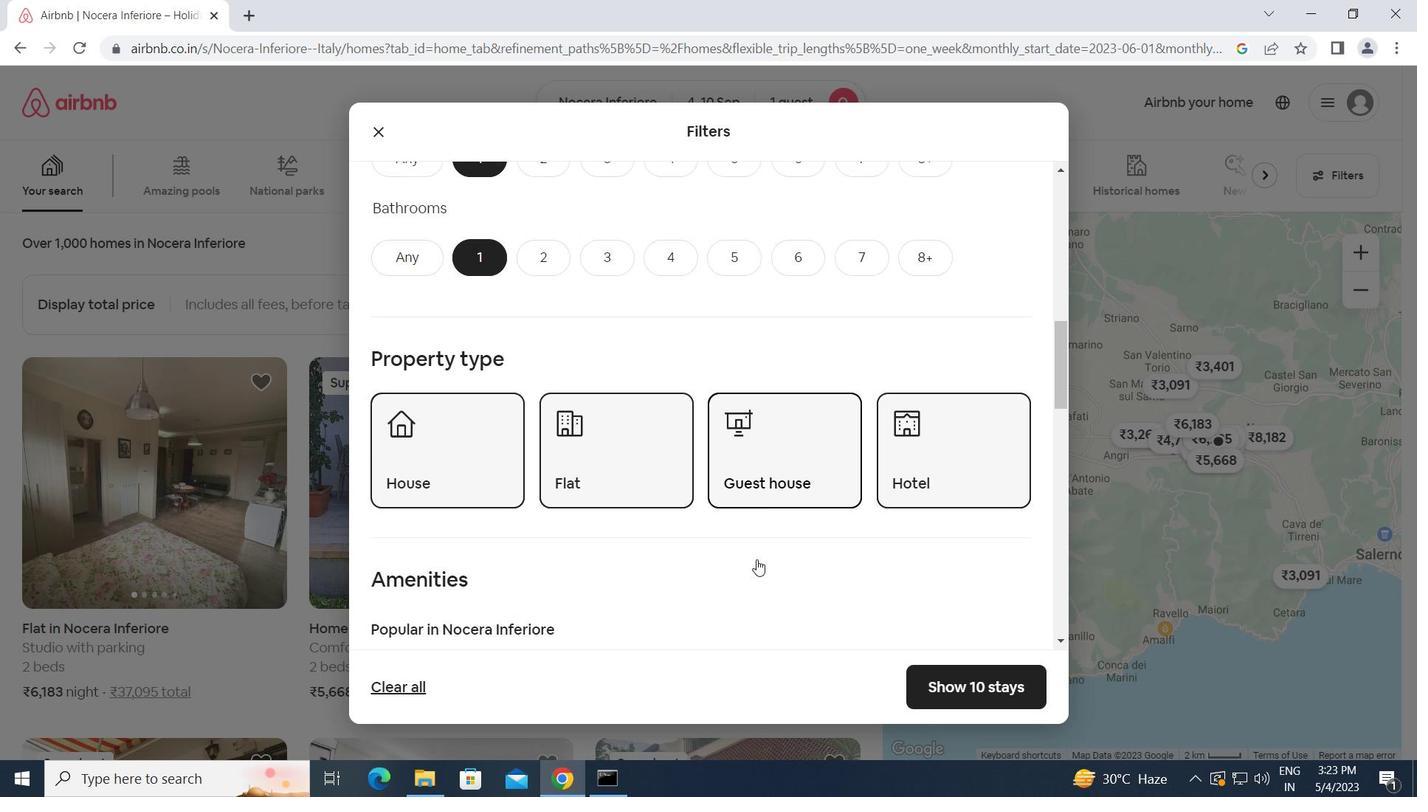 
Action: Mouse scrolled (756, 559) with delta (0, 0)
Screenshot: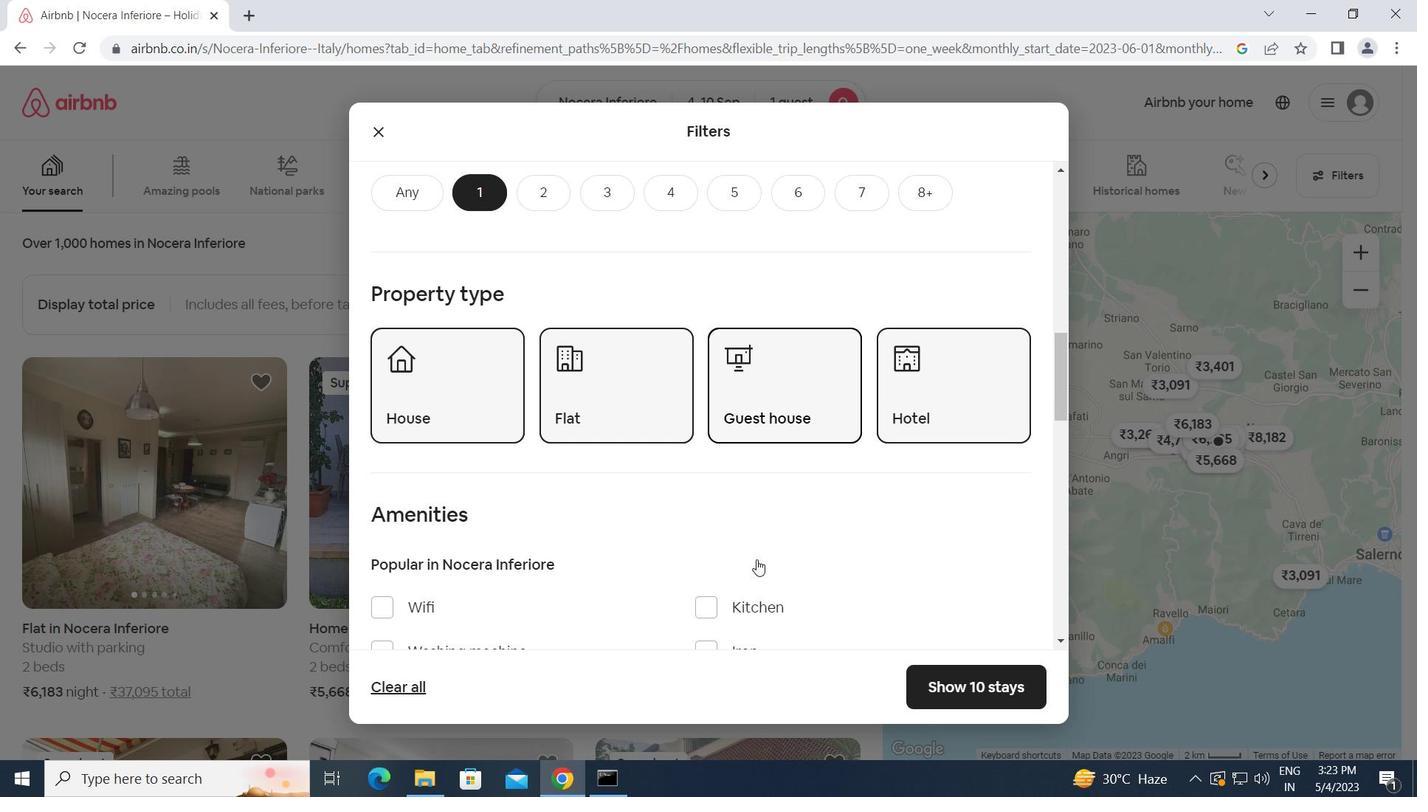 
Action: Mouse scrolled (756, 559) with delta (0, 0)
Screenshot: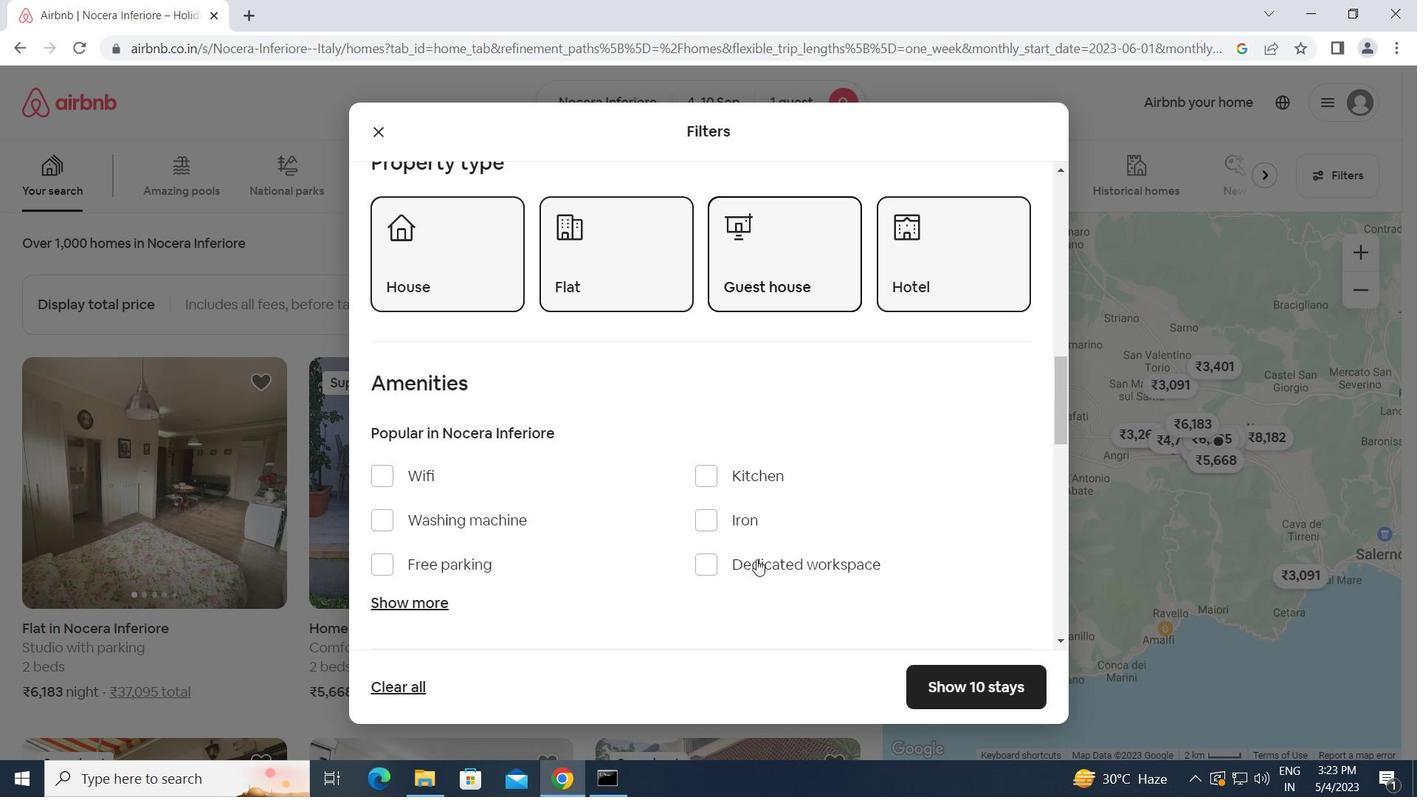 
Action: Mouse scrolled (756, 559) with delta (0, 0)
Screenshot: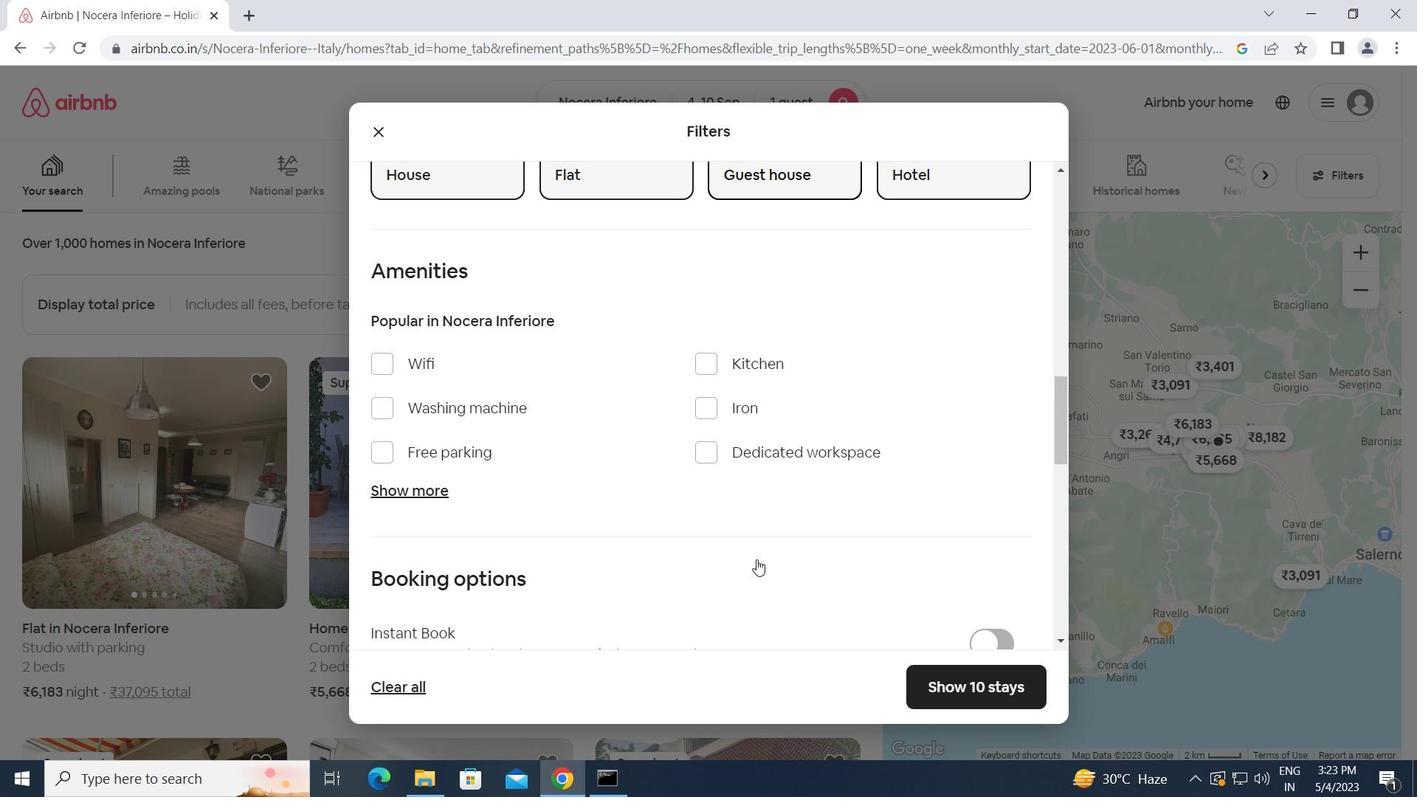 
Action: Mouse scrolled (756, 559) with delta (0, 0)
Screenshot: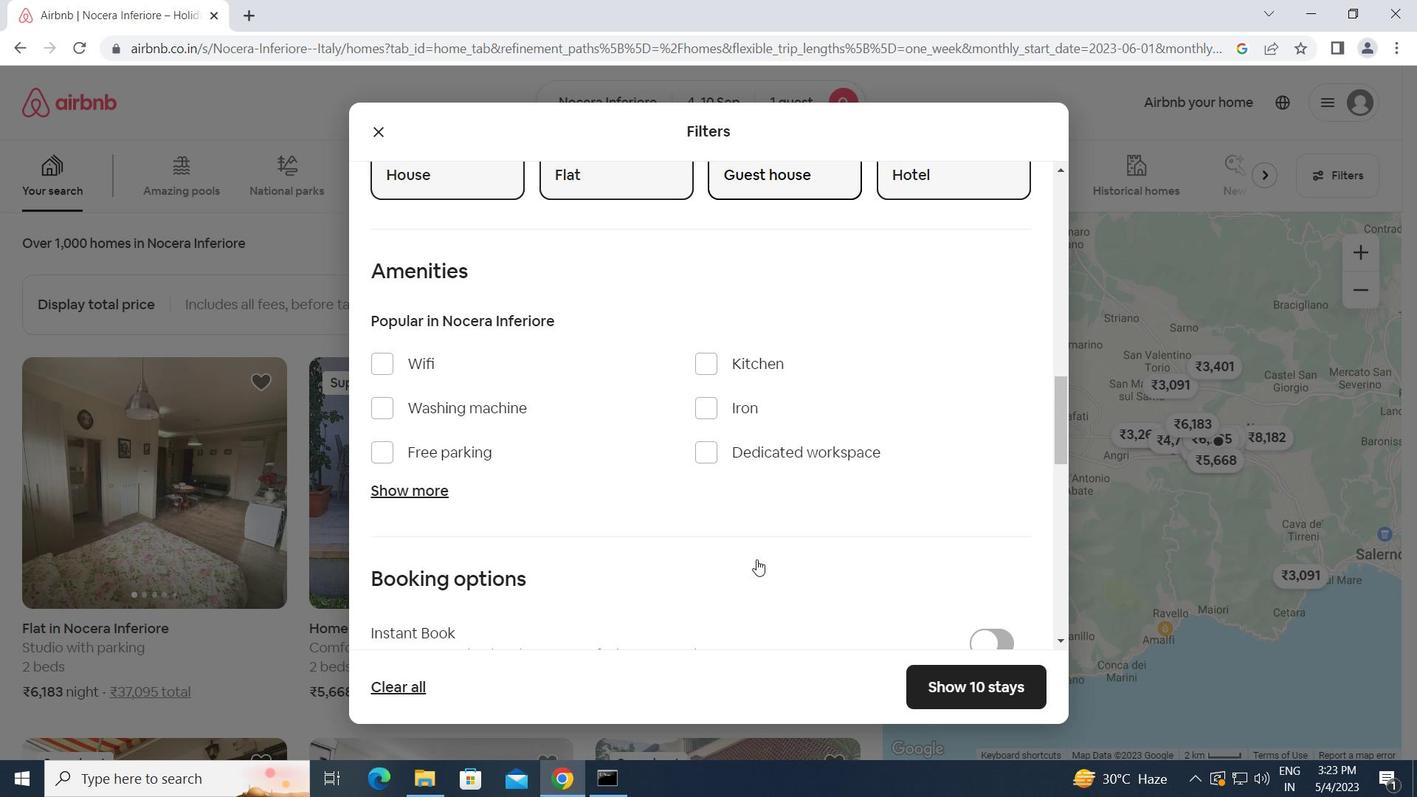 
Action: Mouse scrolled (756, 559) with delta (0, 0)
Screenshot: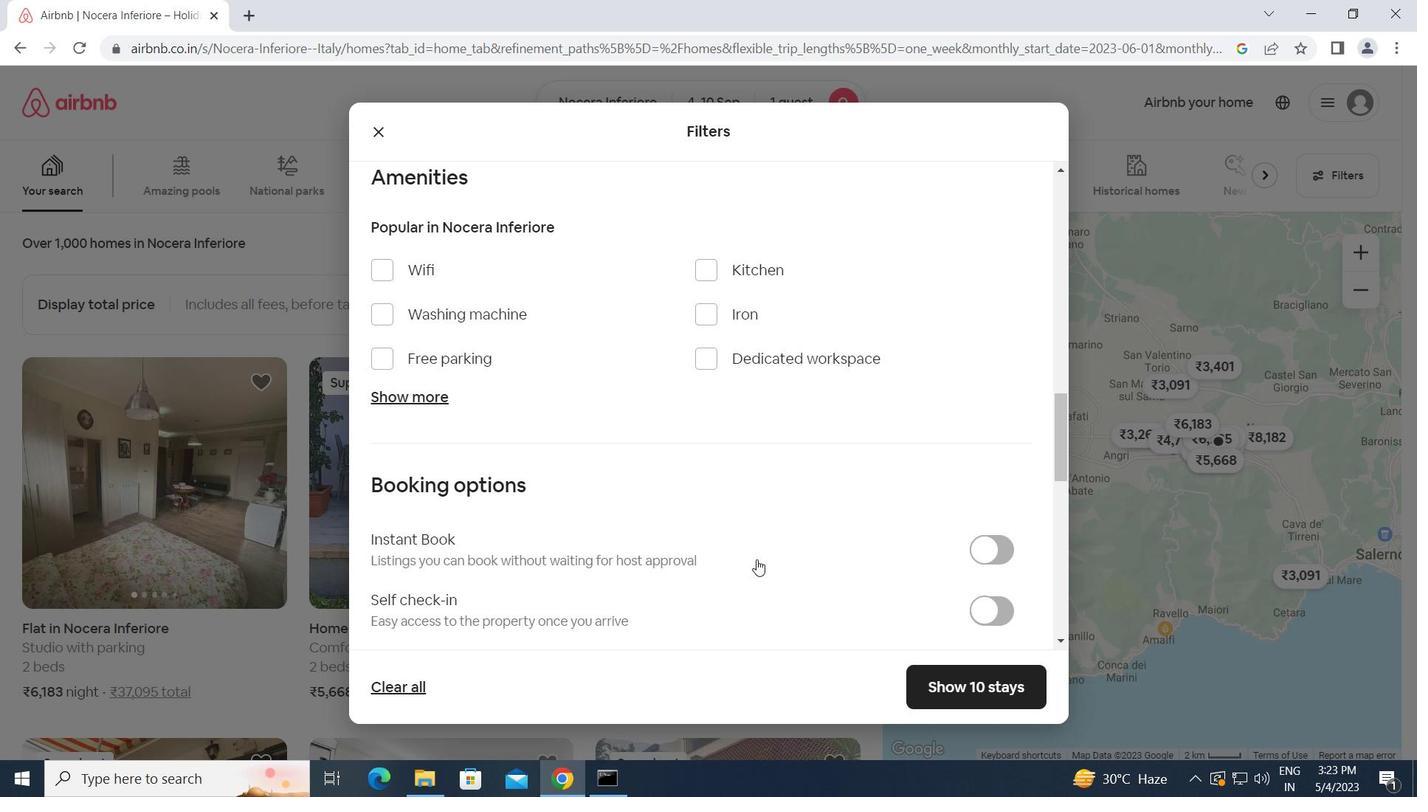 
Action: Mouse moved to (991, 424)
Screenshot: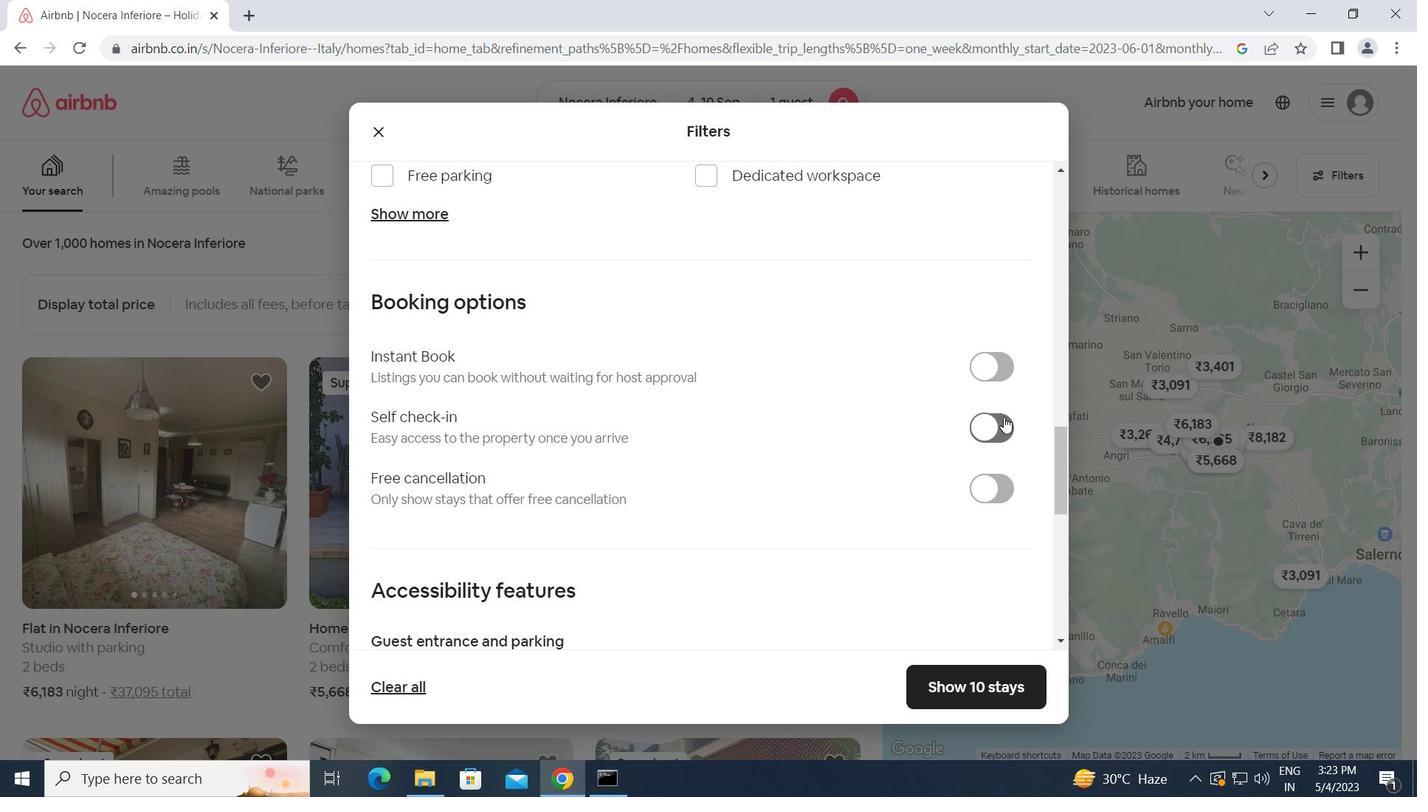 
Action: Mouse pressed left at (991, 424)
Screenshot: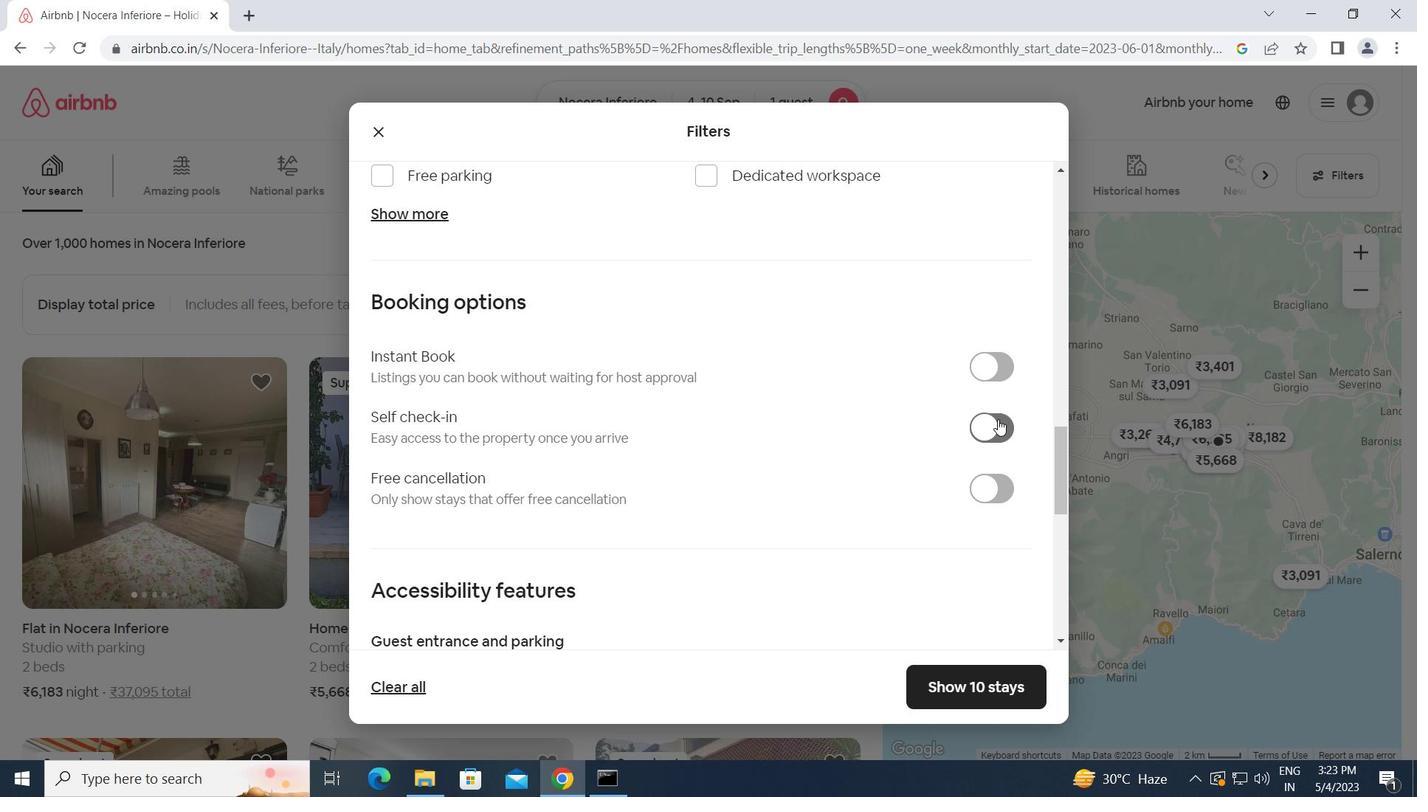 
Action: Mouse moved to (678, 504)
Screenshot: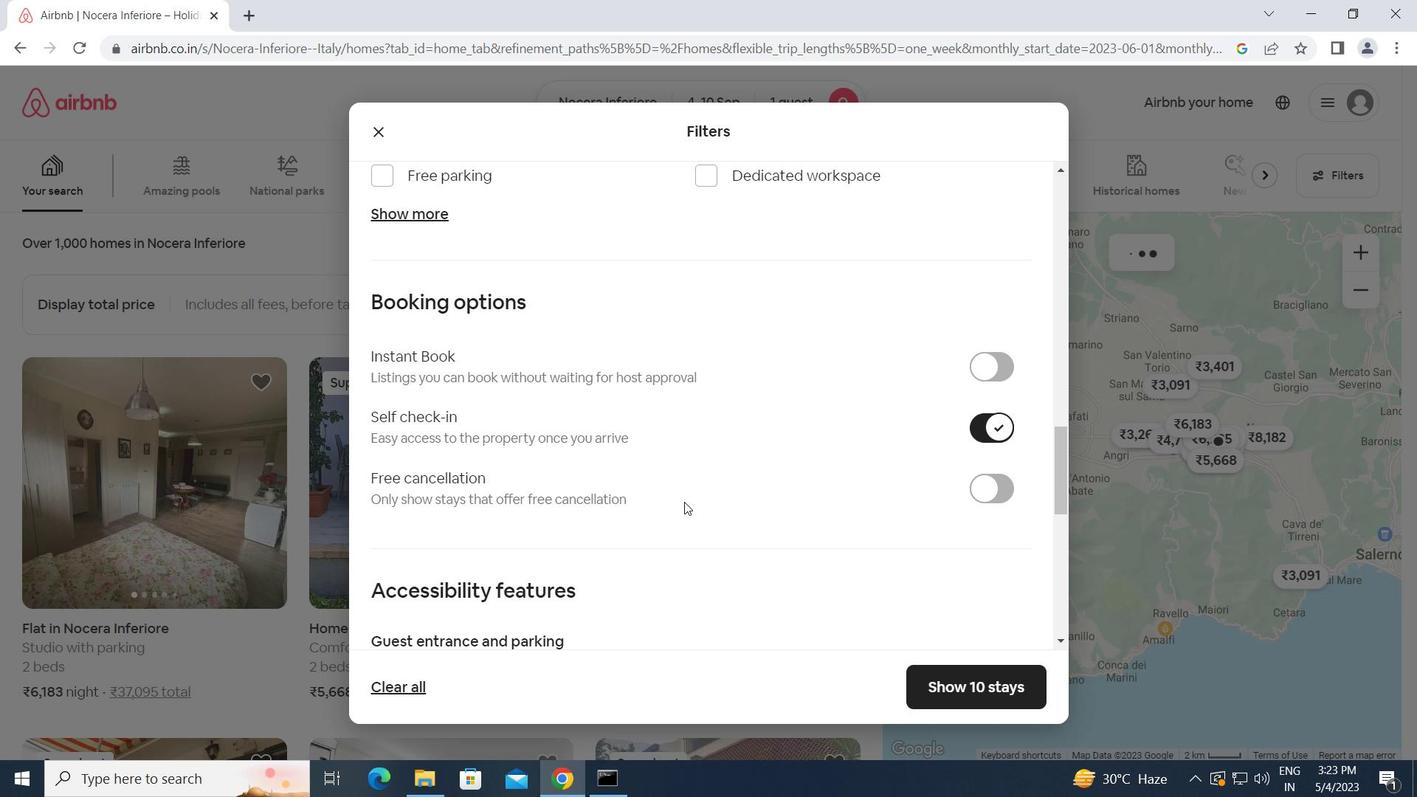 
Action: Mouse scrolled (678, 503) with delta (0, 0)
Screenshot: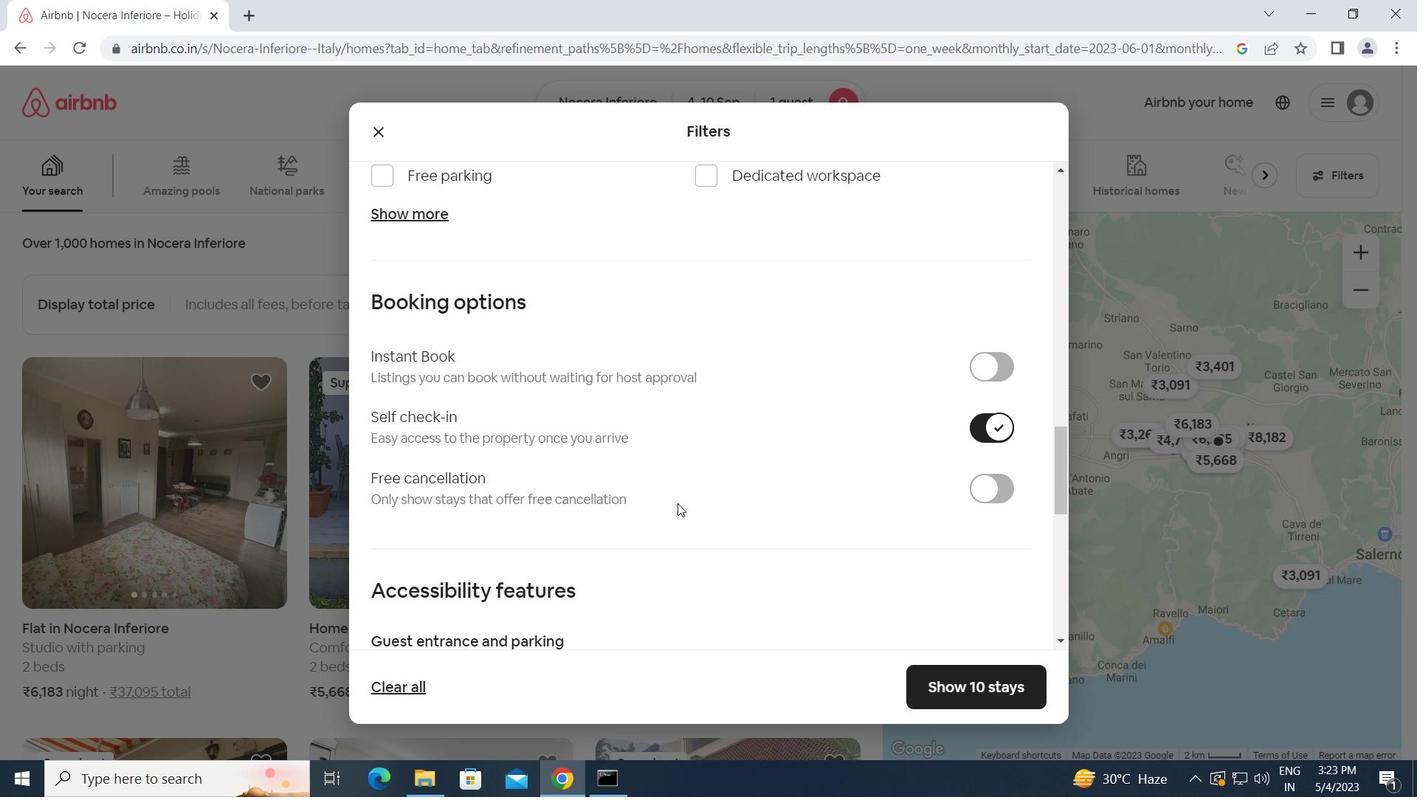 
Action: Mouse scrolled (678, 503) with delta (0, 0)
Screenshot: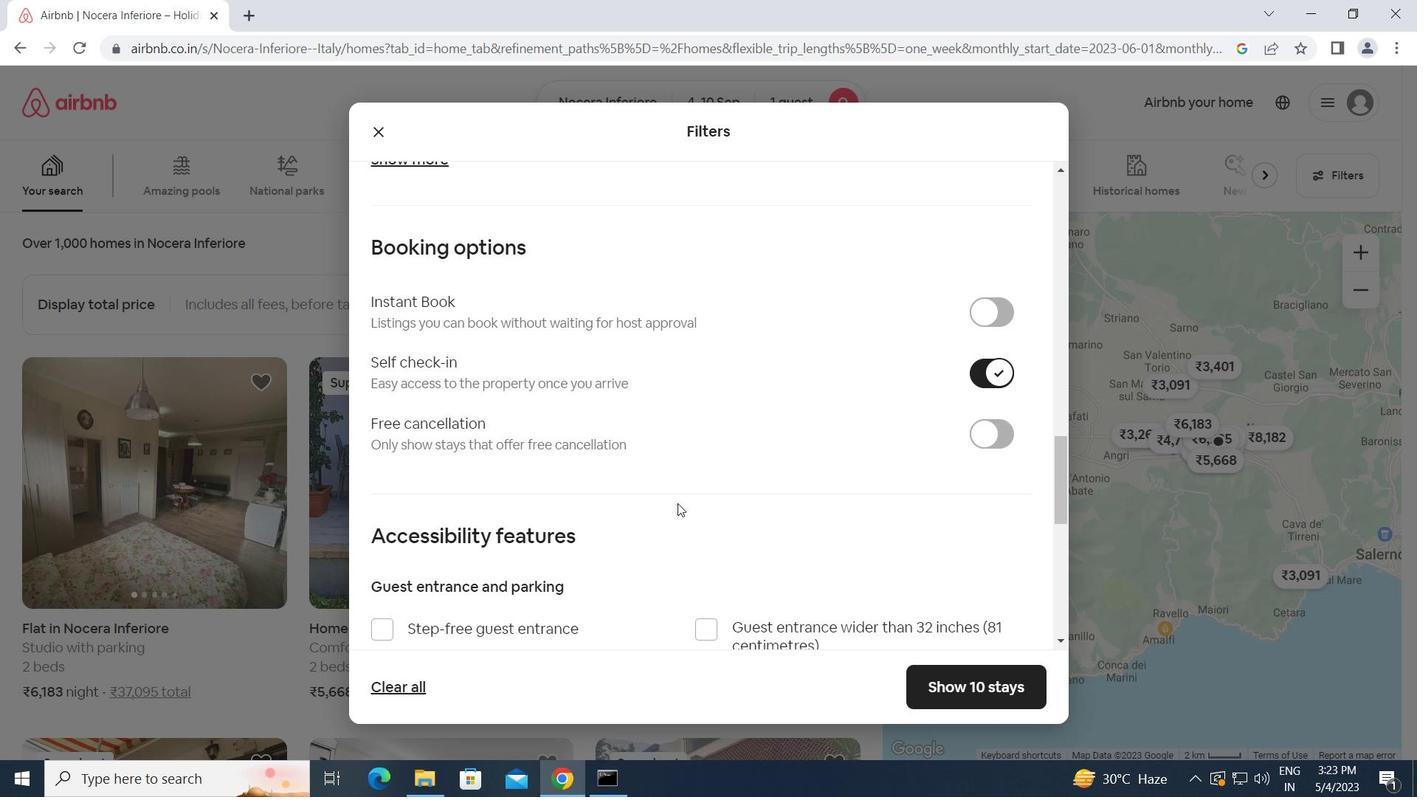 
Action: Mouse scrolled (678, 503) with delta (0, 0)
Screenshot: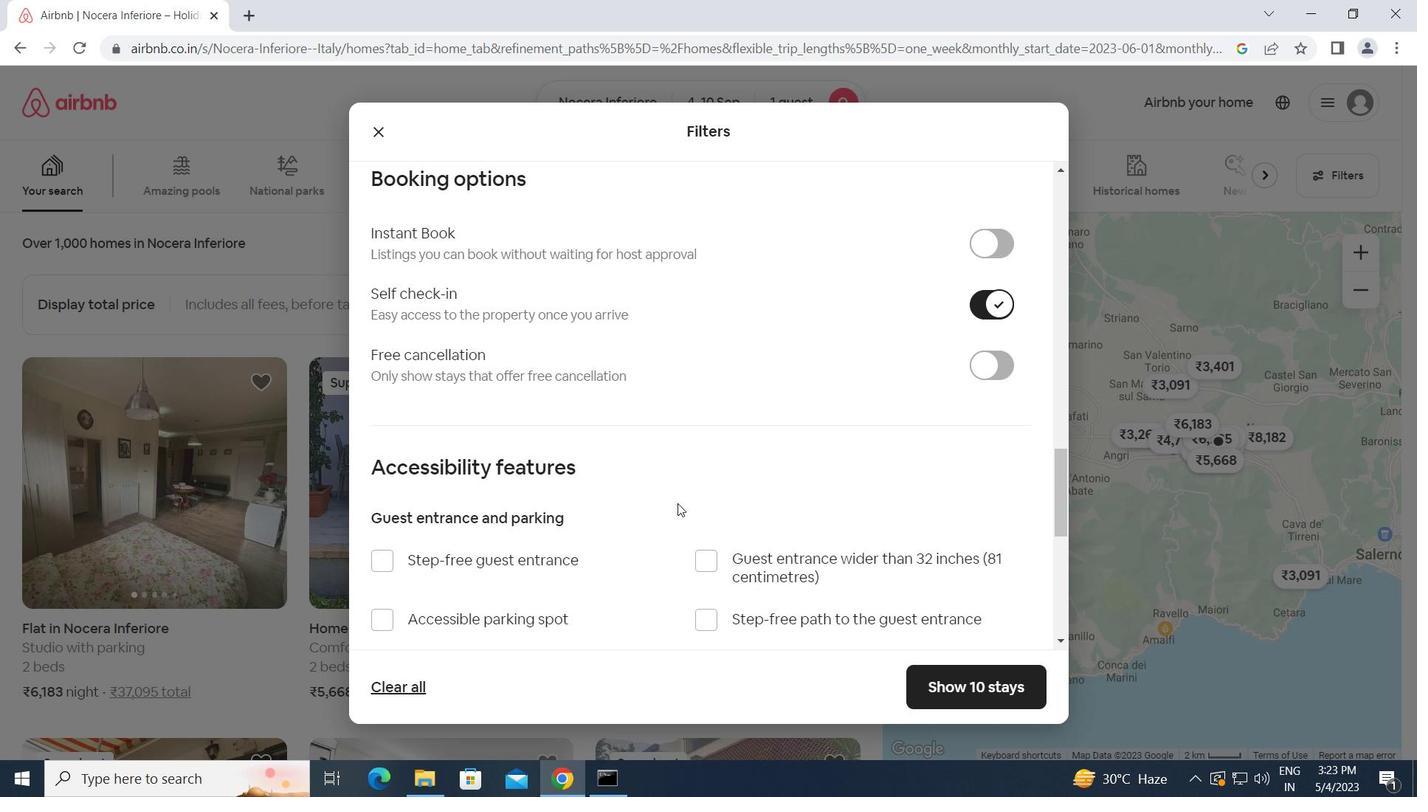 
Action: Mouse scrolled (678, 503) with delta (0, 0)
Screenshot: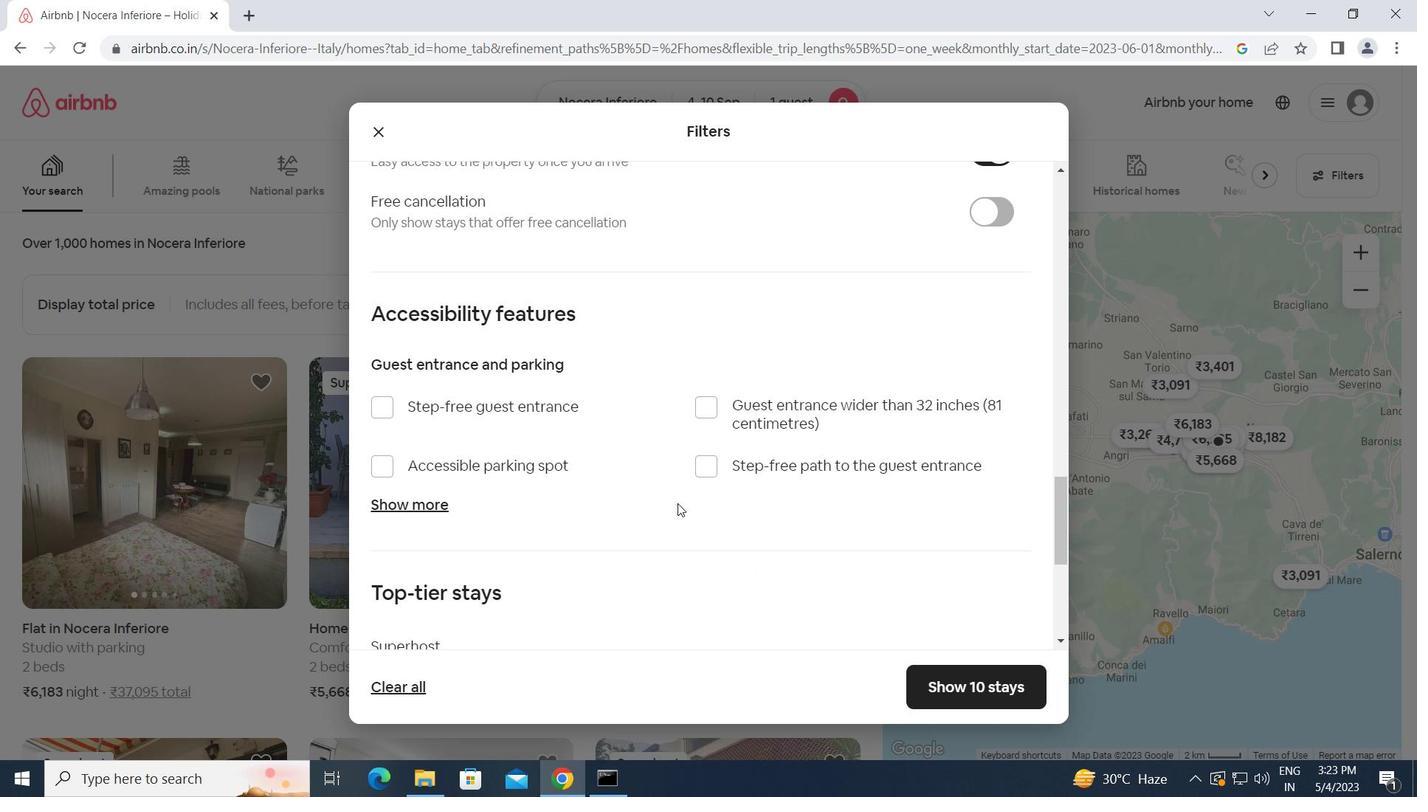 
Action: Mouse scrolled (678, 503) with delta (0, 0)
Screenshot: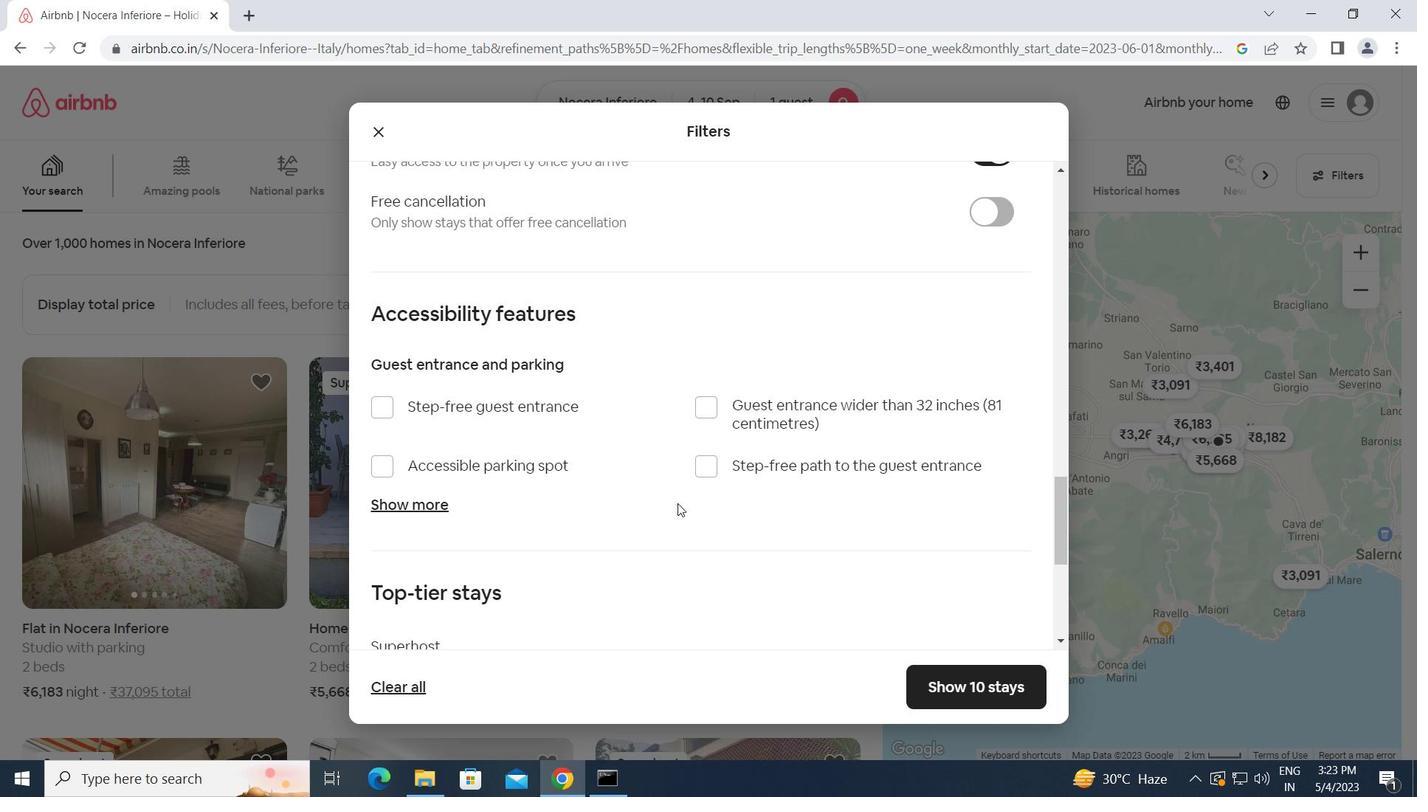 
Action: Mouse scrolled (678, 503) with delta (0, 0)
Screenshot: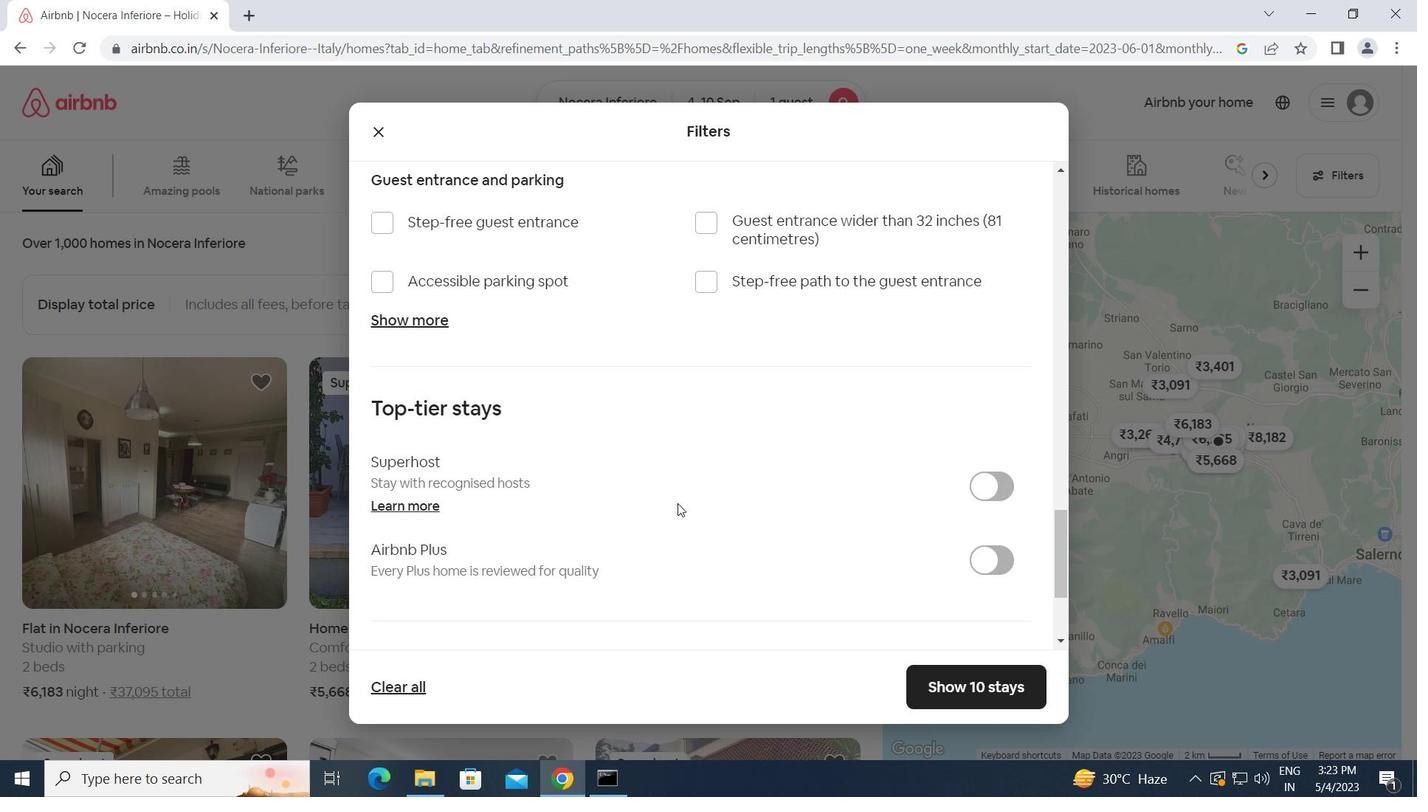 
Action: Mouse scrolled (678, 503) with delta (0, 0)
Screenshot: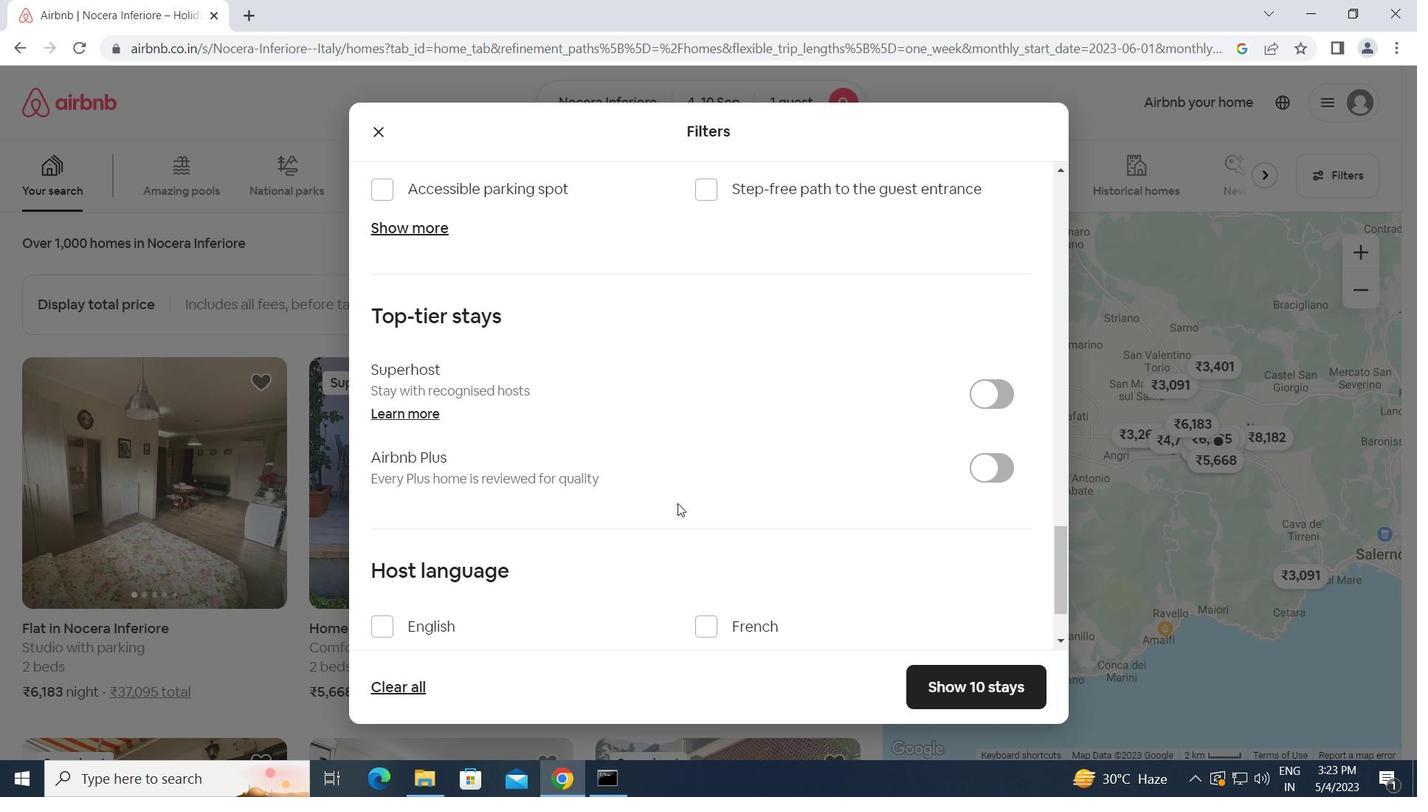 
Action: Mouse scrolled (678, 503) with delta (0, 0)
Screenshot: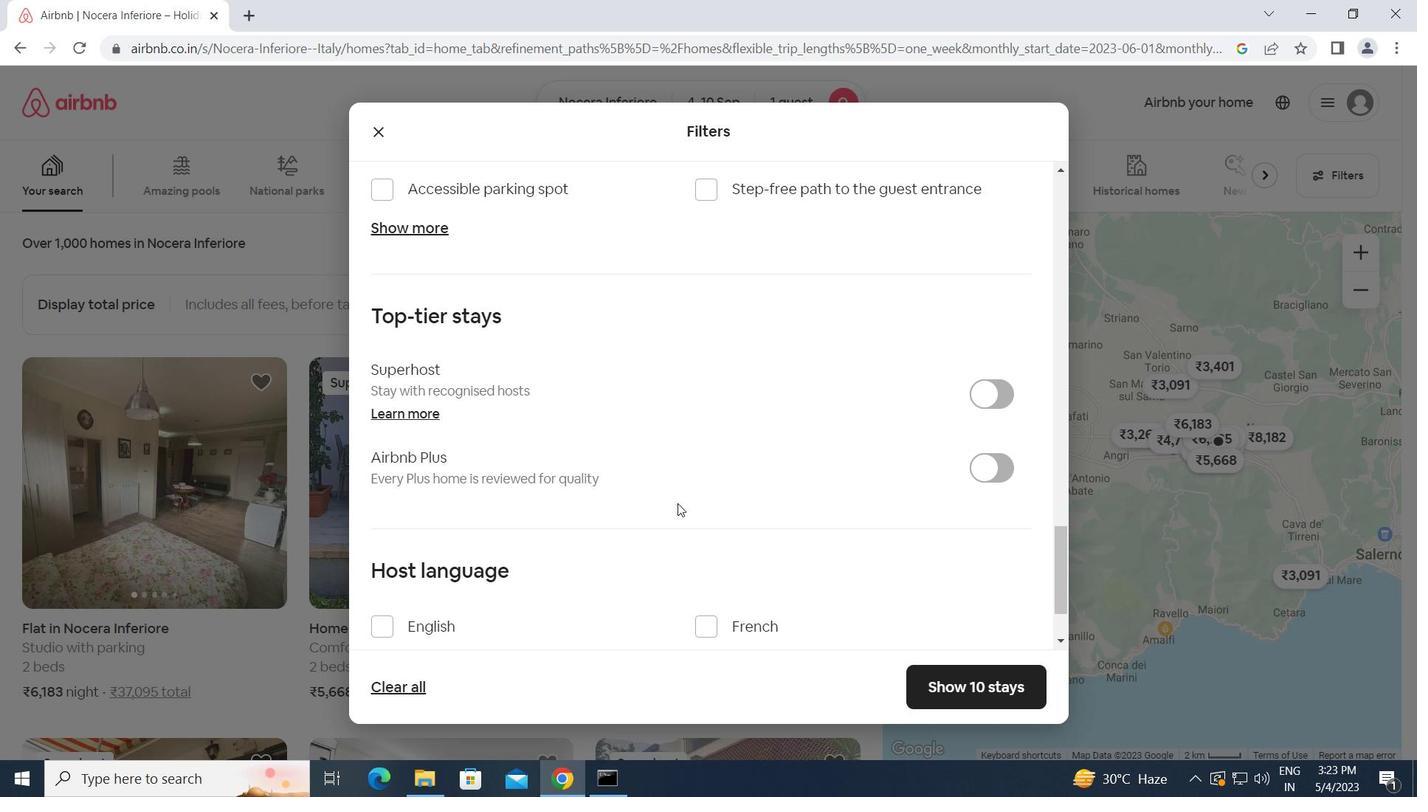 
Action: Mouse moved to (374, 523)
Screenshot: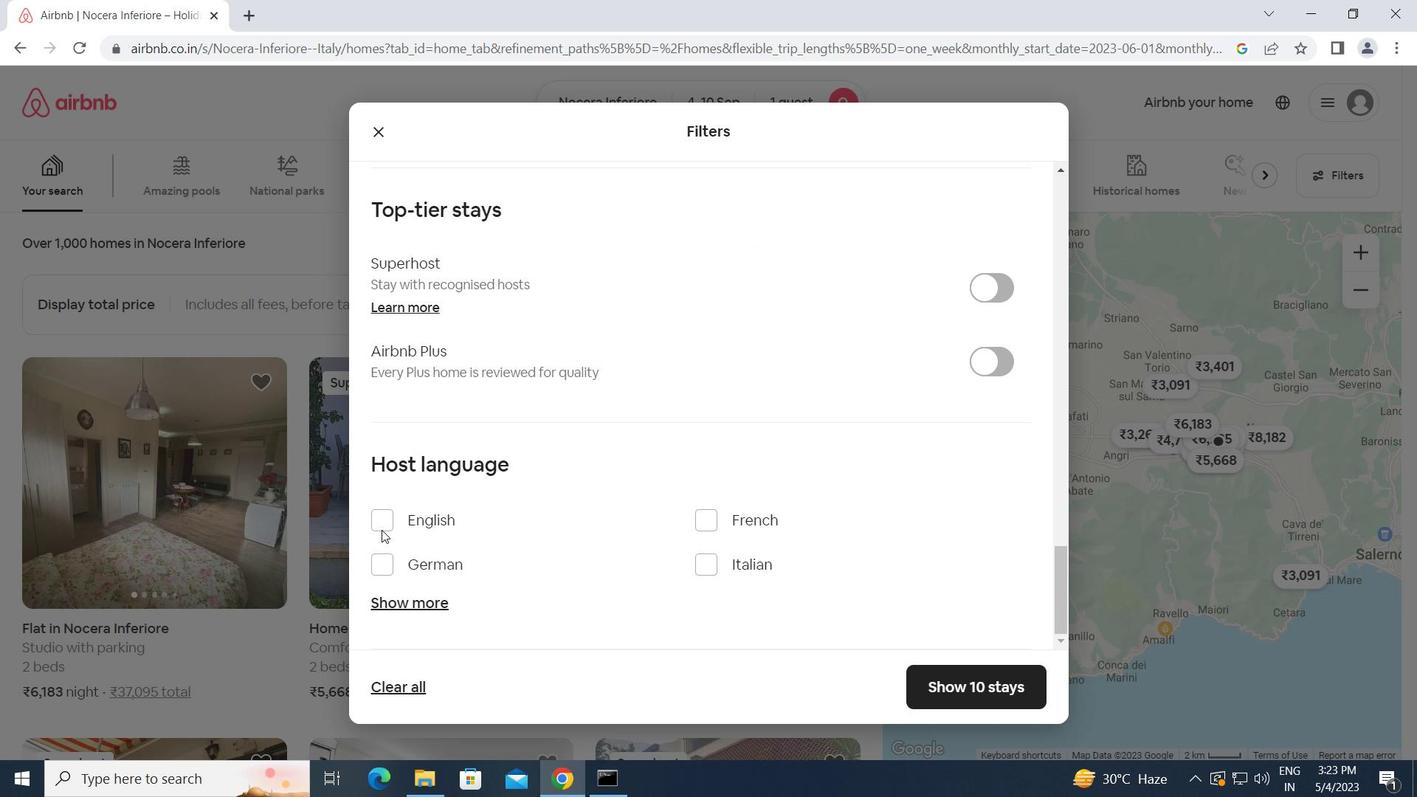 
Action: Mouse pressed left at (374, 523)
Screenshot: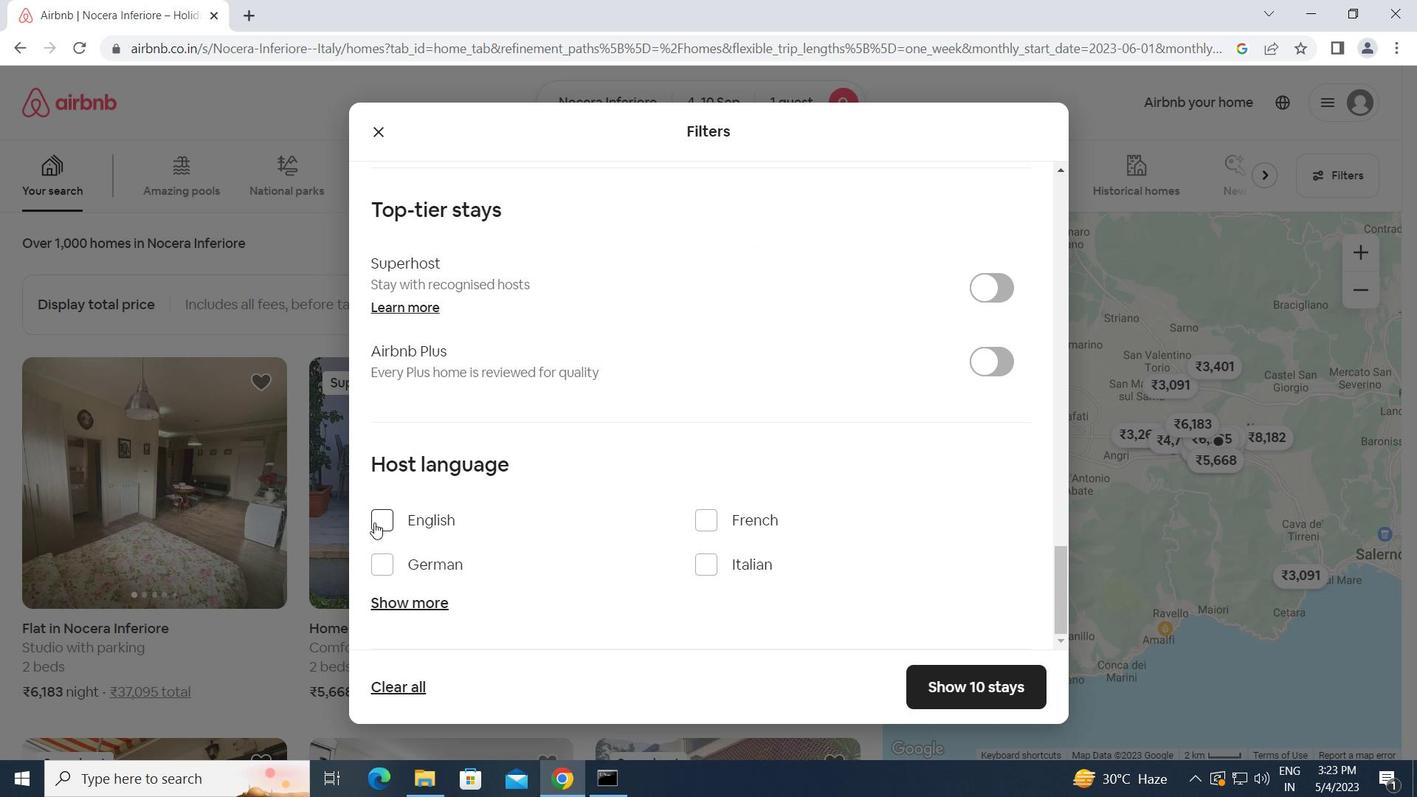 
Action: Mouse moved to (915, 682)
Screenshot: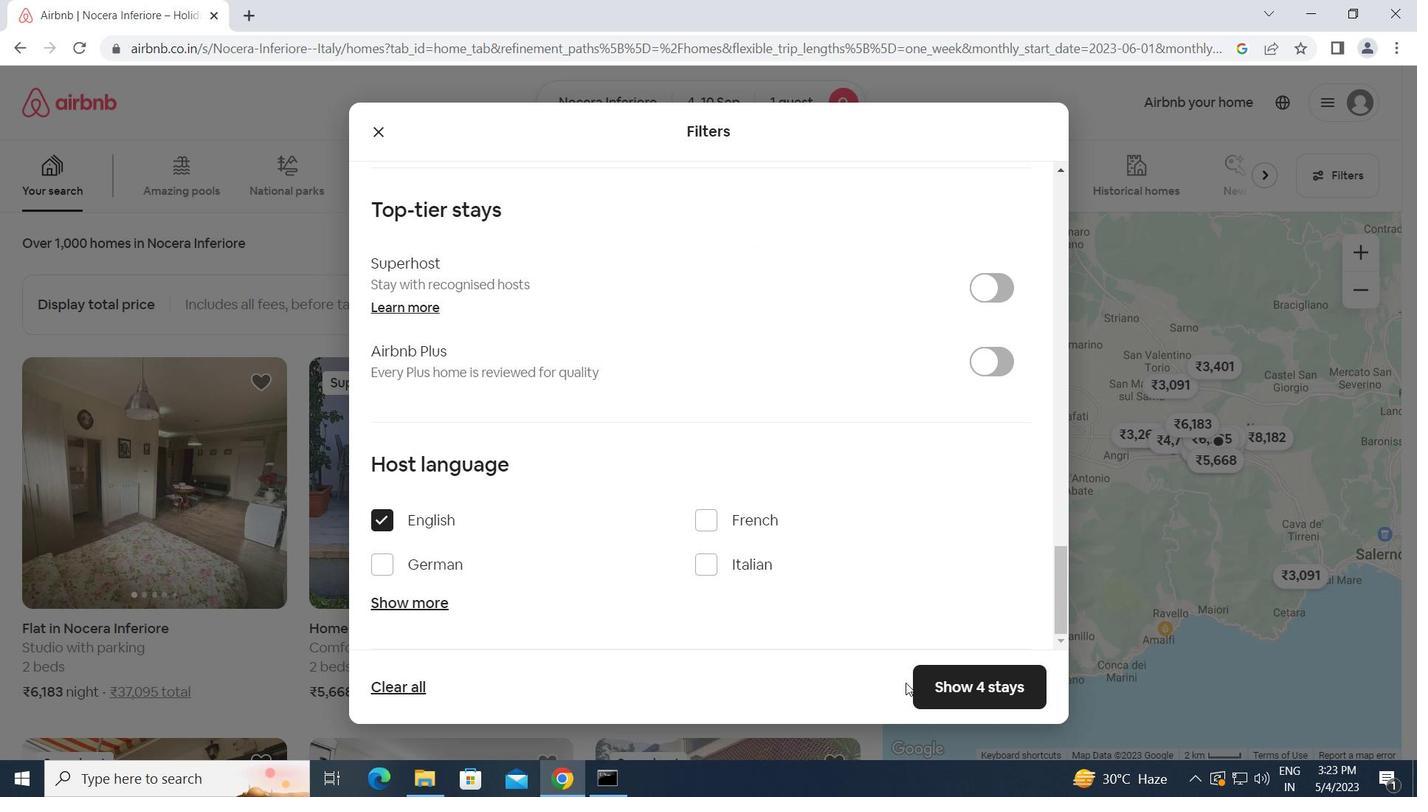 
Action: Mouse pressed left at (915, 682)
Screenshot: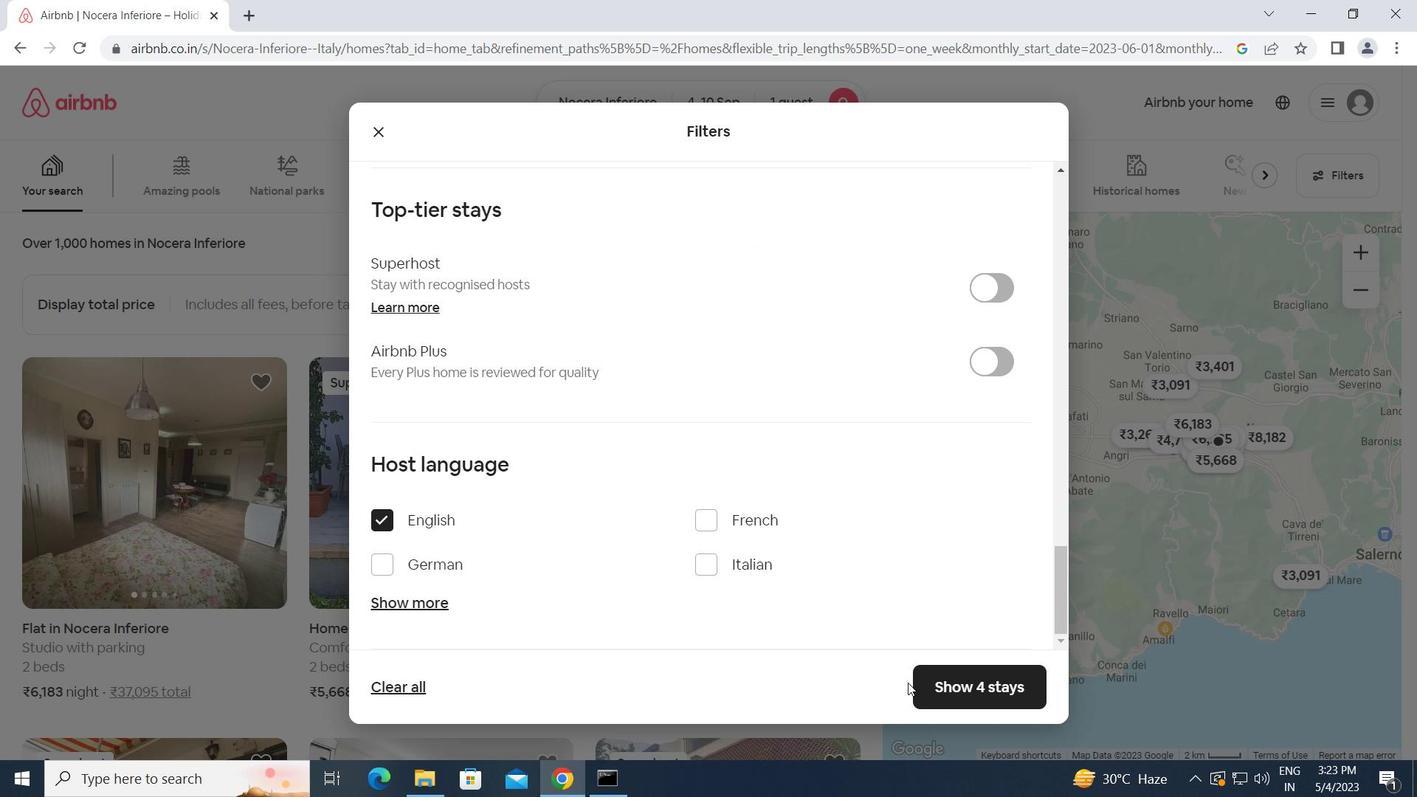 
Action: Mouse moved to (951, 683)
Screenshot: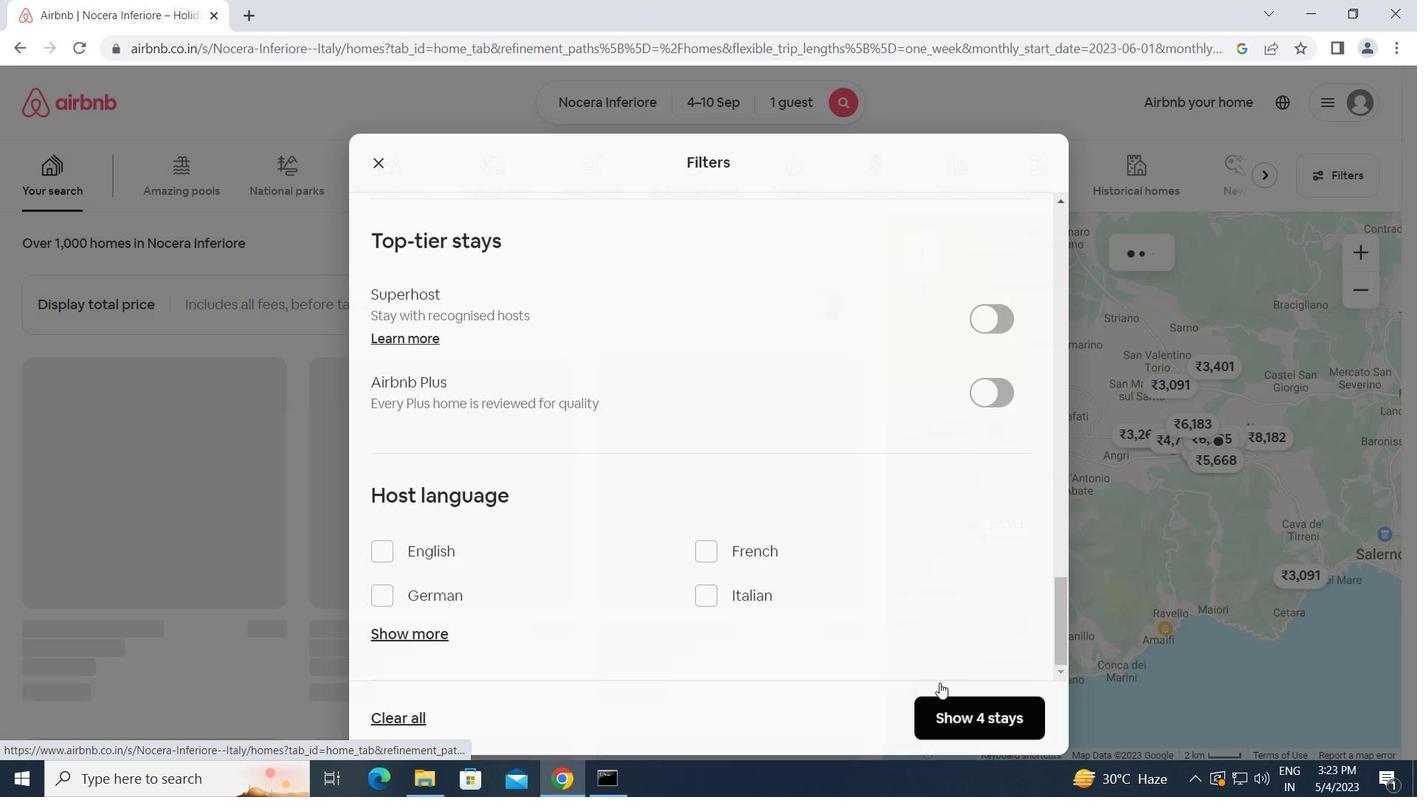 
